 Task: Look for Airbnb options in Al Qusiyah, Egypt from 22th December, 2023 to 26th December, 2023 for 8 adults. Place can be private room with 8 bedrooms having 8 beds and 8 bathrooms. Property type can be hotel. Amenities needed are: wifi, TV, free parkinig on premises, gym, breakfast.
Action: Mouse moved to (422, 76)
Screenshot: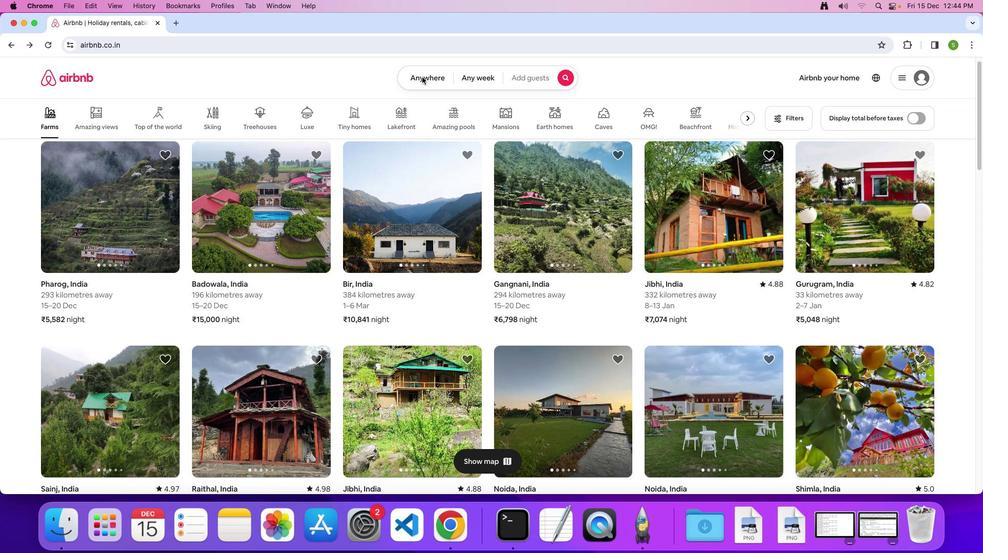 
Action: Mouse pressed left at (422, 76)
Screenshot: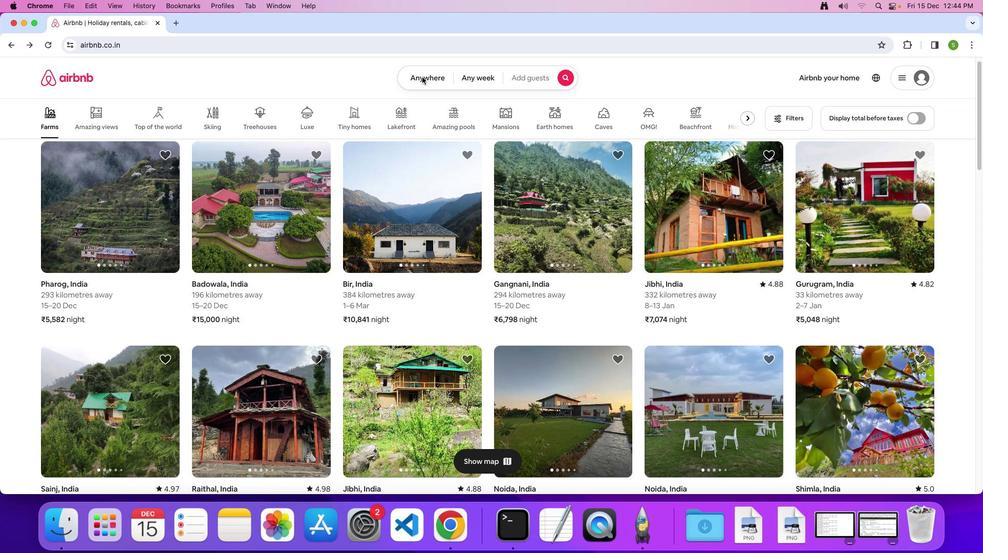
Action: Mouse moved to (417, 78)
Screenshot: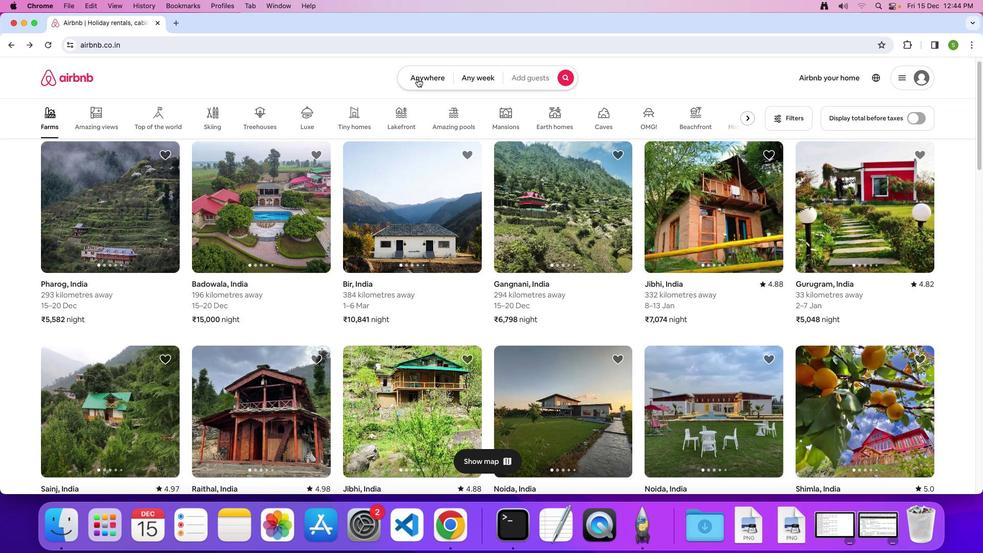 
Action: Mouse pressed left at (417, 78)
Screenshot: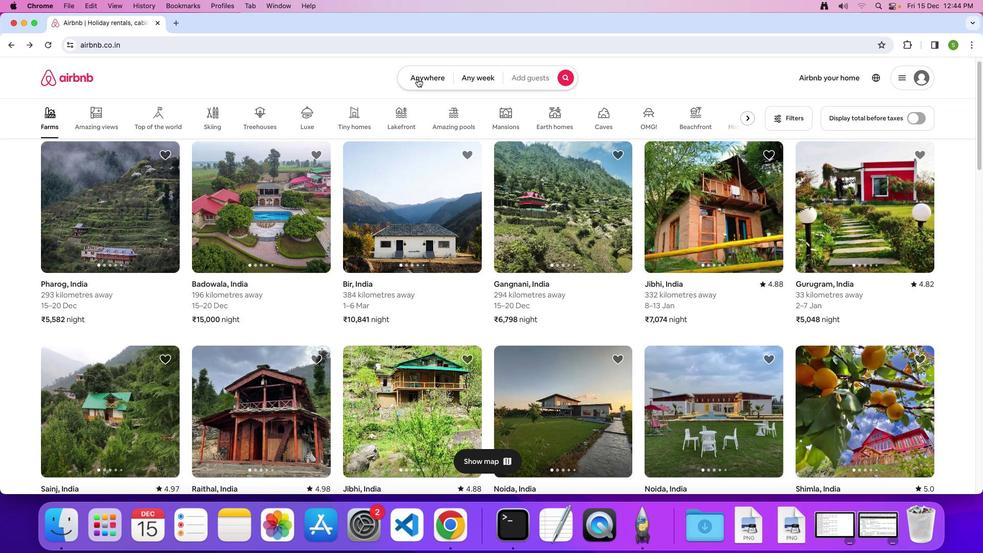 
Action: Mouse moved to (352, 115)
Screenshot: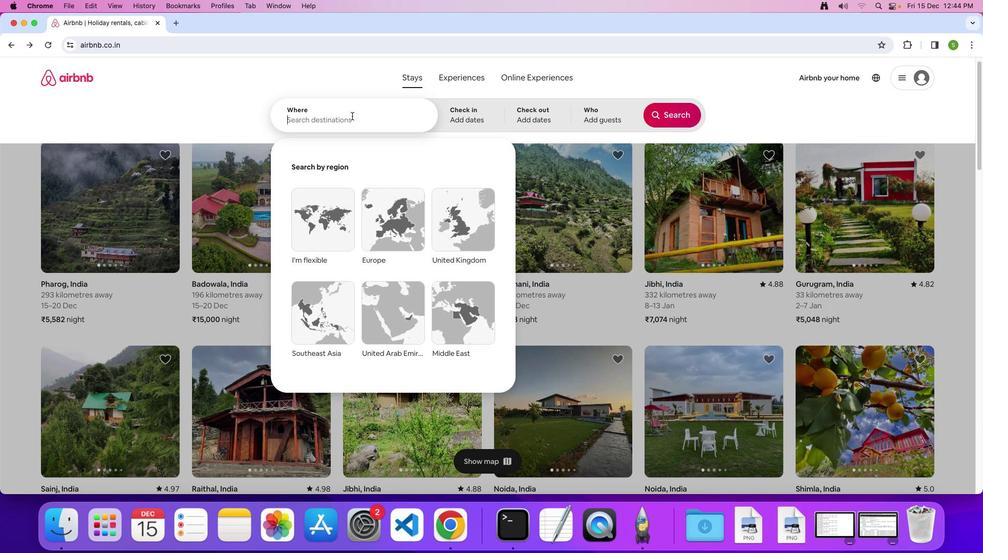 
Action: Mouse pressed left at (352, 115)
Screenshot: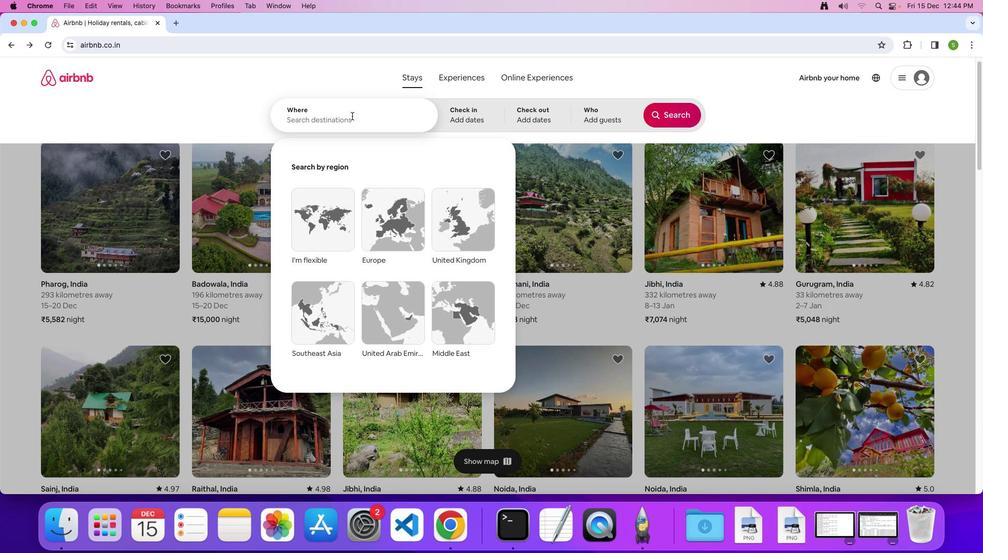 
Action: Key pressed 'A''I'Key.space'Q'Key.caps_lock'u''s''i''y''a''h'','Key.spaceKey.shift'E''g''y''p''t'Key.enter
Screenshot: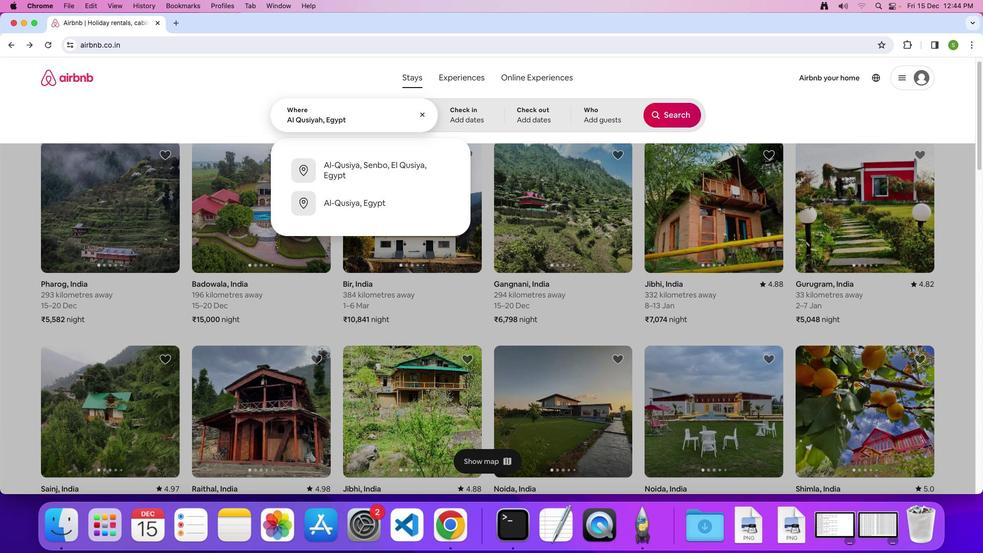 
Action: Mouse moved to (434, 319)
Screenshot: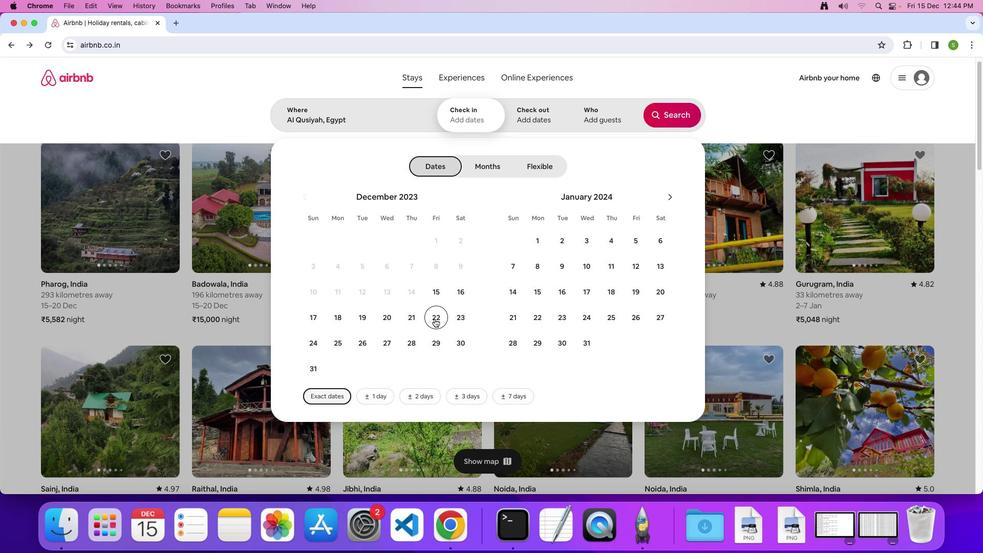 
Action: Mouse pressed left at (434, 319)
Screenshot: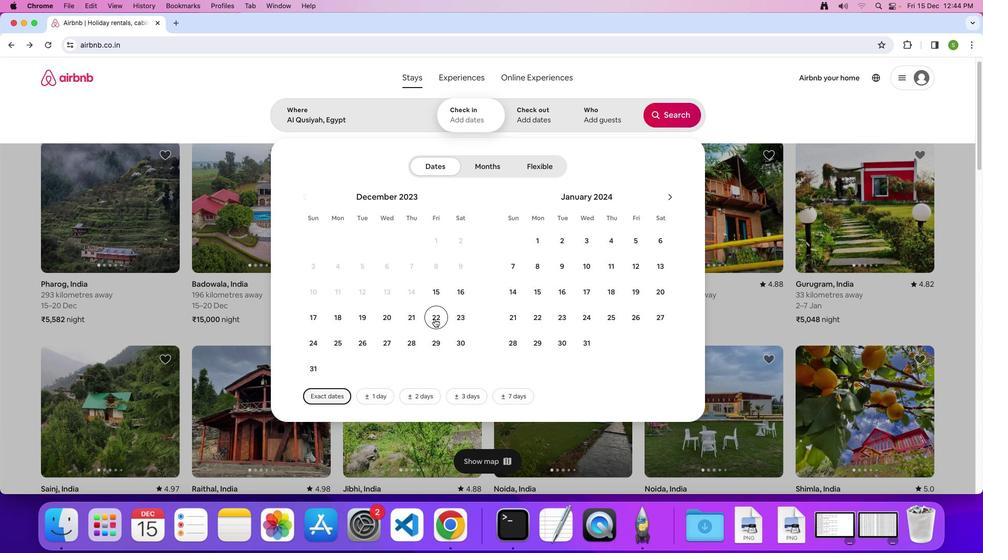 
Action: Mouse moved to (368, 341)
Screenshot: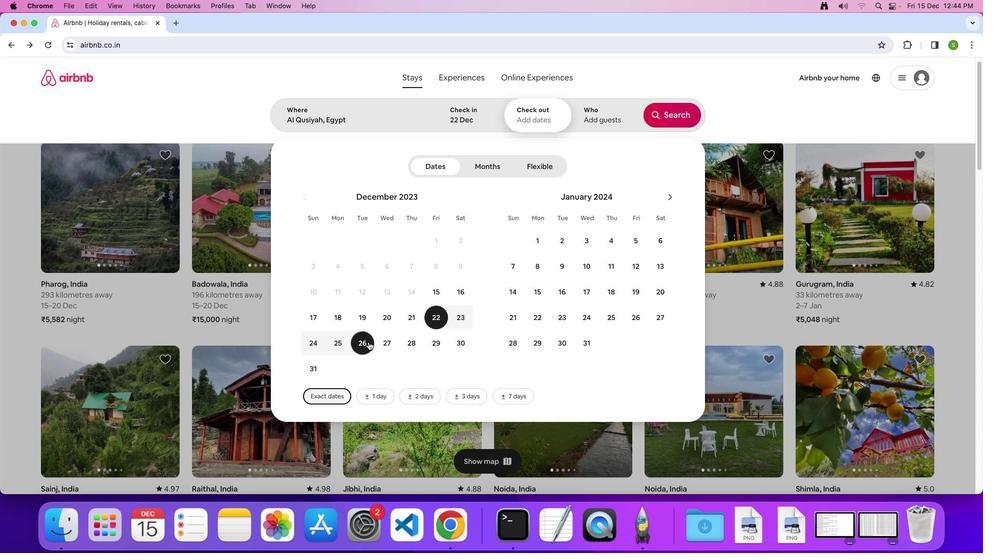 
Action: Mouse pressed left at (368, 341)
Screenshot: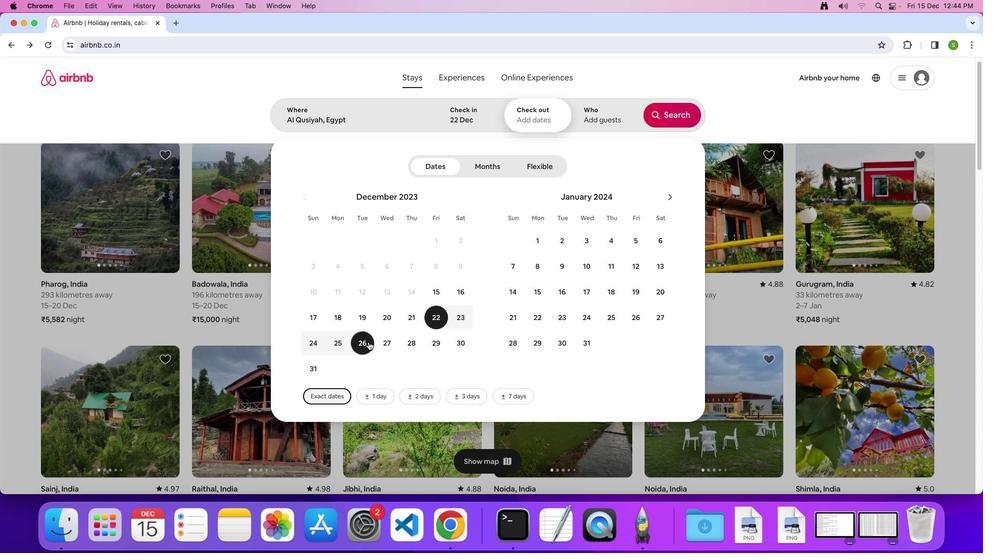 
Action: Mouse moved to (610, 118)
Screenshot: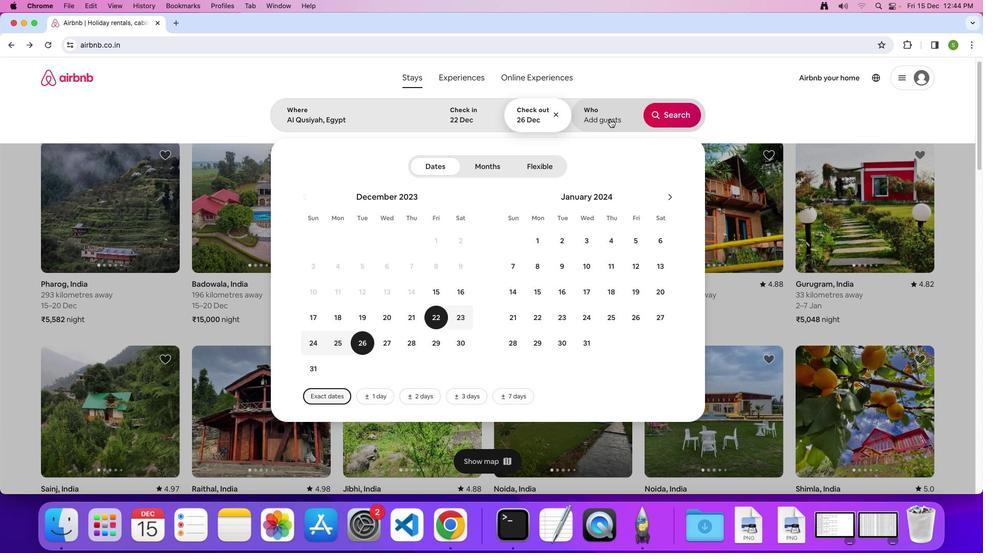 
Action: Mouse pressed left at (610, 118)
Screenshot: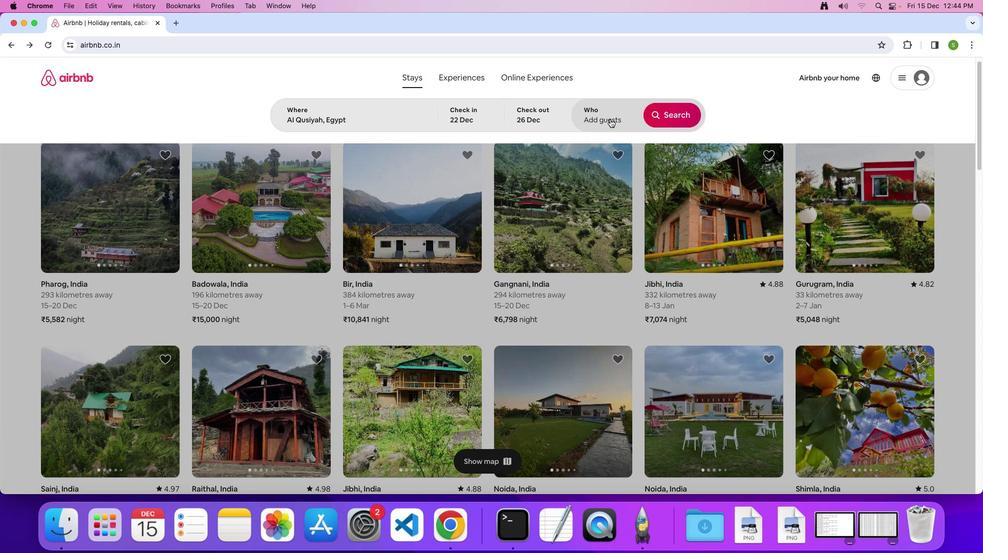 
Action: Mouse moved to (674, 170)
Screenshot: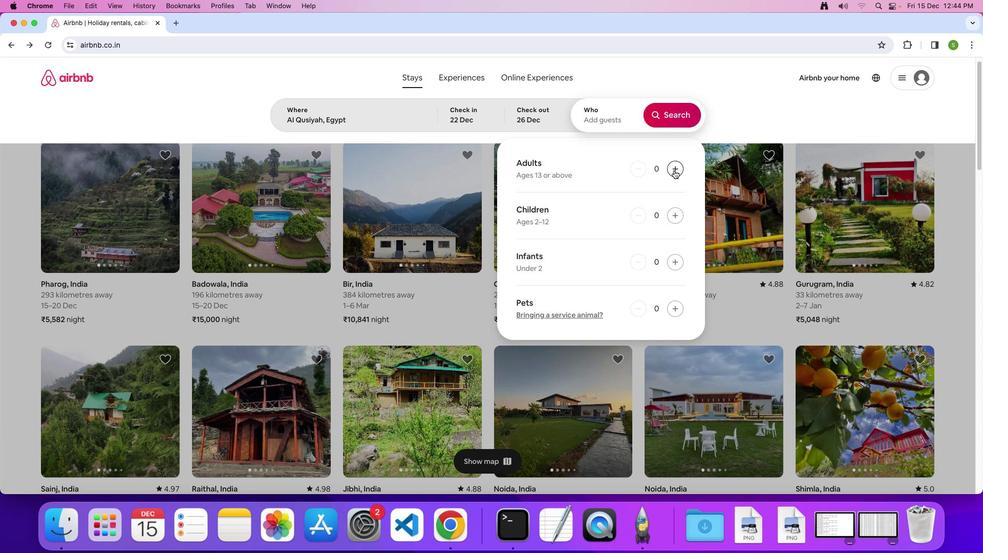 
Action: Mouse pressed left at (674, 170)
Screenshot: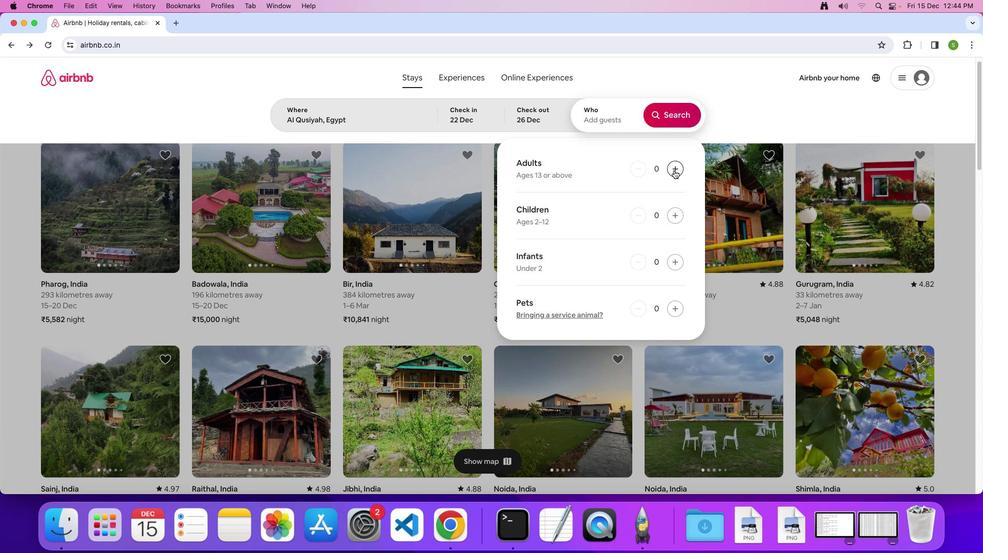 
Action: Mouse pressed left at (674, 170)
Screenshot: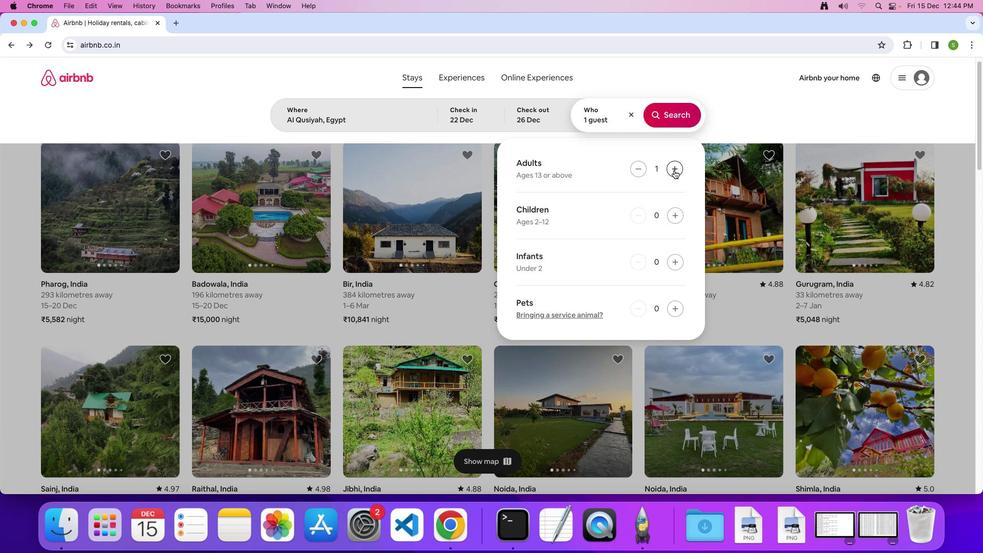 
Action: Mouse pressed left at (674, 170)
Screenshot: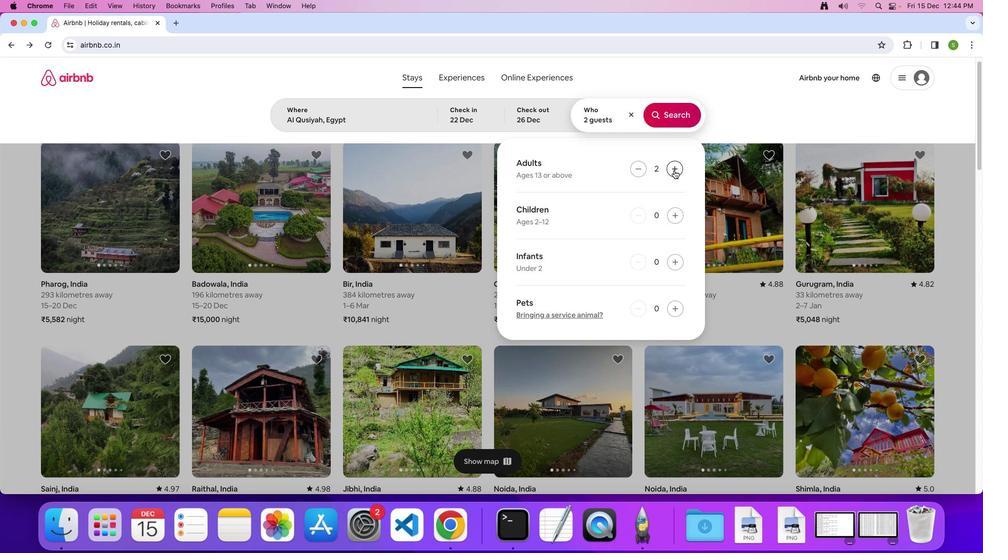 
Action: Mouse pressed left at (674, 170)
Screenshot: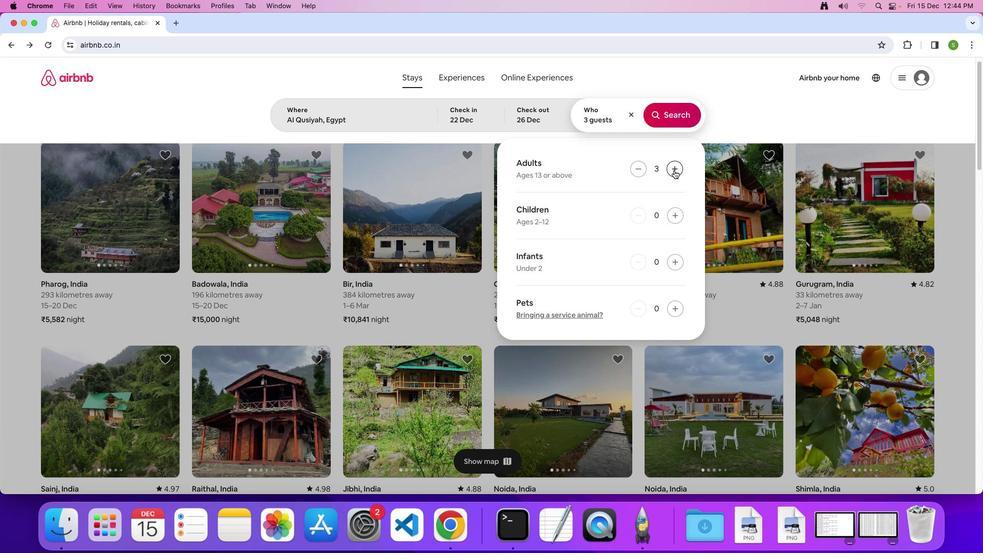 
Action: Mouse pressed left at (674, 170)
Screenshot: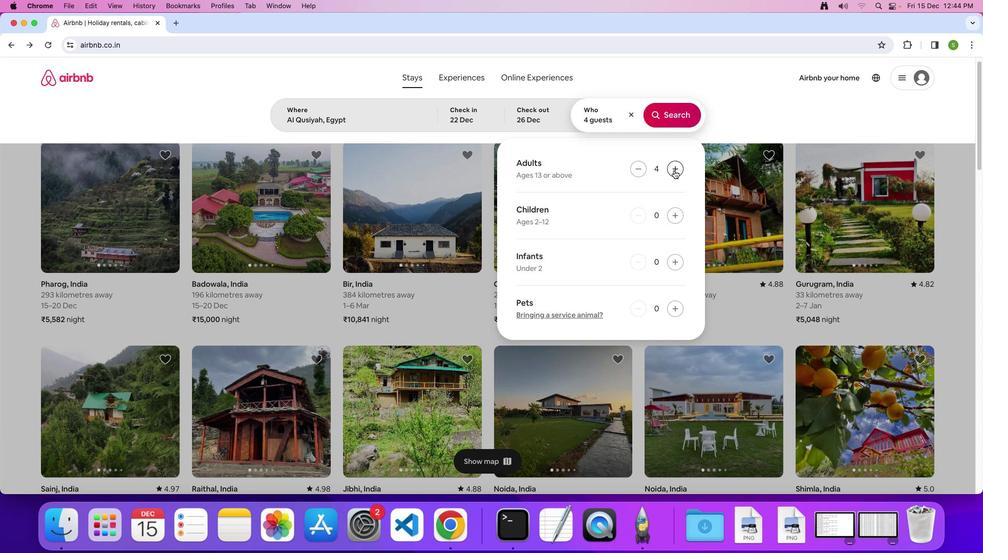 
Action: Mouse pressed left at (674, 170)
Screenshot: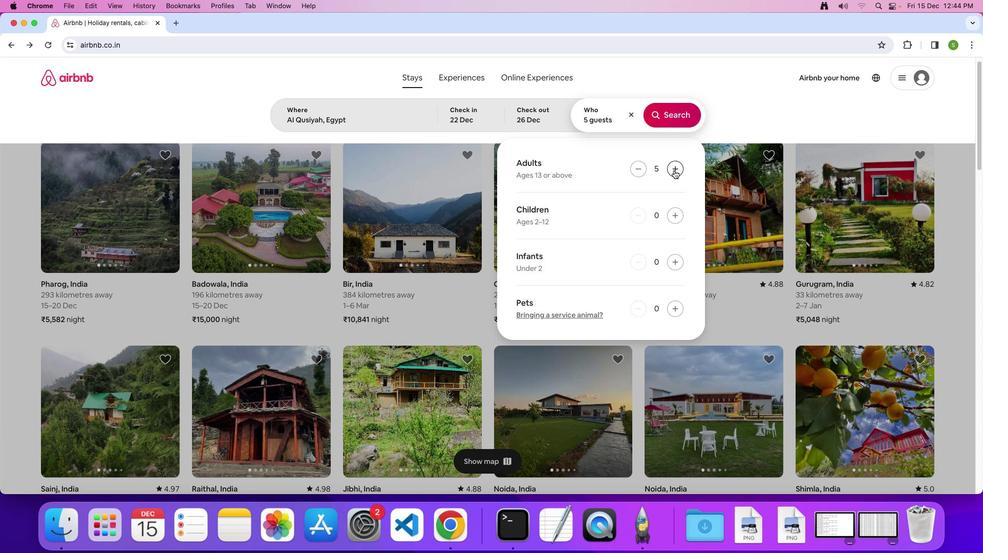 
Action: Mouse pressed left at (674, 170)
Screenshot: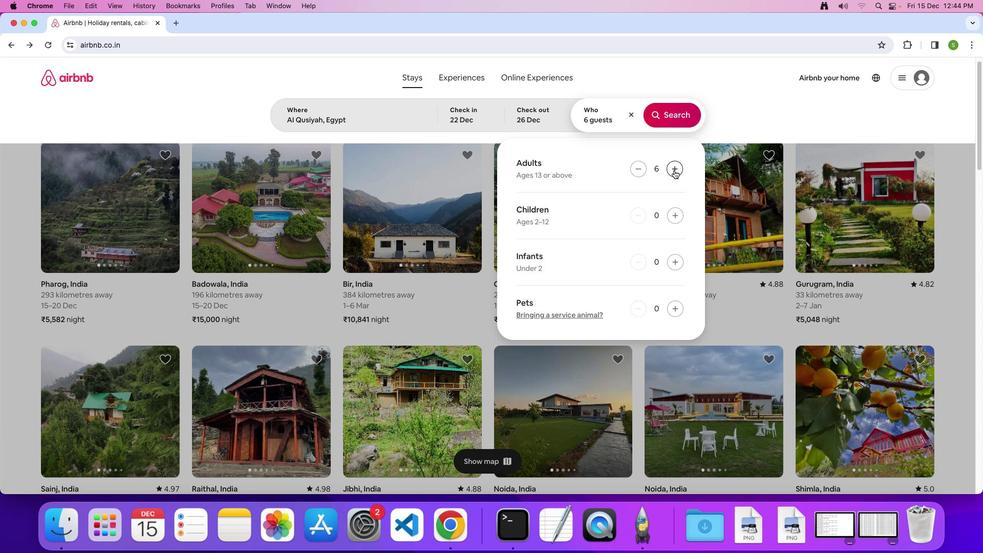 
Action: Mouse pressed left at (674, 170)
Screenshot: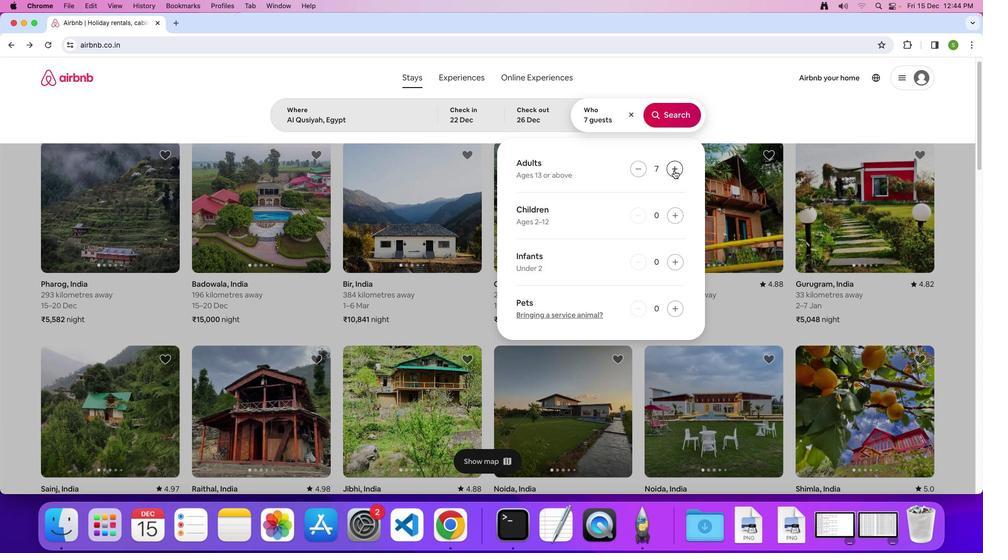 
Action: Mouse moved to (676, 122)
Screenshot: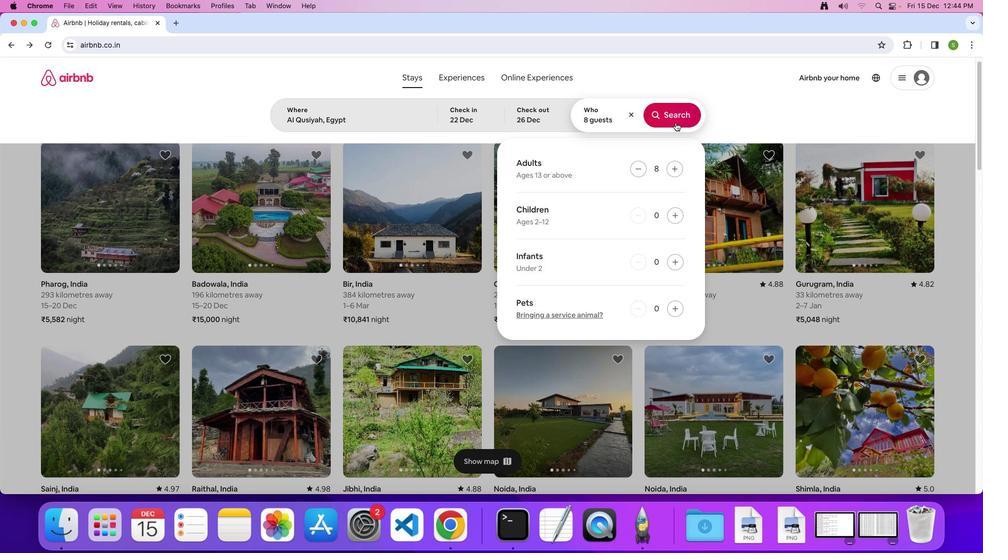 
Action: Mouse pressed left at (676, 122)
Screenshot: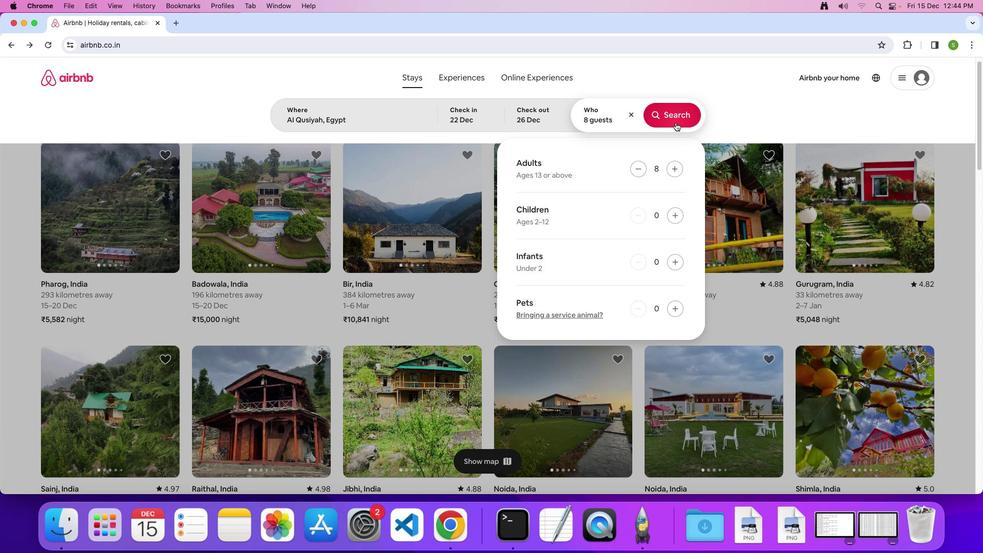 
Action: Mouse moved to (832, 123)
Screenshot: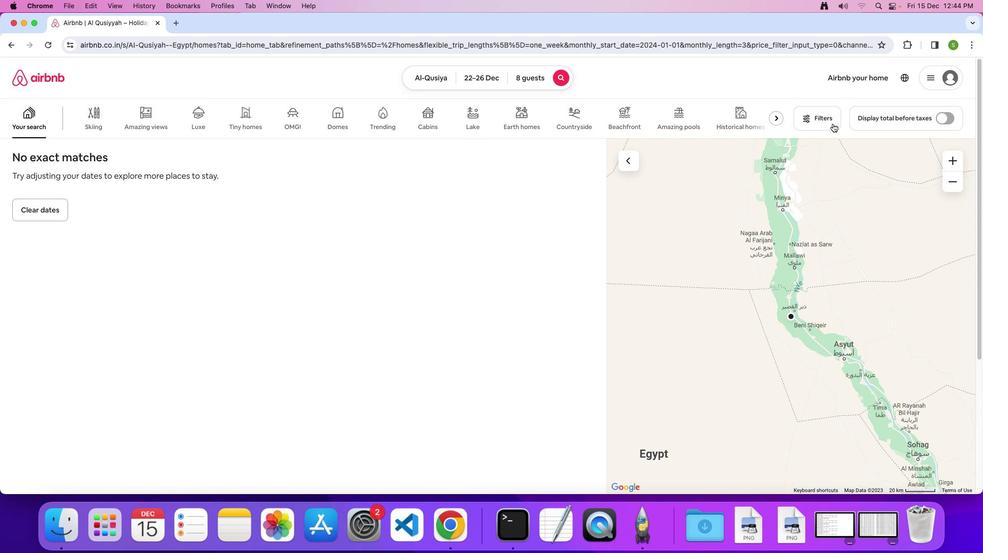 
Action: Mouse pressed left at (832, 123)
Screenshot: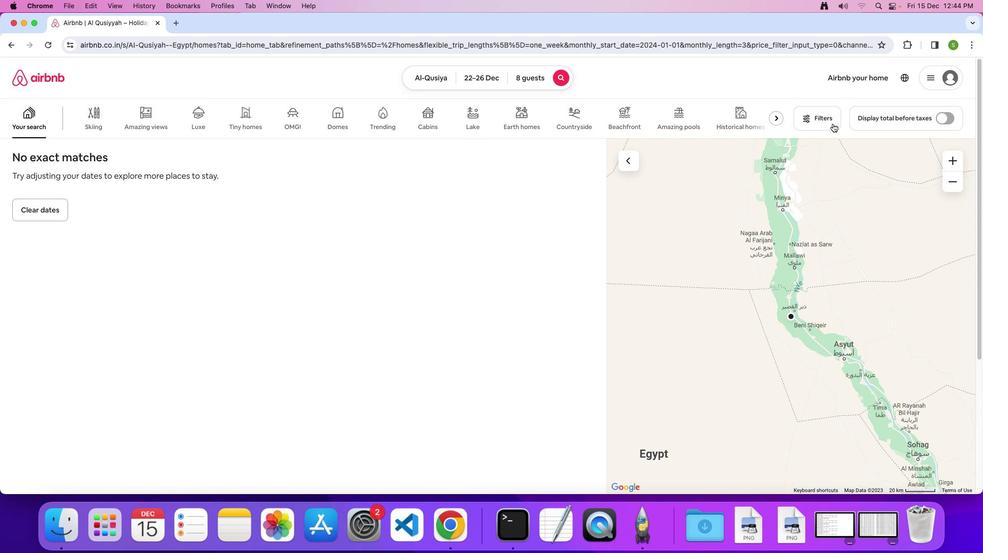 
Action: Mouse moved to (544, 258)
Screenshot: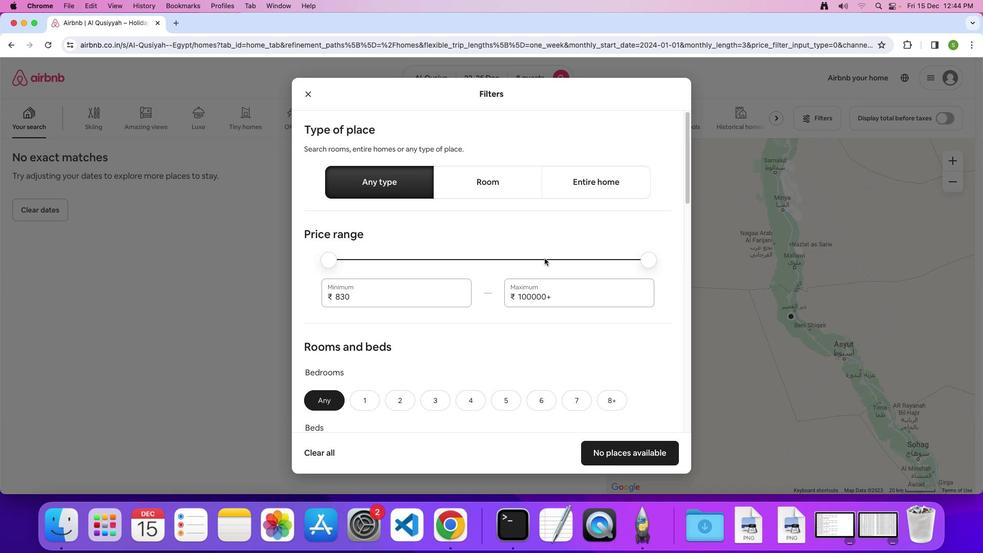 
Action: Mouse scrolled (544, 258) with delta (0, 0)
Screenshot: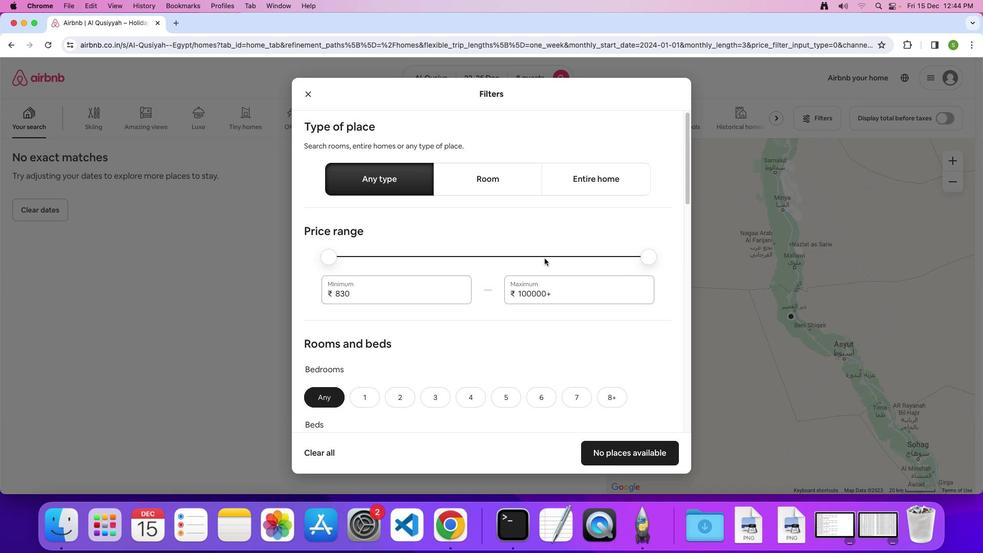 
Action: Mouse scrolled (544, 258) with delta (0, 0)
Screenshot: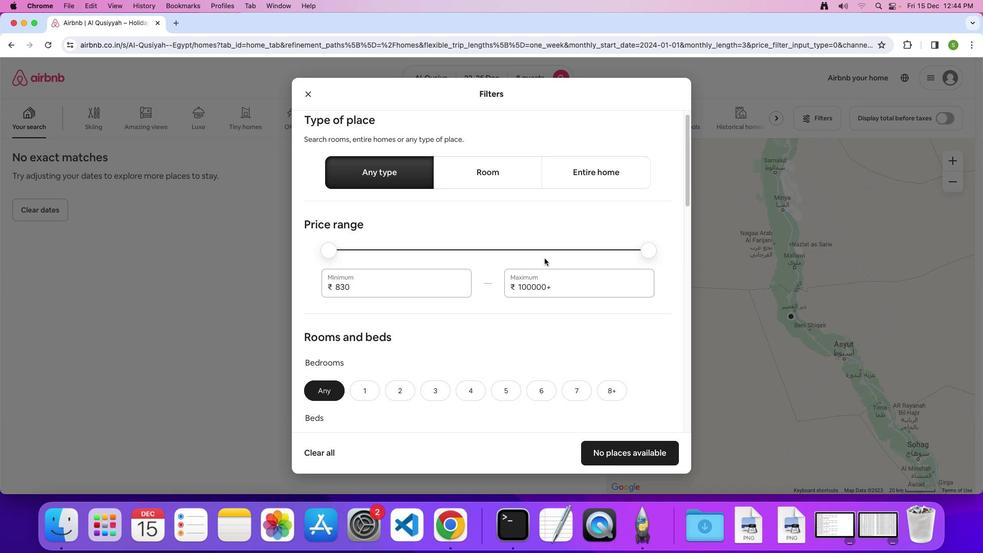 
Action: Mouse scrolled (544, 258) with delta (0, -1)
Screenshot: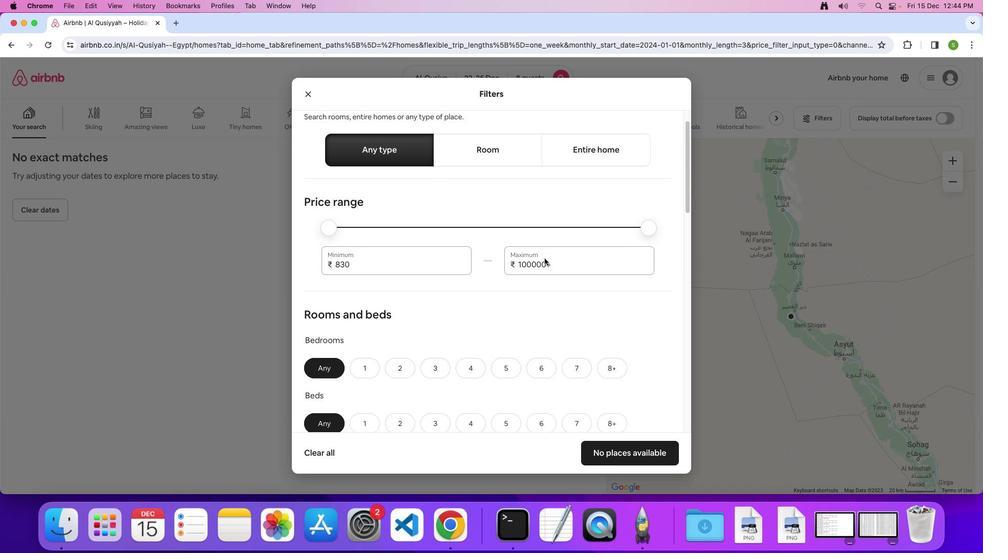 
Action: Mouse scrolled (544, 258) with delta (0, 0)
Screenshot: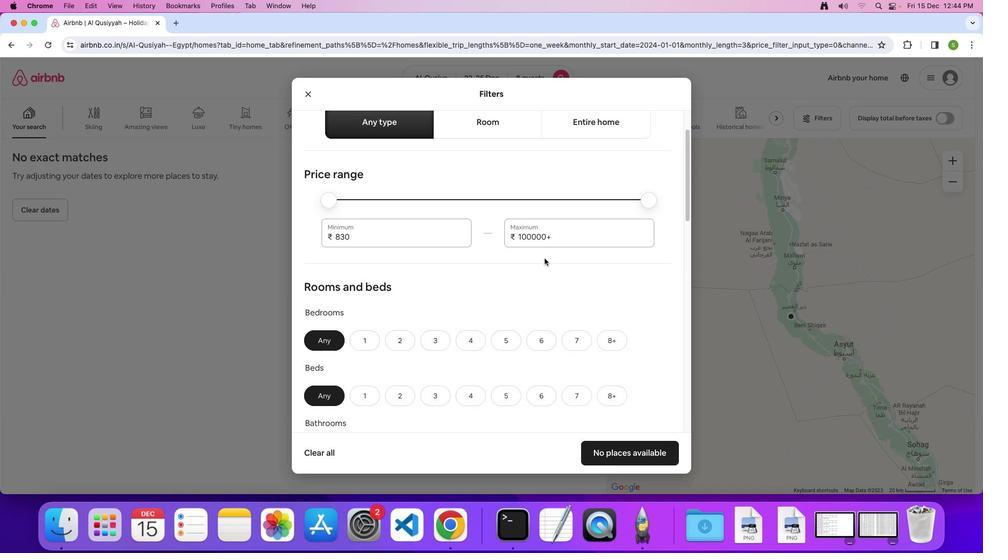 
Action: Mouse scrolled (544, 258) with delta (0, 0)
Screenshot: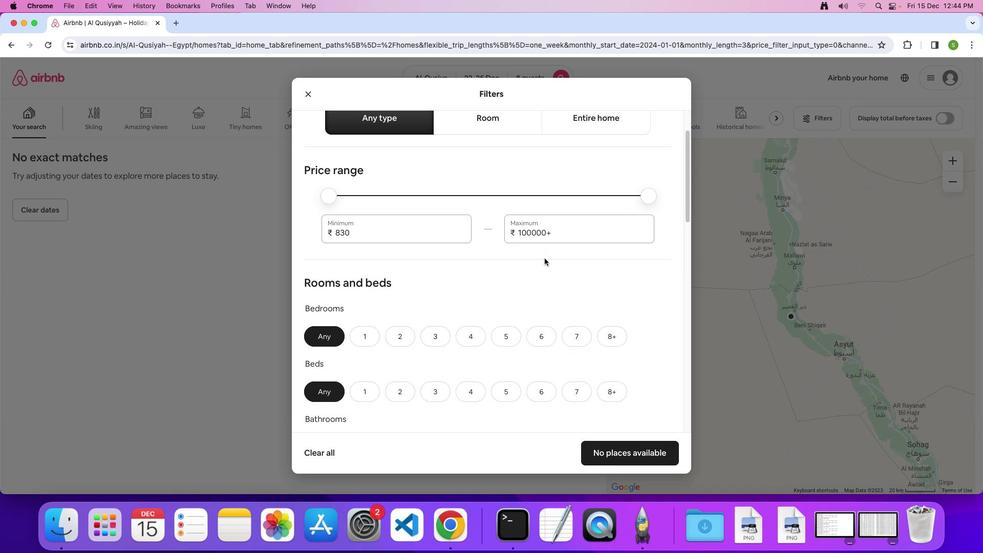 
Action: Mouse scrolled (544, 258) with delta (0, 0)
Screenshot: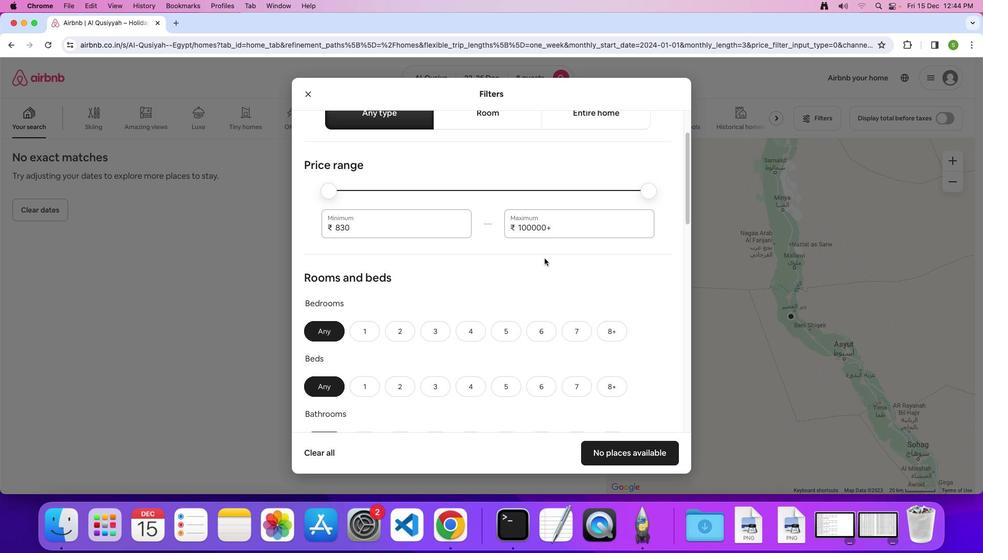 
Action: Mouse scrolled (544, 258) with delta (0, 0)
Screenshot: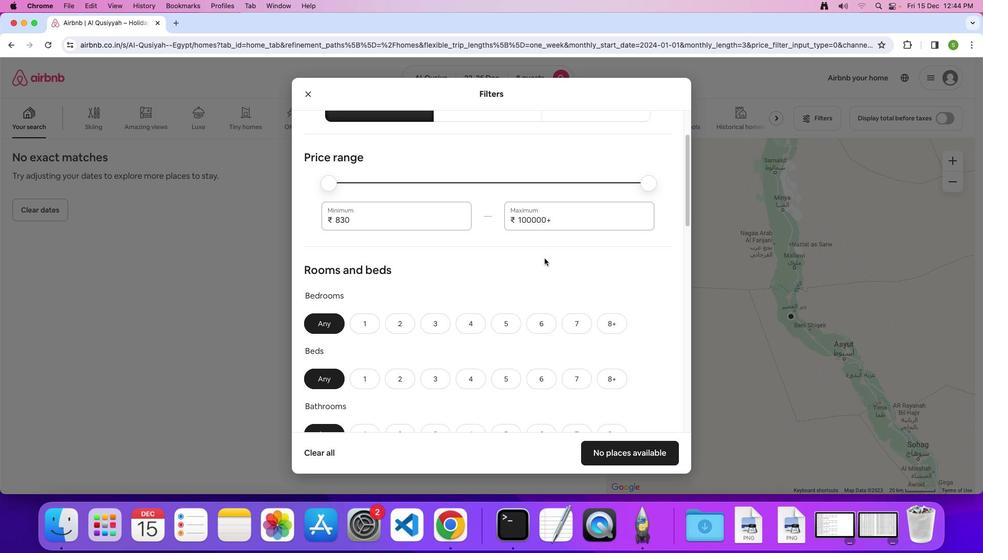 
Action: Mouse scrolled (544, 258) with delta (0, 0)
Screenshot: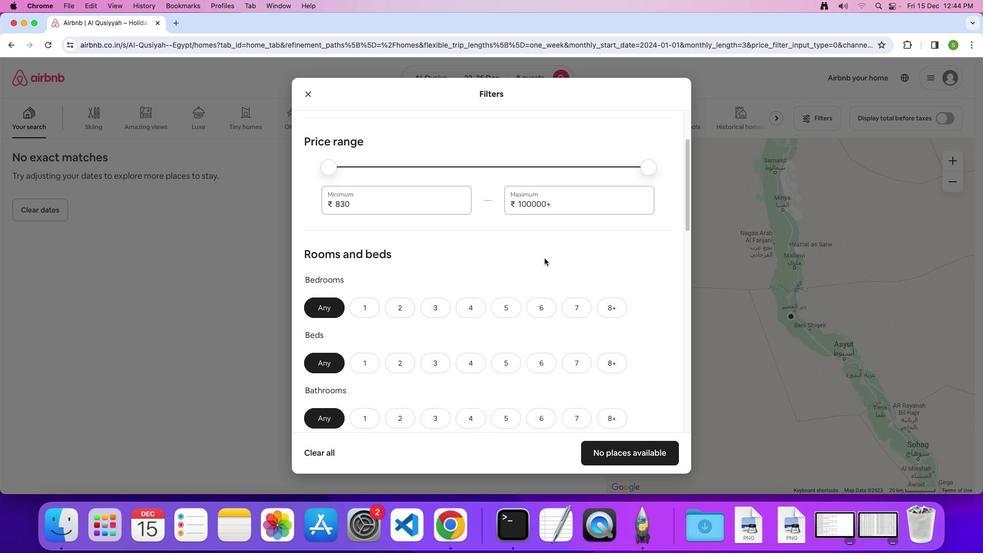 
Action: Mouse scrolled (544, 258) with delta (0, 0)
Screenshot: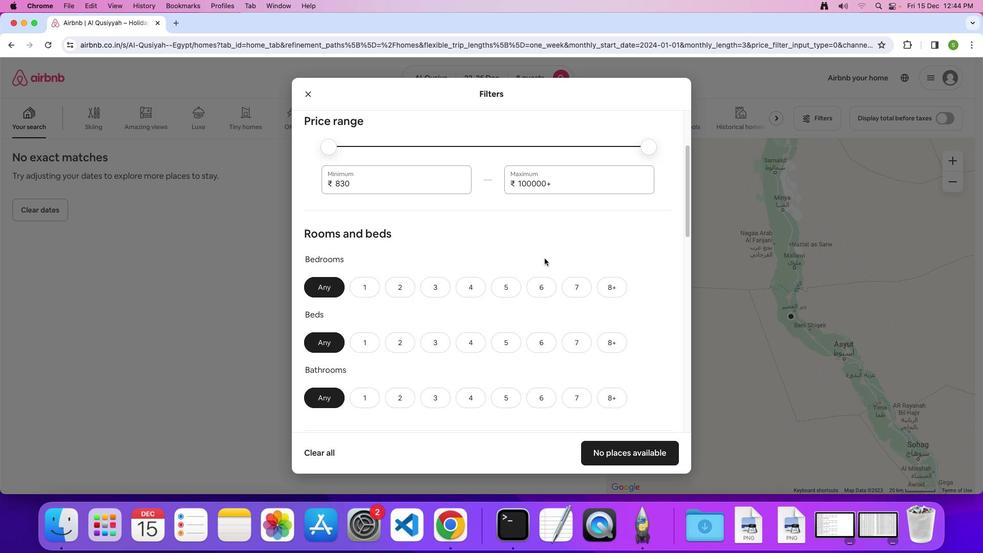 
Action: Mouse scrolled (544, 258) with delta (0, 0)
Screenshot: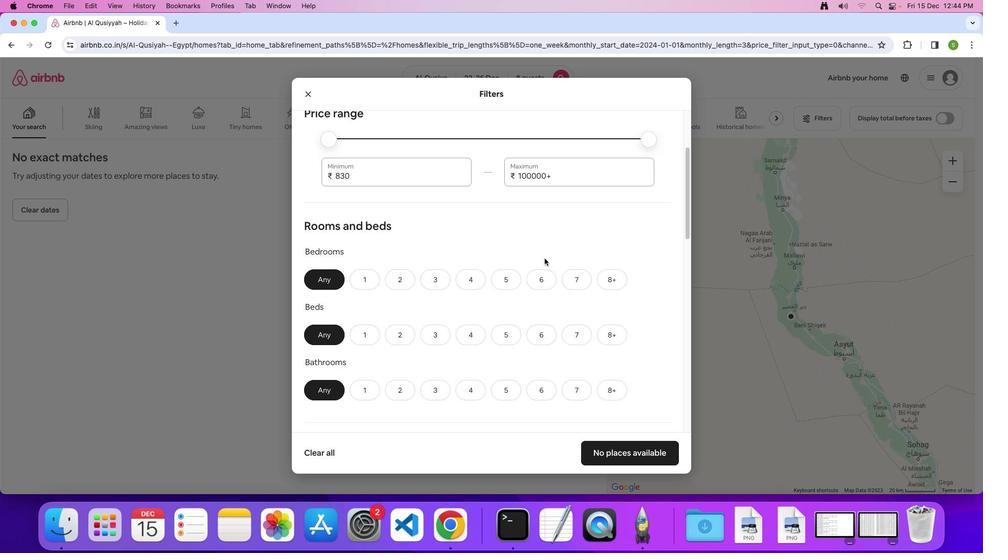 
Action: Mouse scrolled (544, 258) with delta (0, 0)
Screenshot: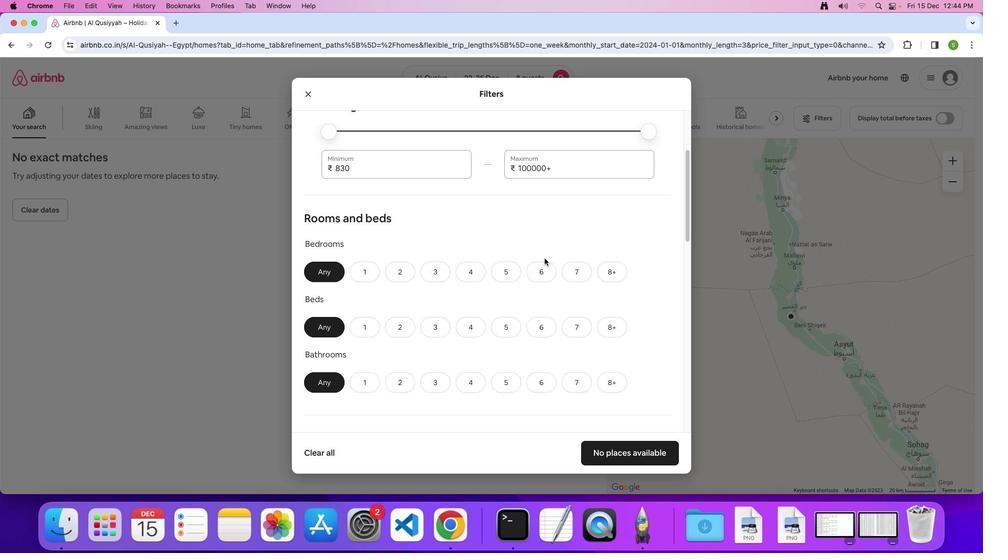 
Action: Mouse scrolled (544, 258) with delta (0, 0)
Screenshot: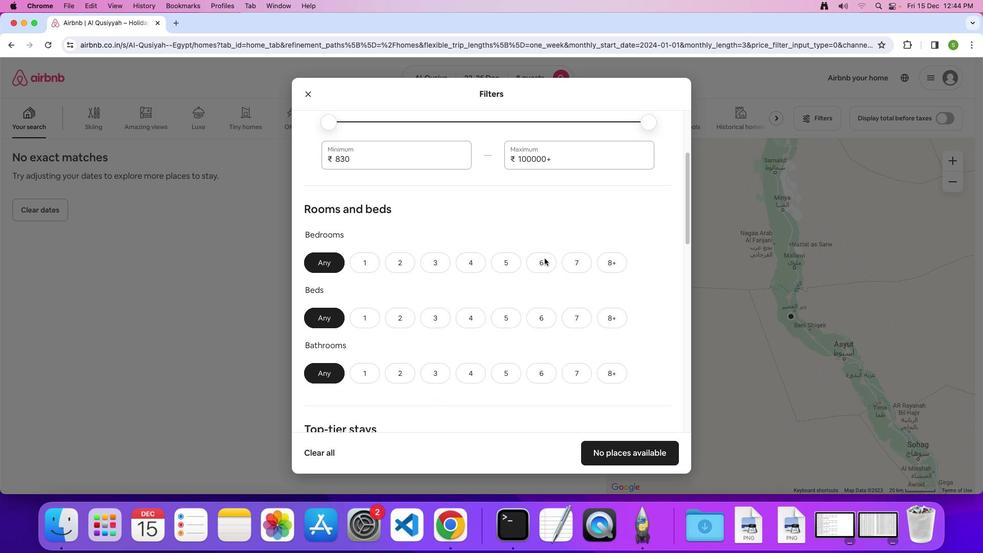 
Action: Mouse scrolled (544, 258) with delta (0, -1)
Screenshot: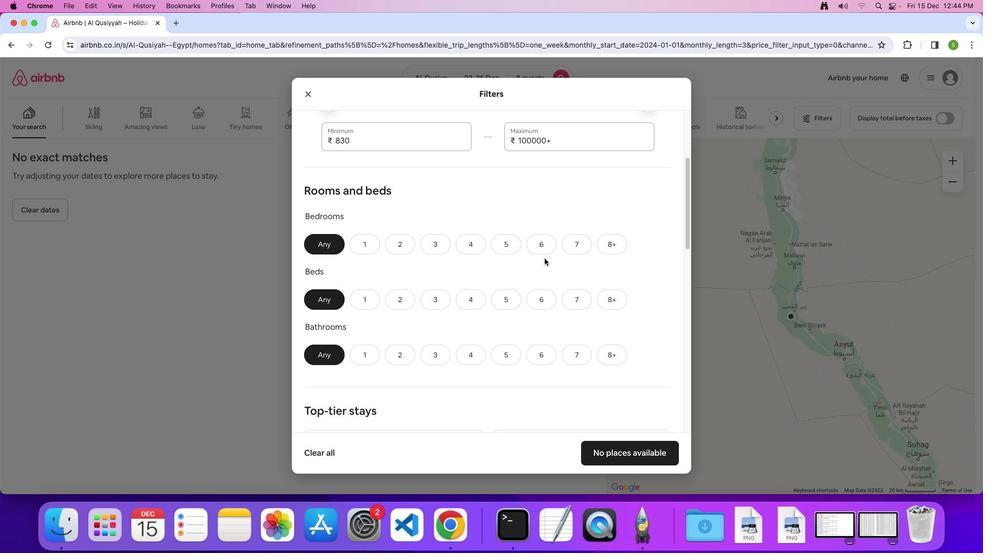 
Action: Mouse scrolled (544, 258) with delta (0, 0)
Screenshot: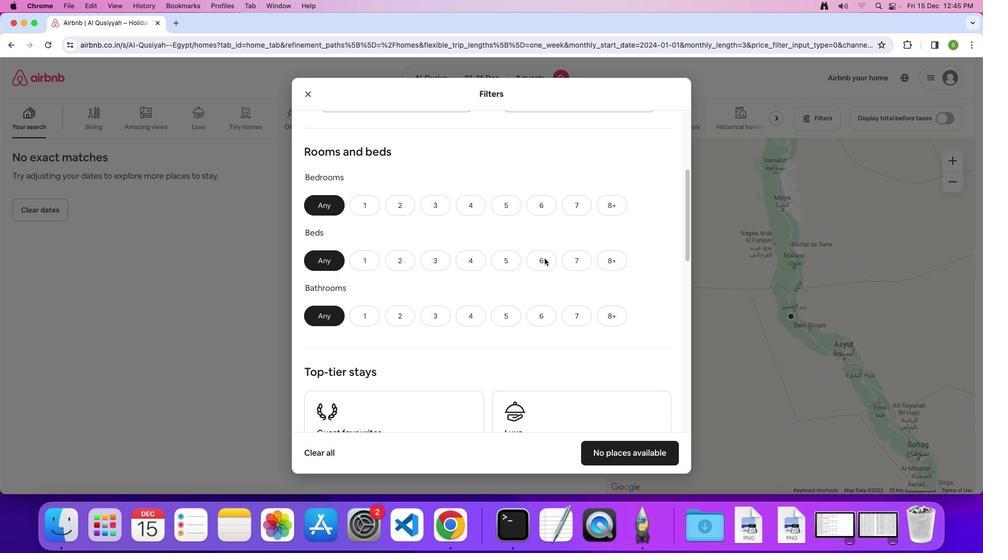 
Action: Mouse scrolled (544, 258) with delta (0, 0)
Screenshot: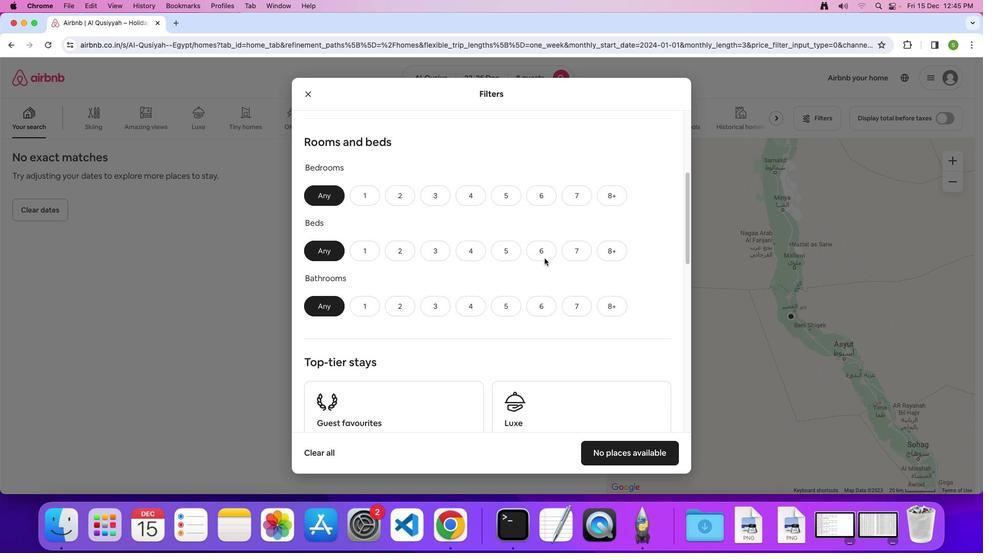 
Action: Mouse scrolled (544, 258) with delta (0, 0)
Screenshot: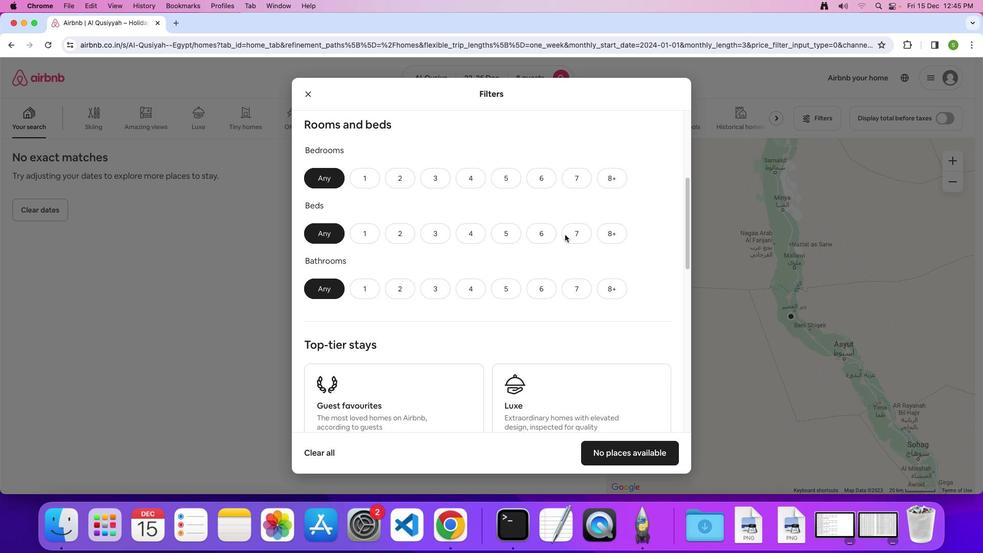 
Action: Mouse moved to (615, 168)
Screenshot: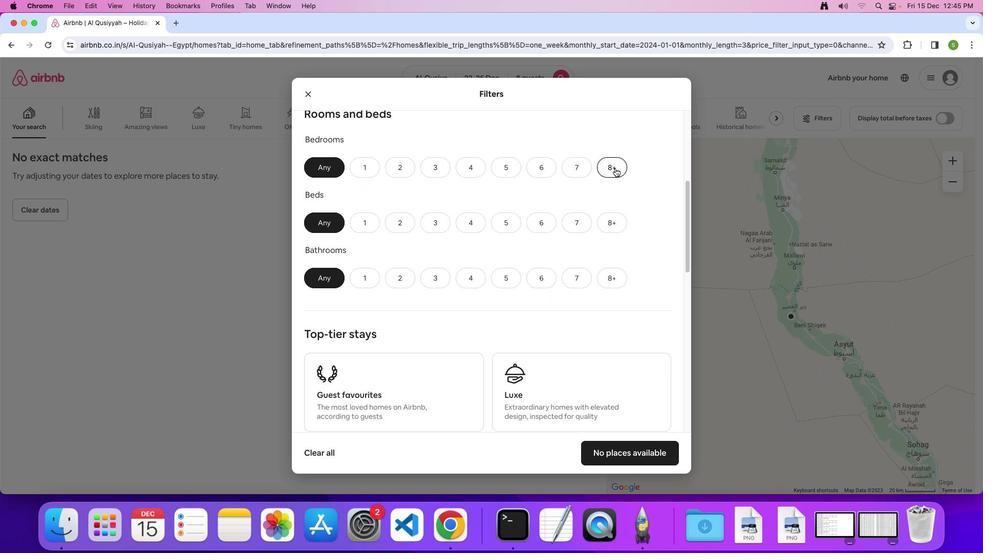 
Action: Mouse pressed left at (615, 168)
Screenshot: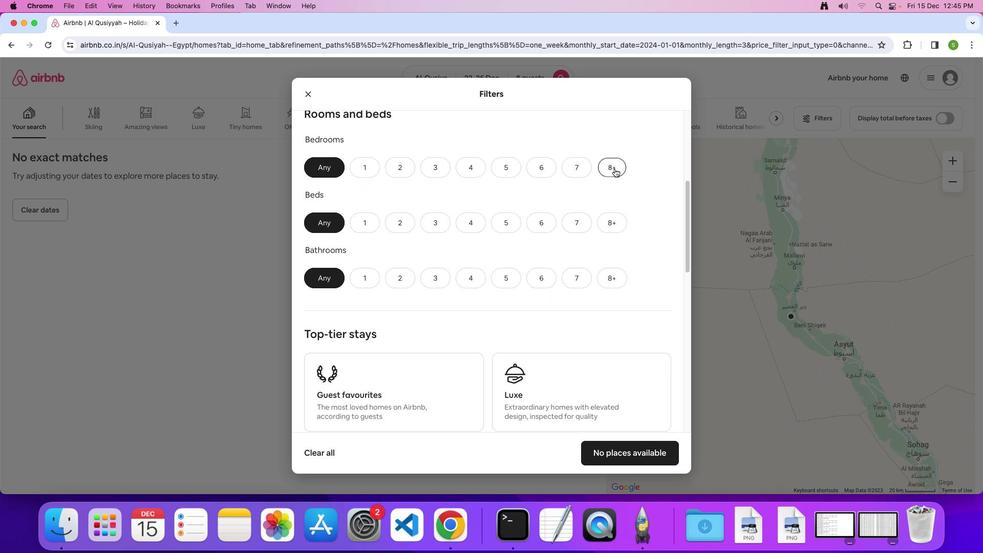 
Action: Mouse moved to (610, 225)
Screenshot: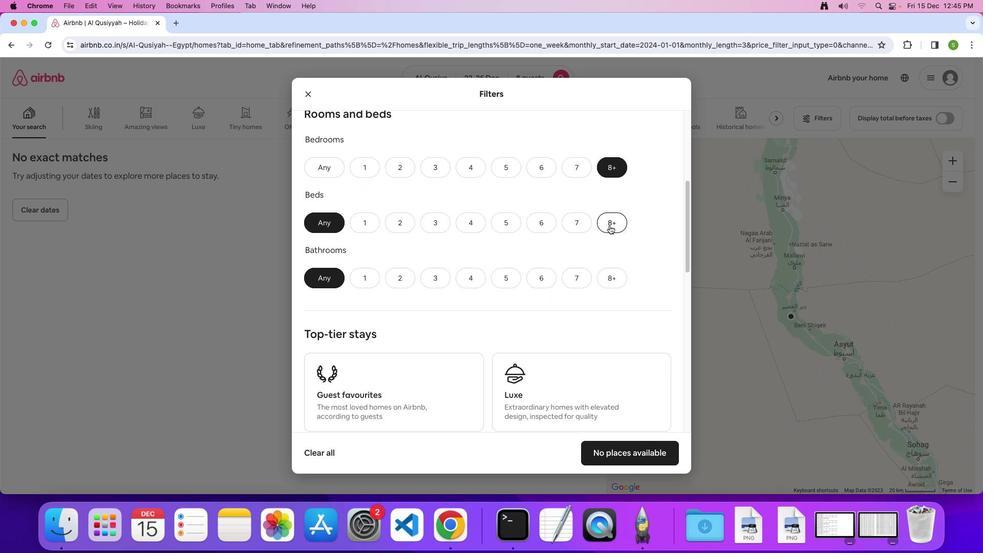 
Action: Mouse pressed left at (610, 225)
Screenshot: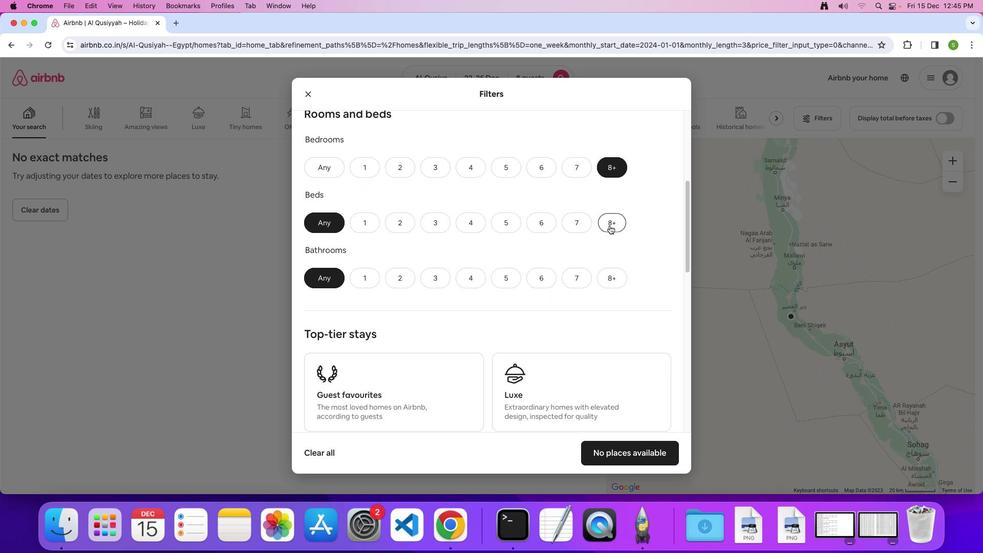 
Action: Mouse moved to (610, 282)
Screenshot: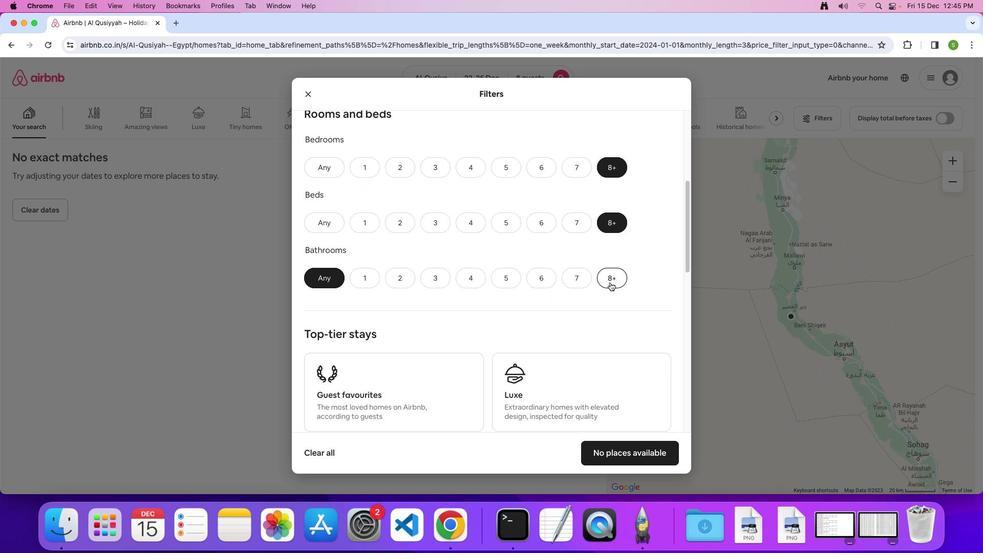 
Action: Mouse pressed left at (610, 282)
Screenshot: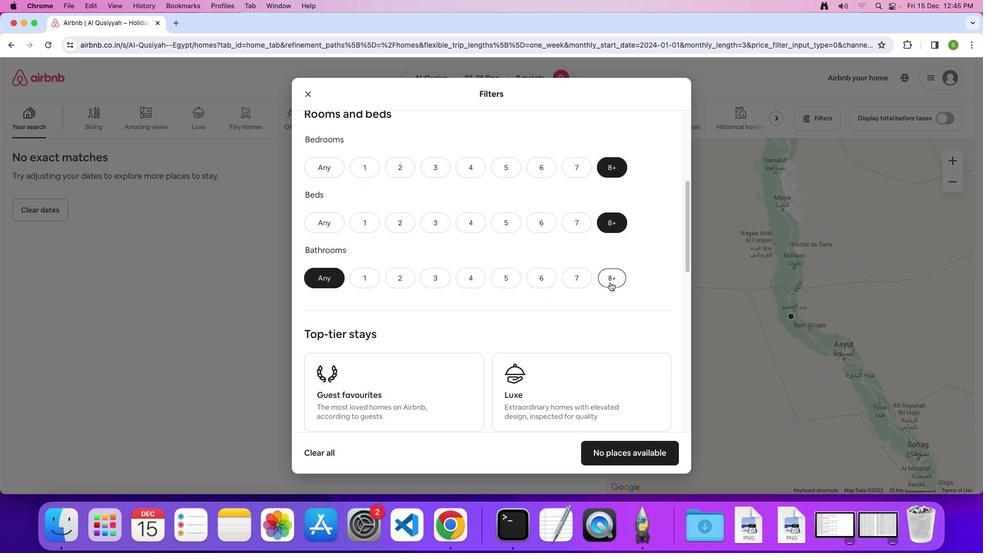 
Action: Mouse moved to (550, 269)
Screenshot: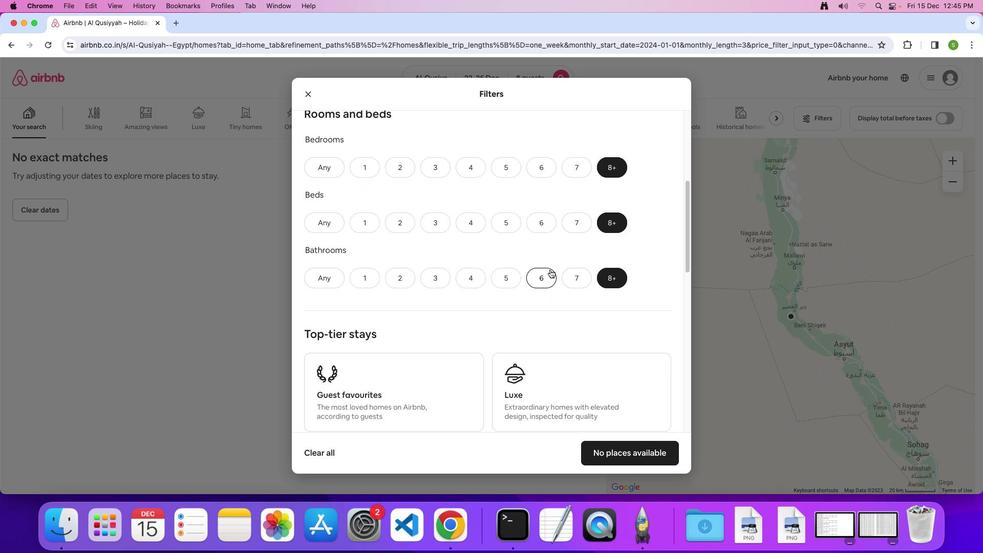 
Action: Mouse scrolled (550, 269) with delta (0, 0)
Screenshot: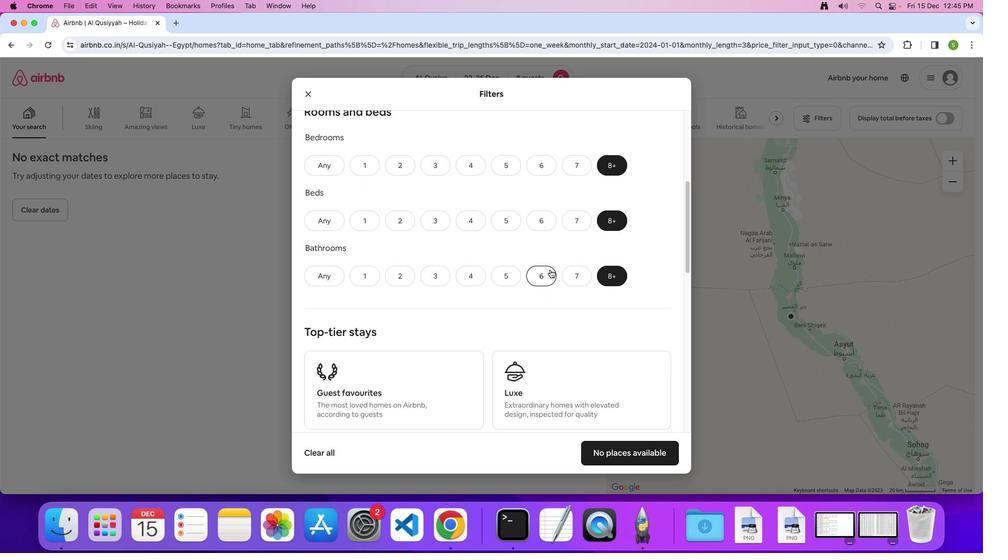 
Action: Mouse scrolled (550, 269) with delta (0, 0)
Screenshot: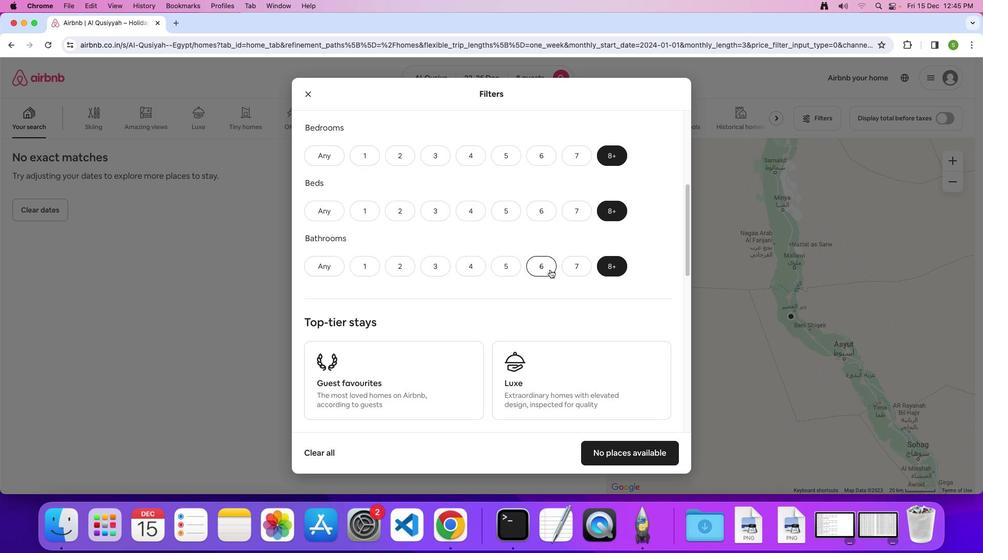 
Action: Mouse scrolled (550, 269) with delta (0, -1)
Screenshot: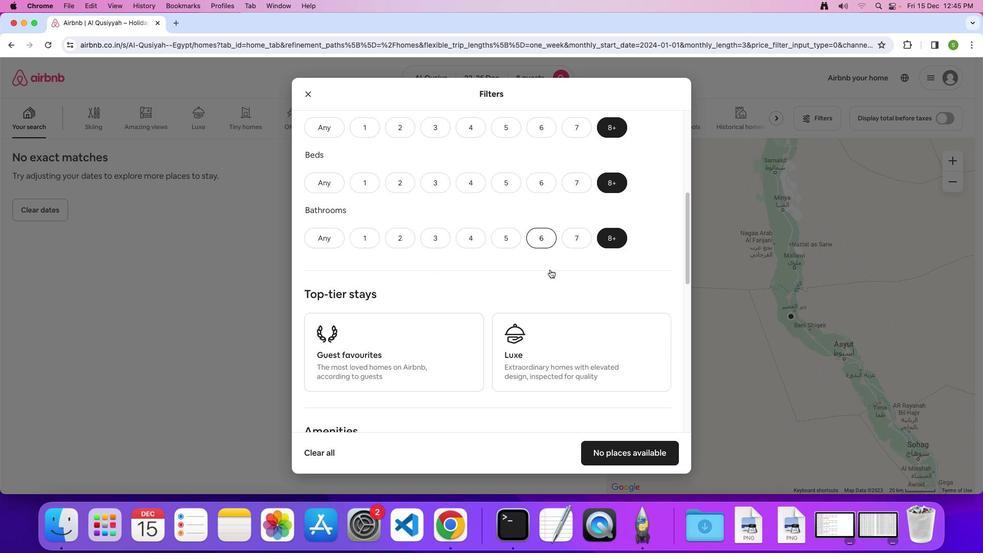 
Action: Mouse scrolled (550, 269) with delta (0, 0)
Screenshot: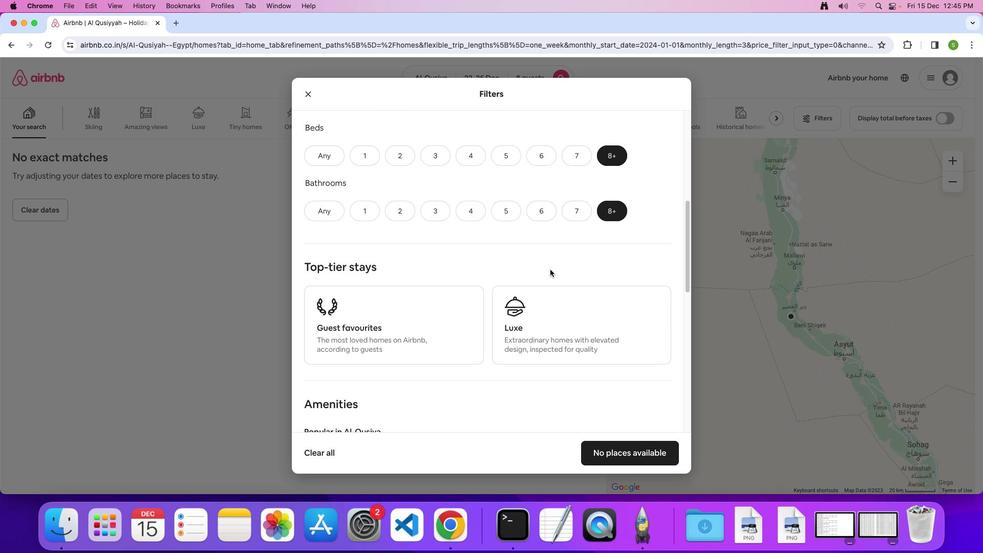 
Action: Mouse scrolled (550, 269) with delta (0, 0)
Screenshot: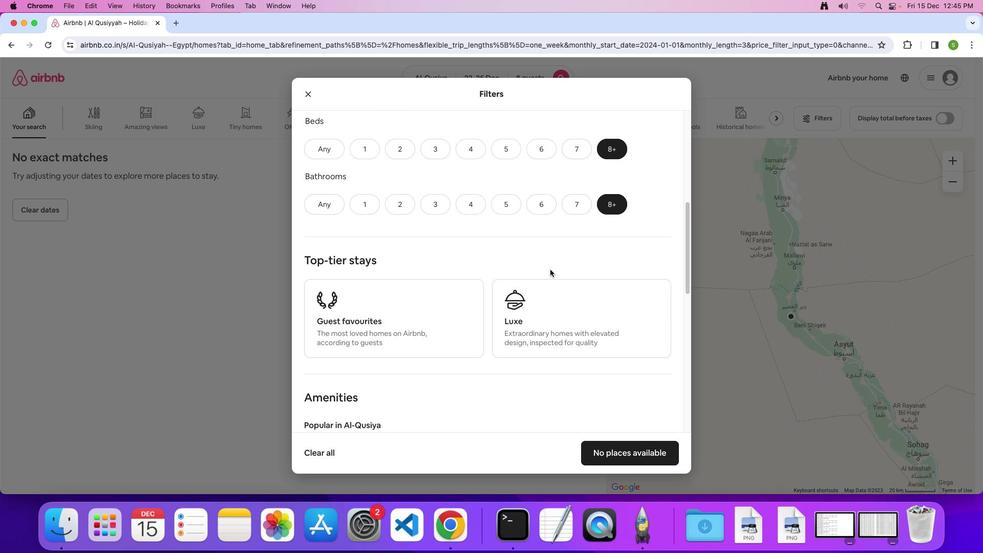 
Action: Mouse scrolled (550, 269) with delta (0, -1)
Screenshot: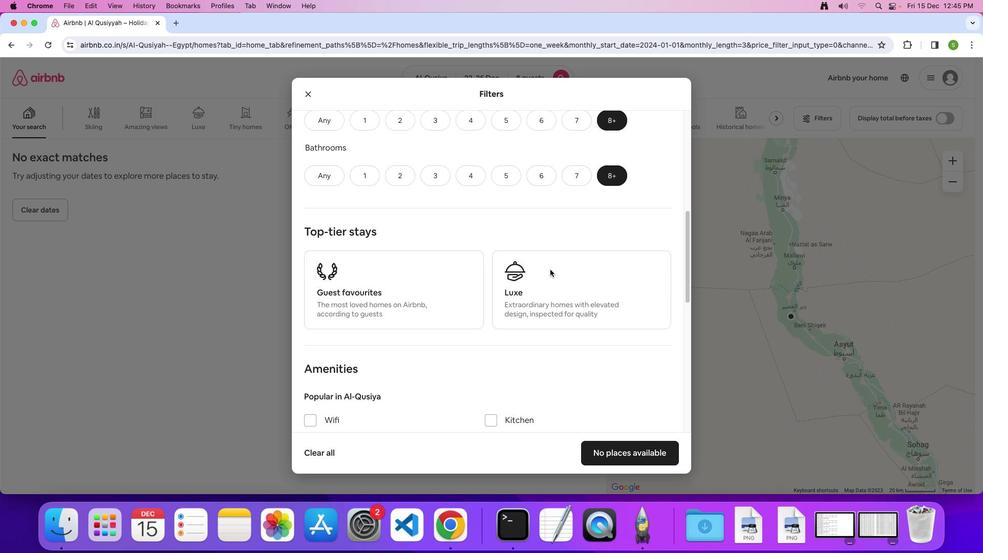 
Action: Mouse scrolled (550, 269) with delta (0, 0)
Screenshot: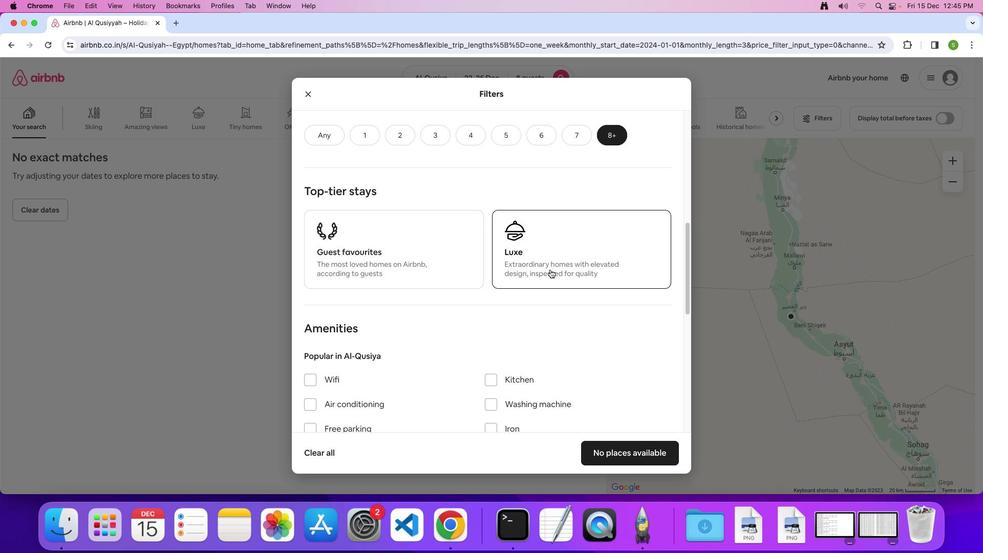 
Action: Mouse scrolled (550, 269) with delta (0, 0)
Screenshot: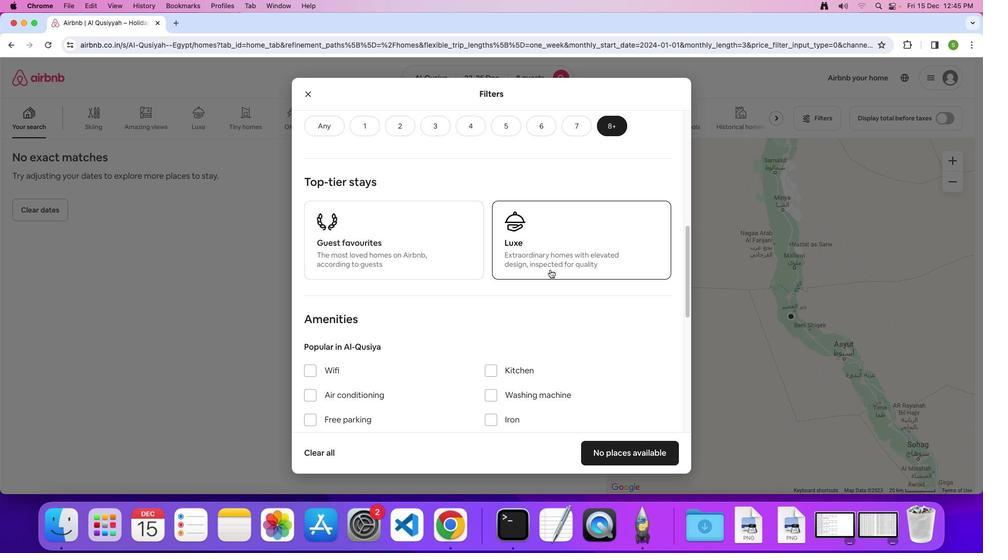 
Action: Mouse scrolled (550, 269) with delta (0, -1)
Screenshot: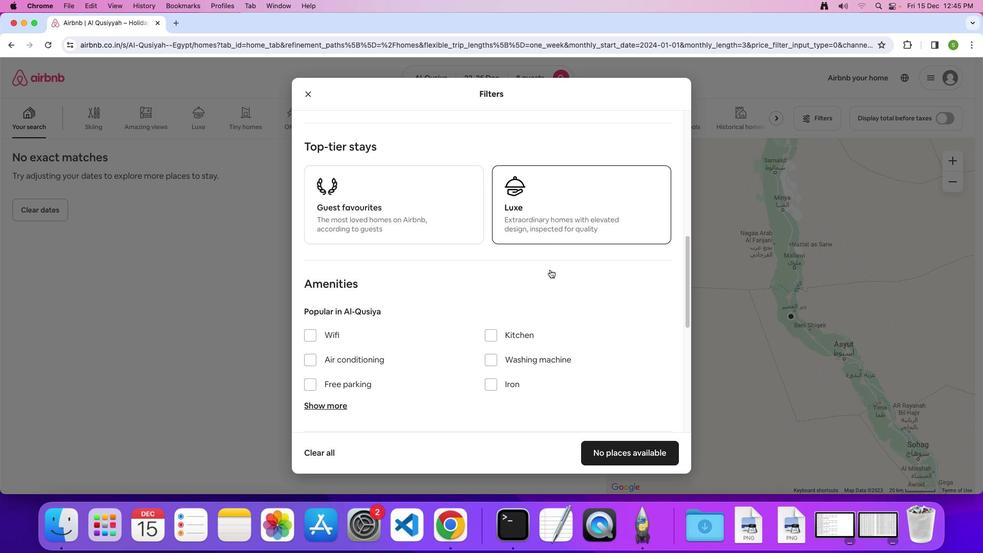 
Action: Mouse scrolled (550, 269) with delta (0, 0)
Screenshot: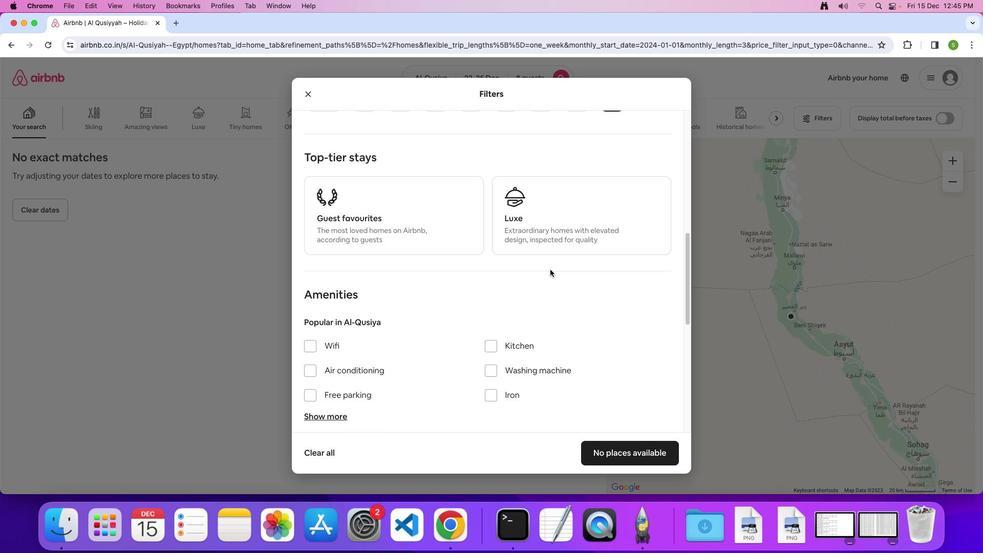 
Action: Mouse scrolled (550, 269) with delta (0, 0)
Screenshot: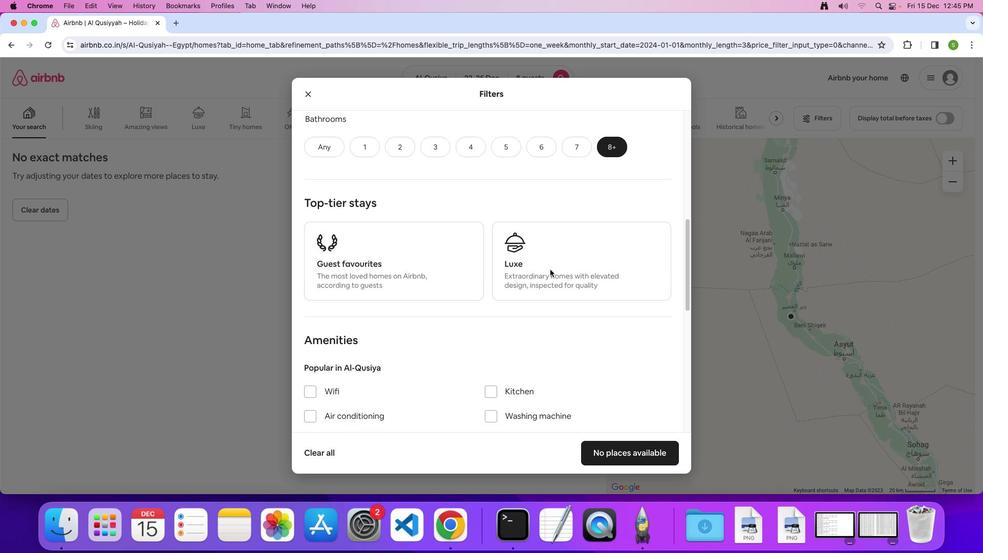 
Action: Mouse scrolled (550, 269) with delta (0, 2)
Screenshot: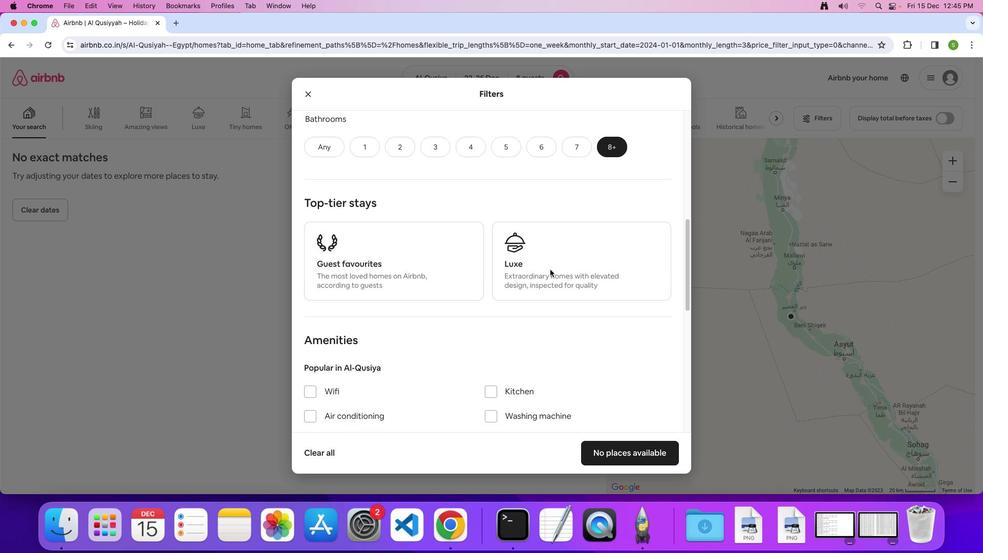 
Action: Mouse scrolled (550, 269) with delta (0, 0)
Screenshot: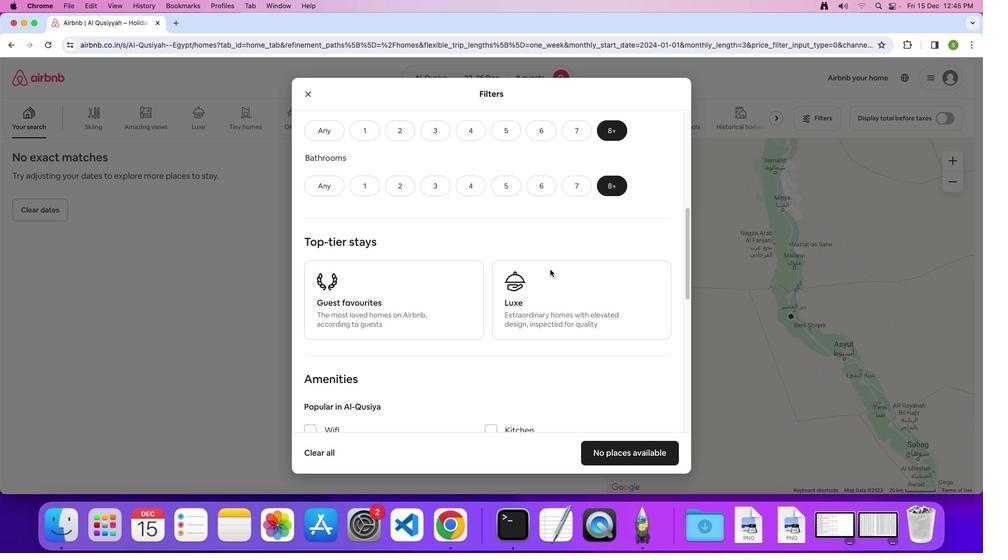 
Action: Mouse scrolled (550, 269) with delta (0, 0)
Screenshot: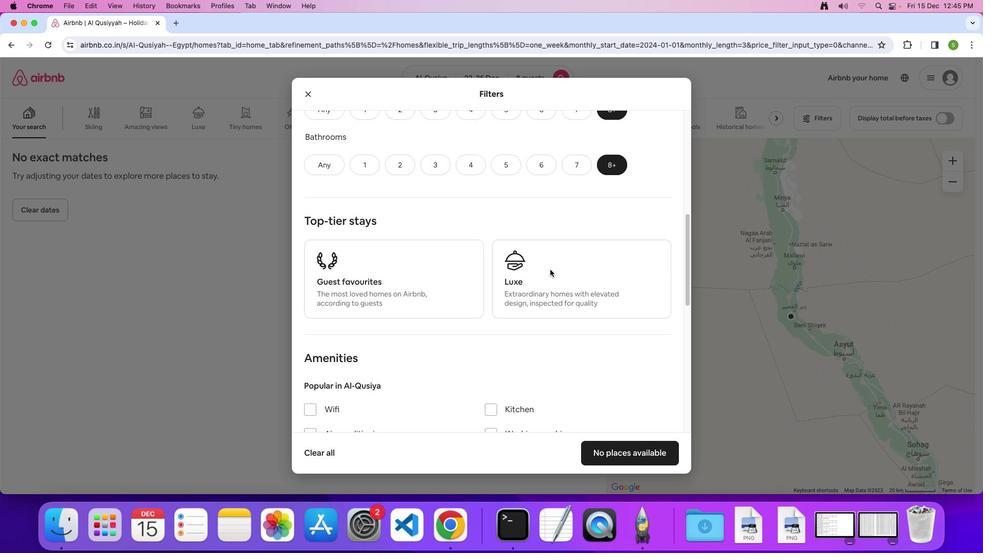 
Action: Mouse scrolled (550, 269) with delta (0, -2)
Screenshot: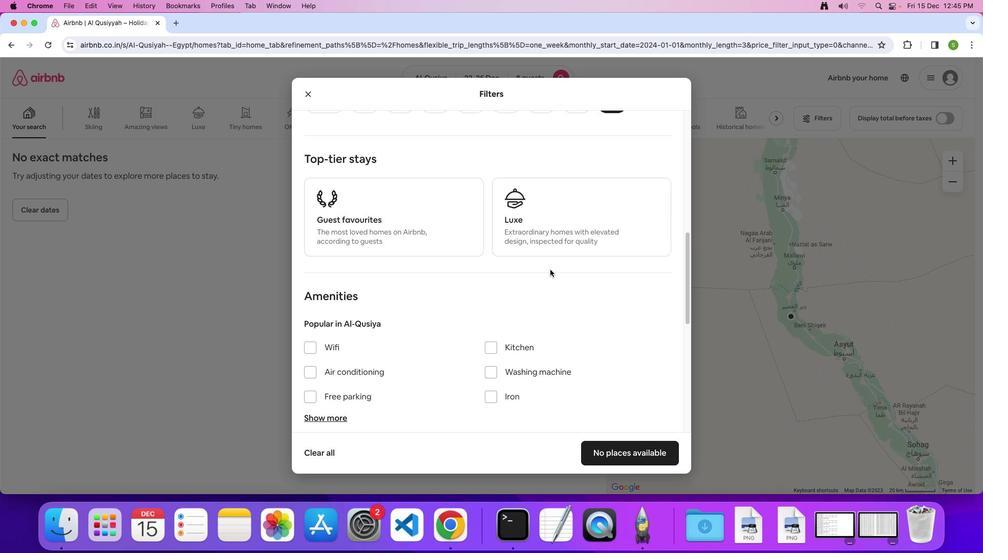 
Action: Mouse scrolled (550, 269) with delta (0, 0)
Screenshot: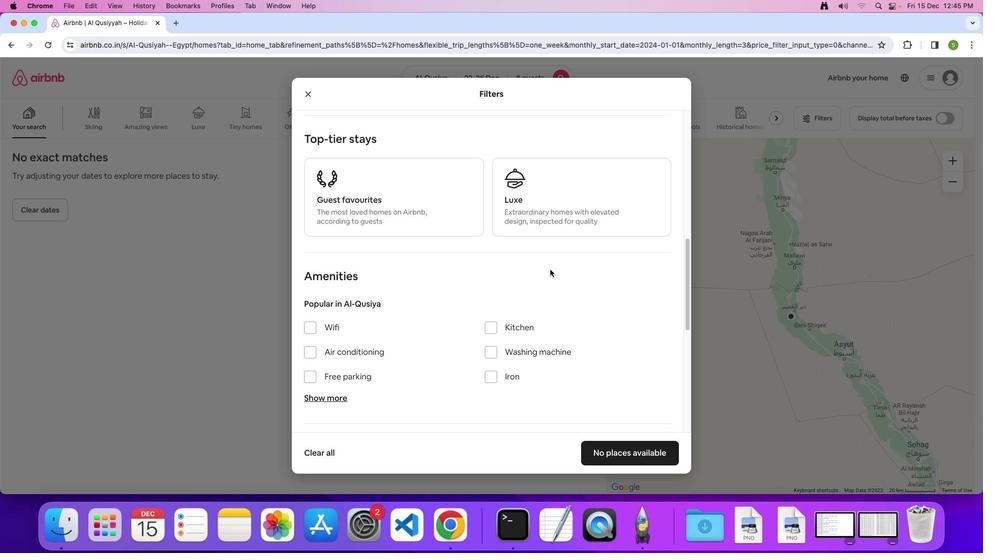 
Action: Mouse scrolled (550, 269) with delta (0, 0)
Screenshot: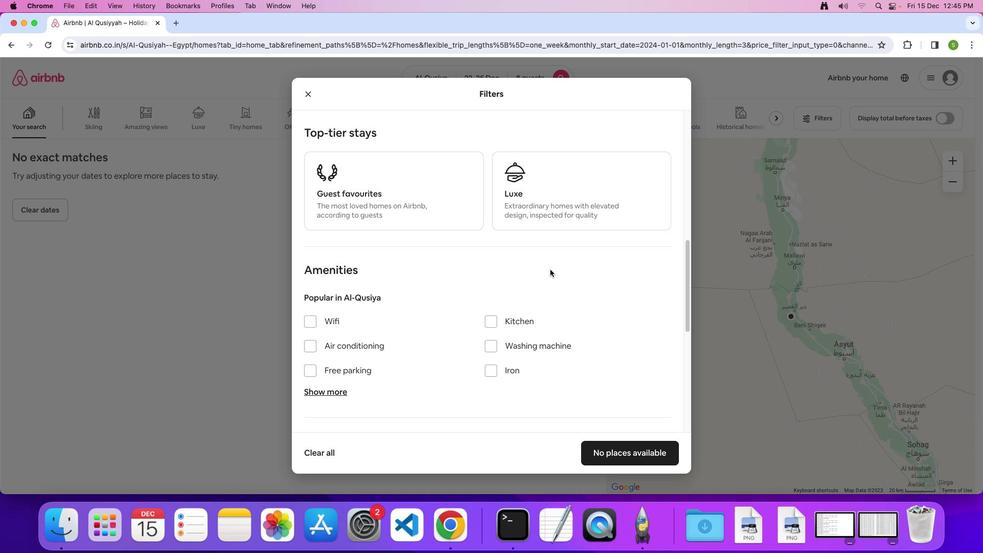 
Action: Mouse scrolled (550, 269) with delta (0, 0)
Screenshot: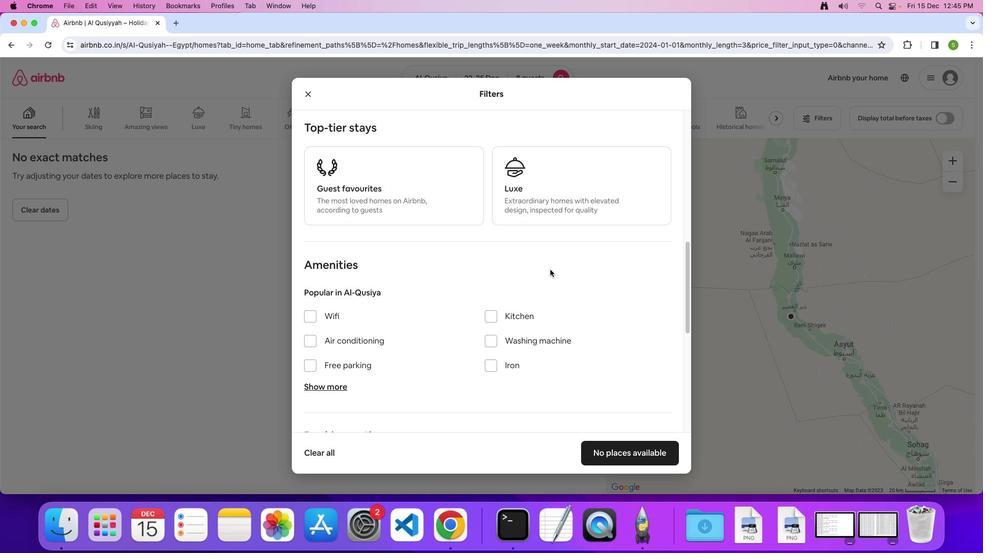 
Action: Mouse scrolled (550, 269) with delta (0, 0)
Screenshot: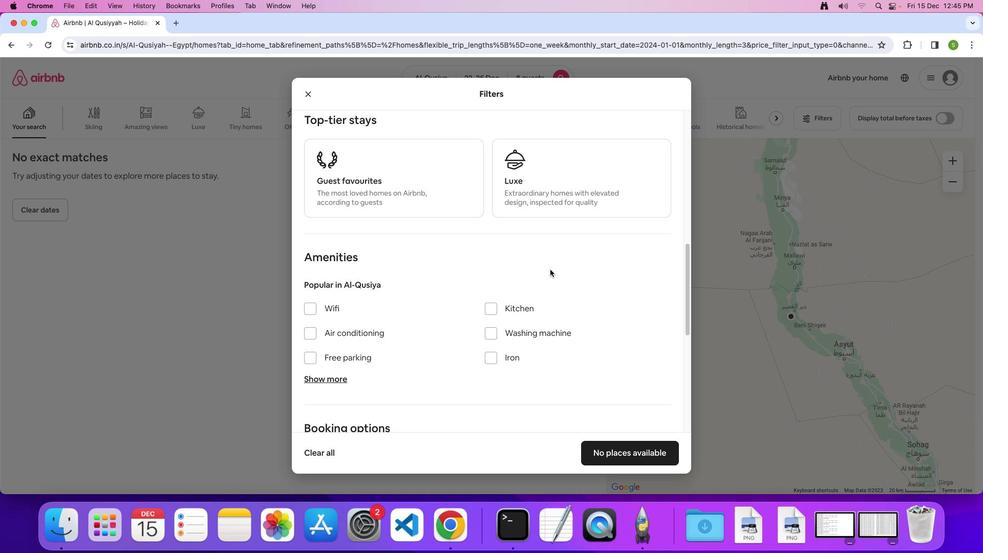 
Action: Mouse scrolled (550, 269) with delta (0, 0)
Screenshot: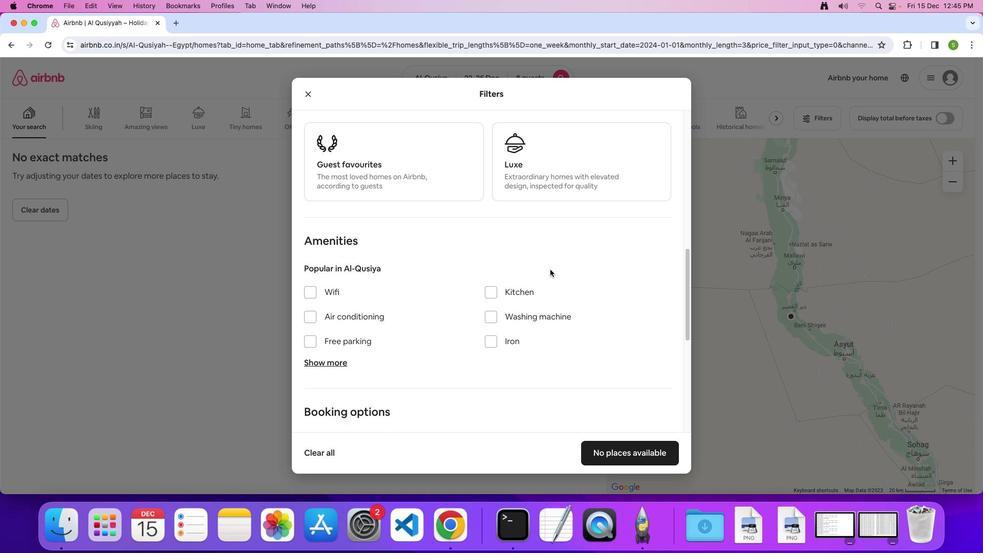
Action: Mouse moved to (312, 275)
Screenshot: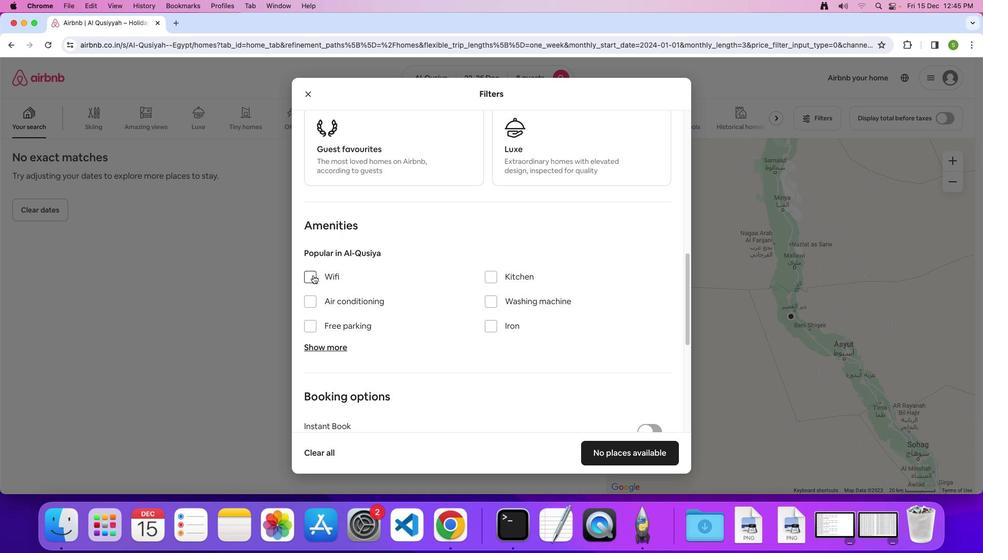 
Action: Mouse pressed left at (312, 275)
Screenshot: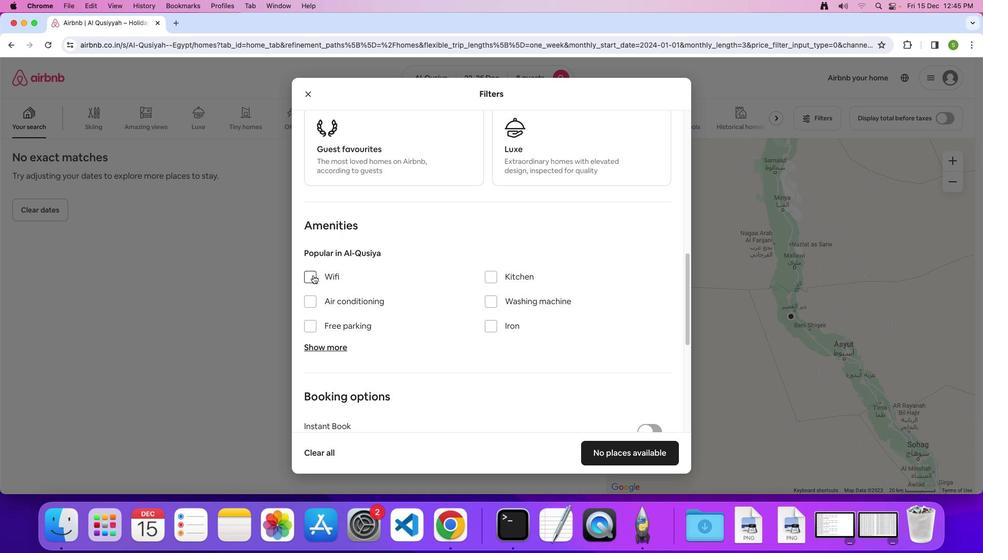
Action: Mouse moved to (316, 347)
Screenshot: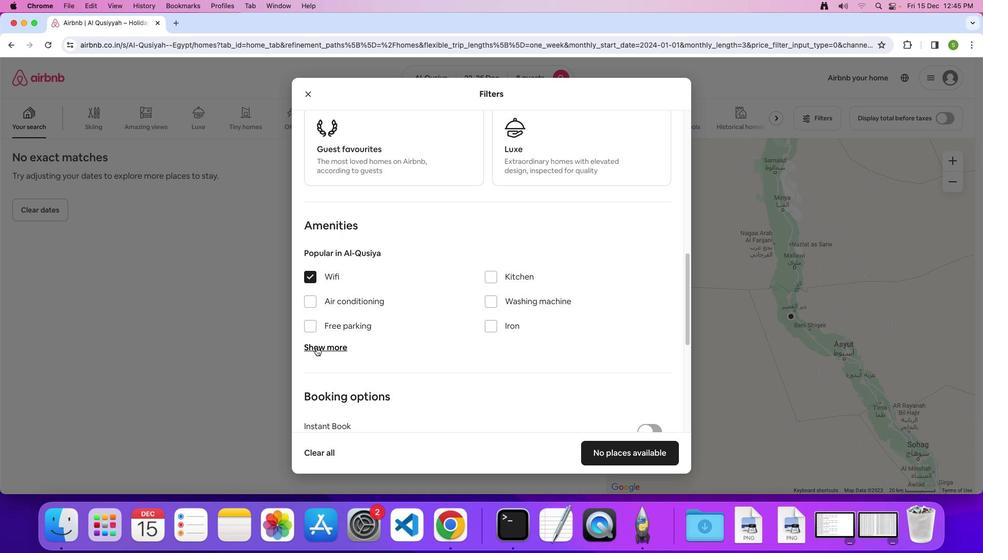 
Action: Mouse pressed left at (316, 347)
Screenshot: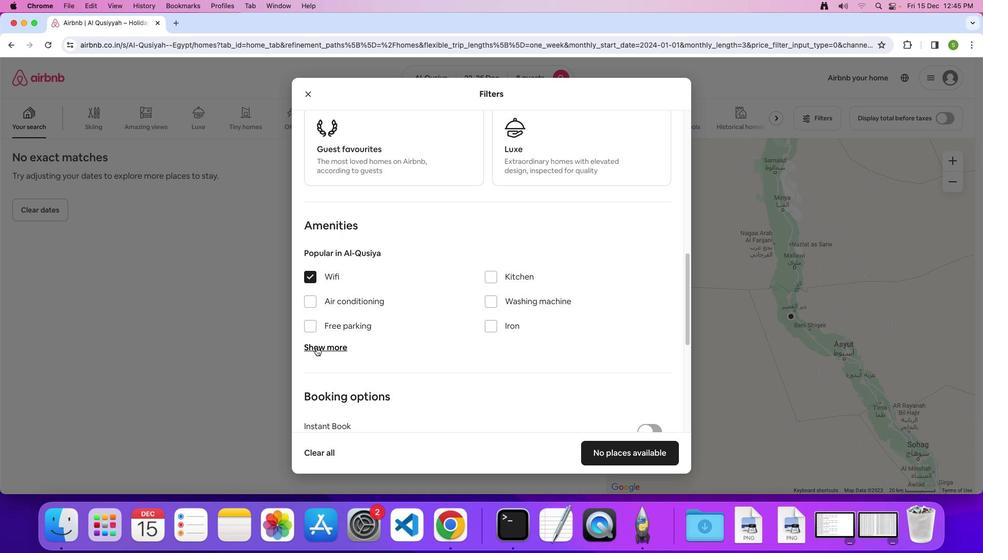 
Action: Mouse moved to (455, 277)
Screenshot: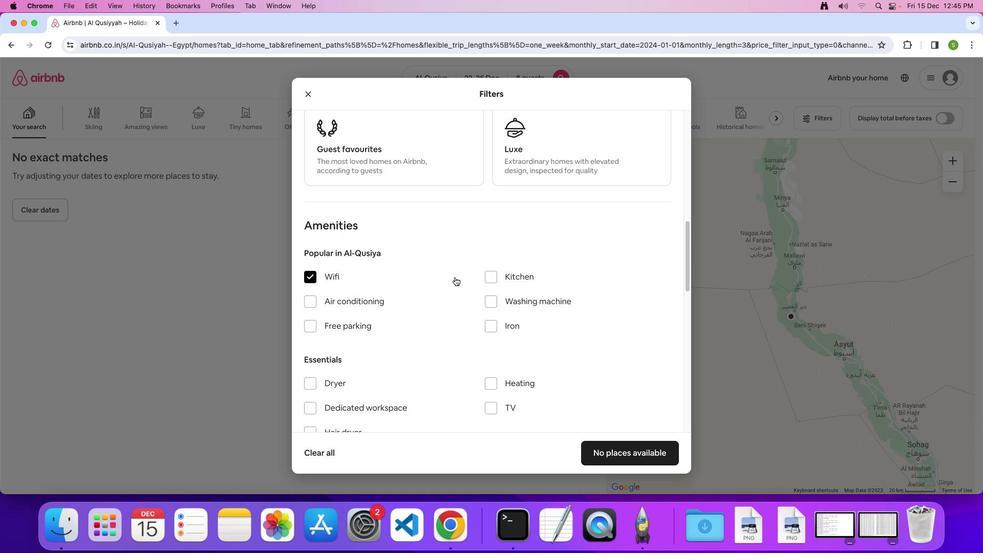
Action: Mouse scrolled (455, 277) with delta (0, 0)
Screenshot: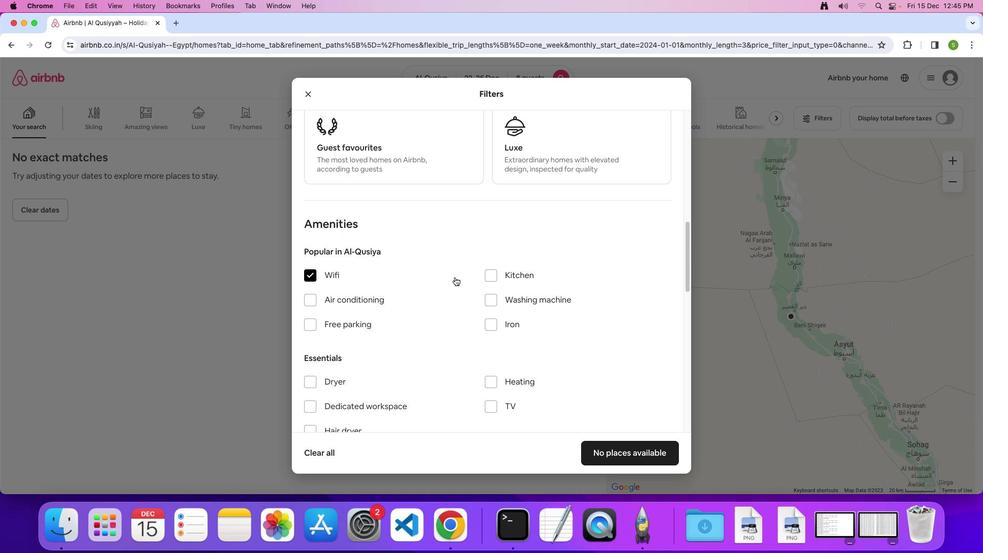 
Action: Mouse scrolled (455, 277) with delta (0, 0)
Screenshot: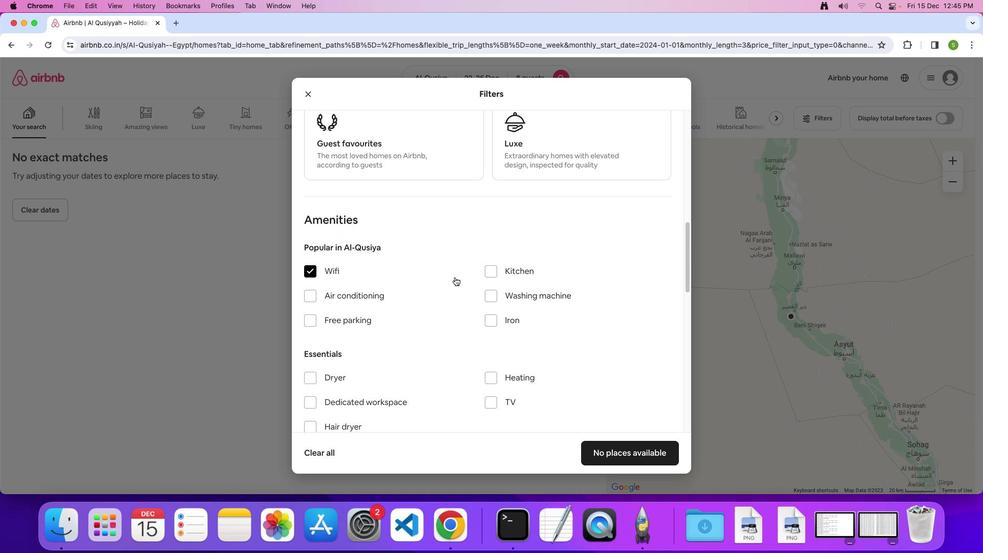 
Action: Mouse scrolled (455, 277) with delta (0, 0)
Screenshot: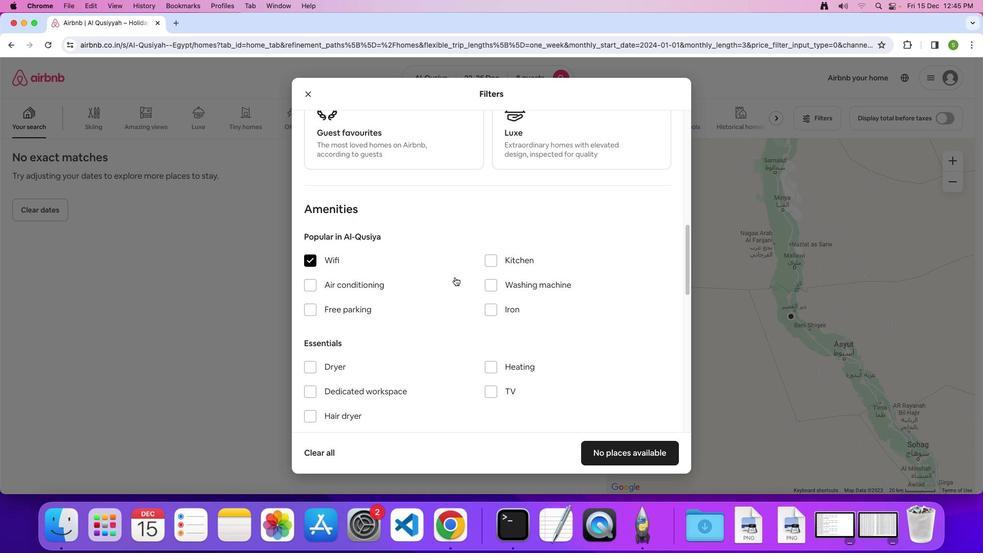 
Action: Mouse scrolled (455, 277) with delta (0, 0)
Screenshot: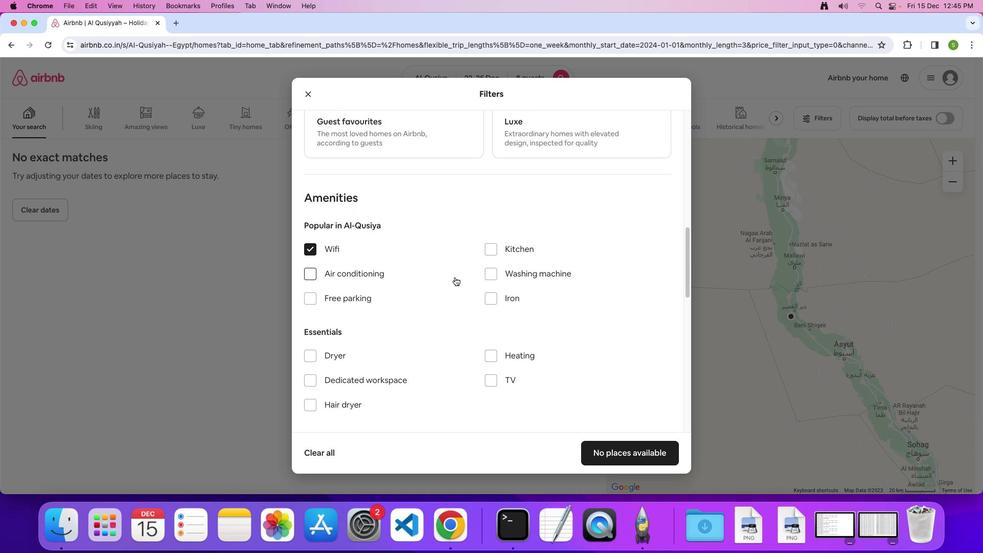
Action: Mouse scrolled (455, 277) with delta (0, 0)
Screenshot: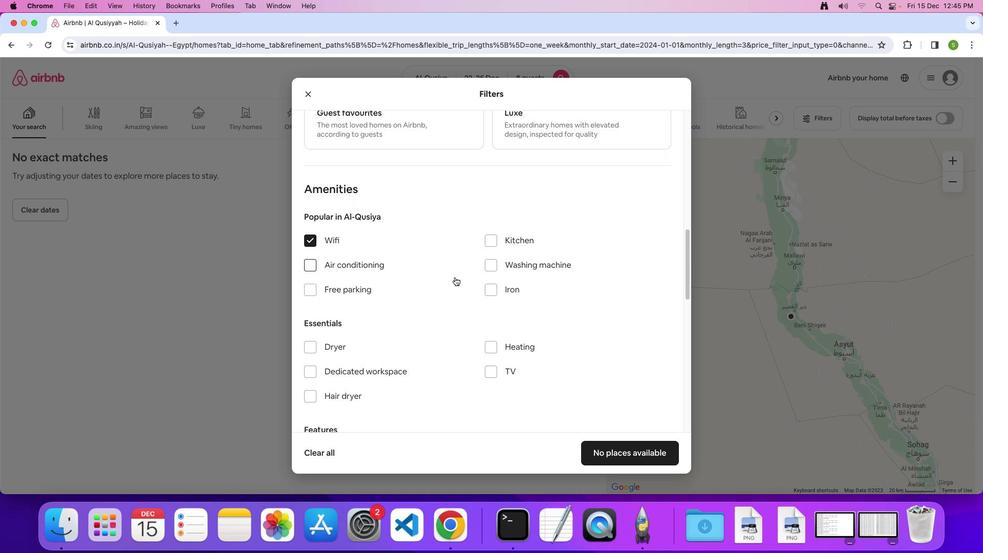 
Action: Mouse scrolled (455, 277) with delta (0, 0)
Screenshot: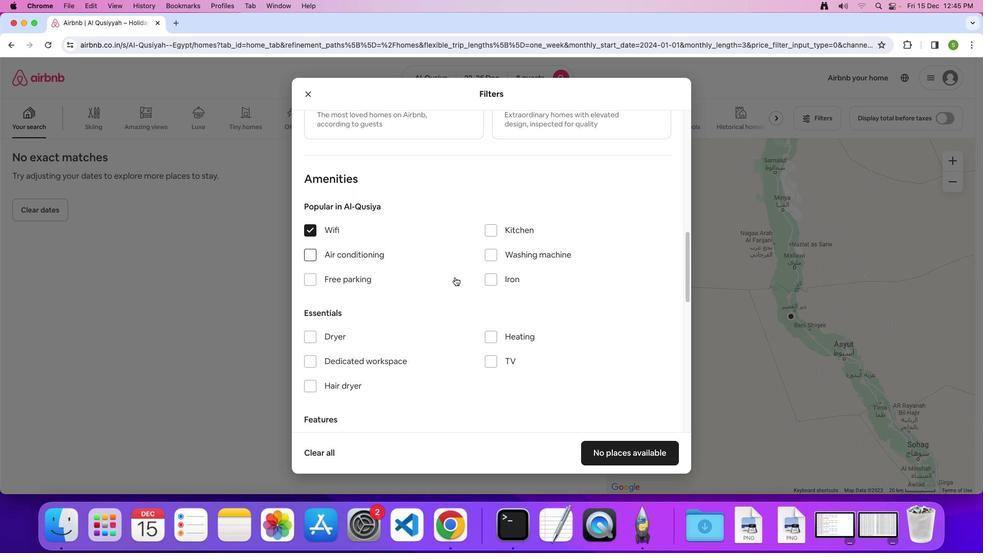 
Action: Mouse scrolled (455, 277) with delta (0, 0)
Screenshot: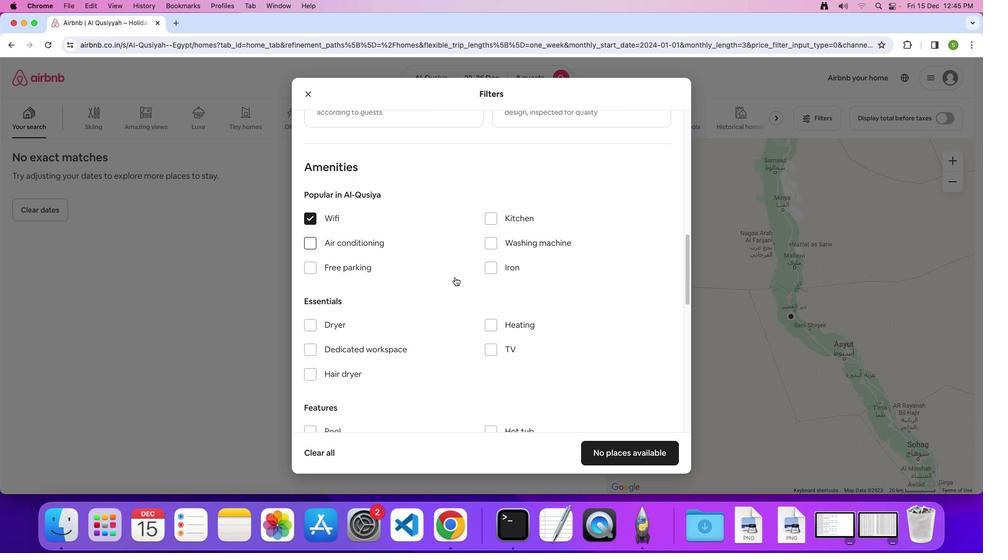 
Action: Mouse scrolled (455, 277) with delta (0, -1)
Screenshot: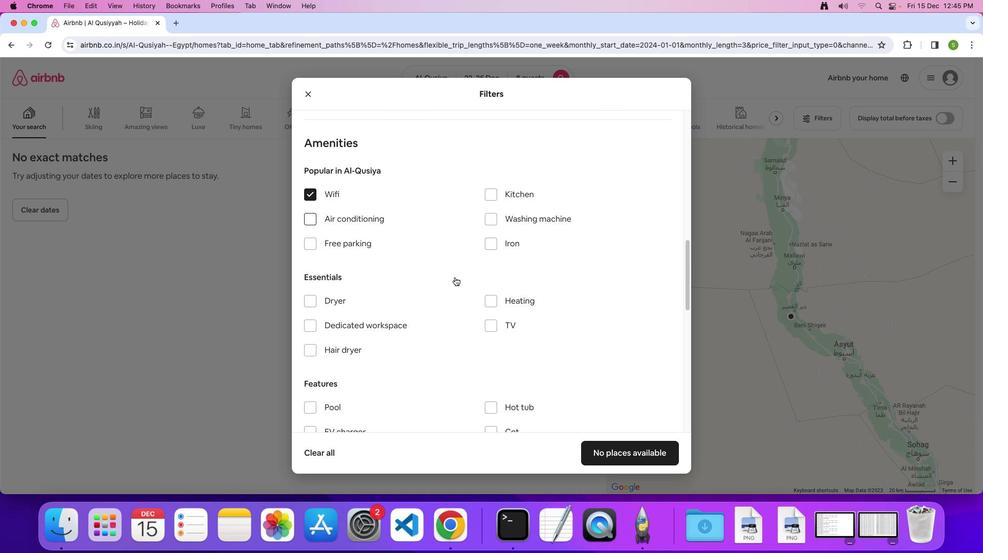 
Action: Mouse moved to (489, 297)
Screenshot: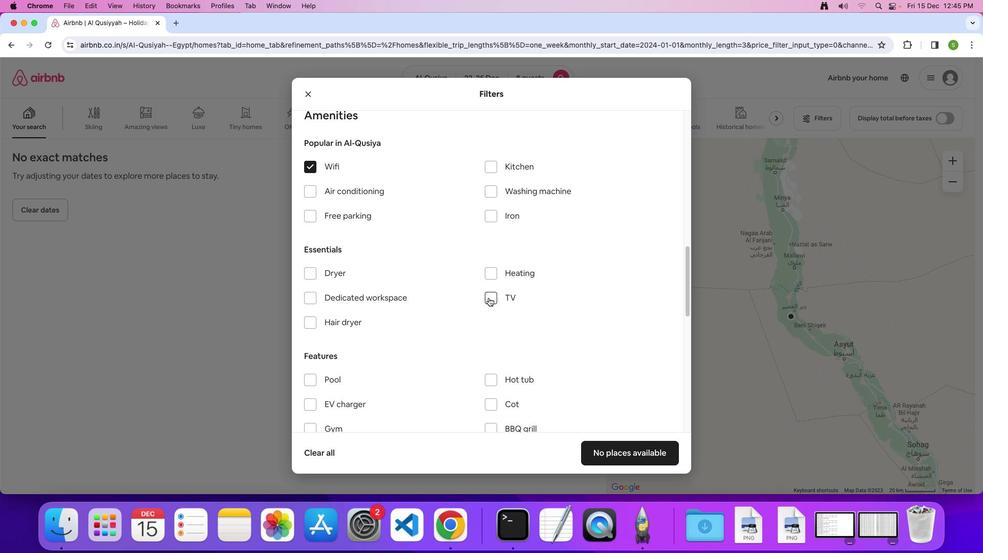 
Action: Mouse pressed left at (489, 297)
Screenshot: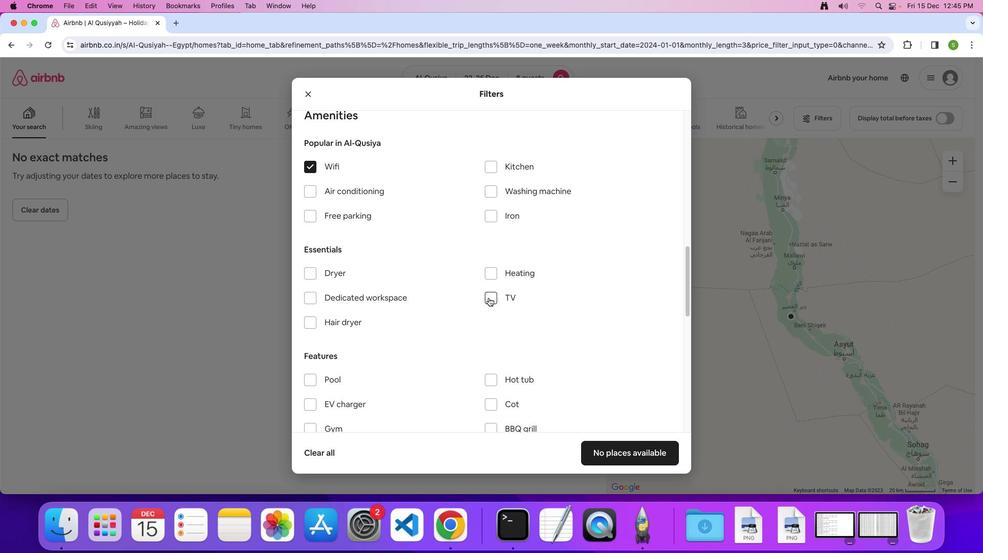 
Action: Mouse moved to (449, 288)
Screenshot: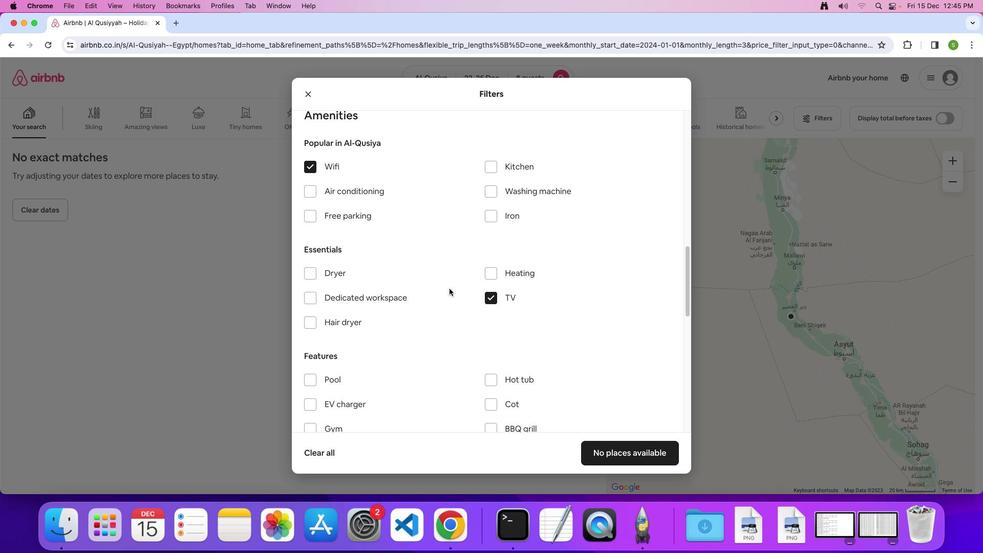 
Action: Mouse scrolled (449, 288) with delta (0, 0)
Screenshot: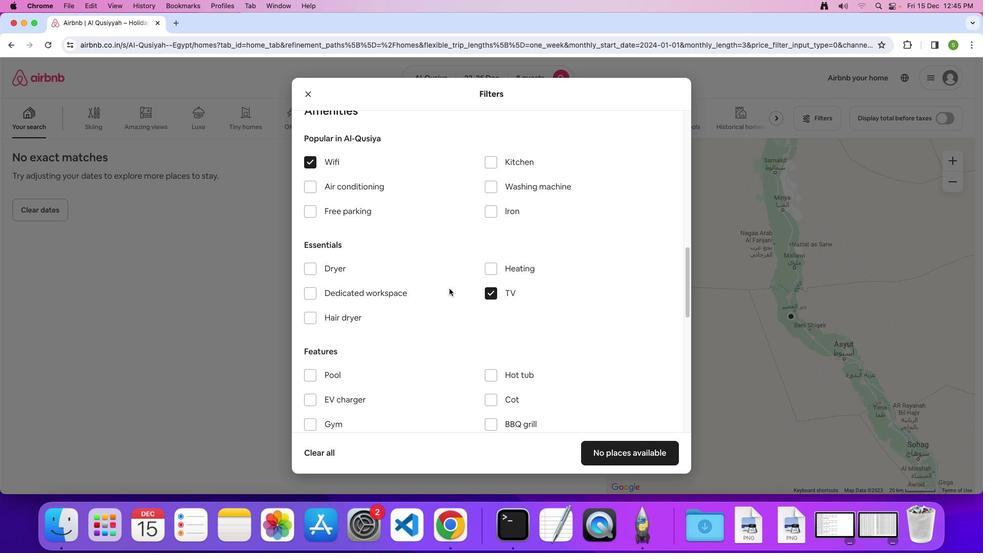 
Action: Mouse scrolled (449, 288) with delta (0, 0)
Screenshot: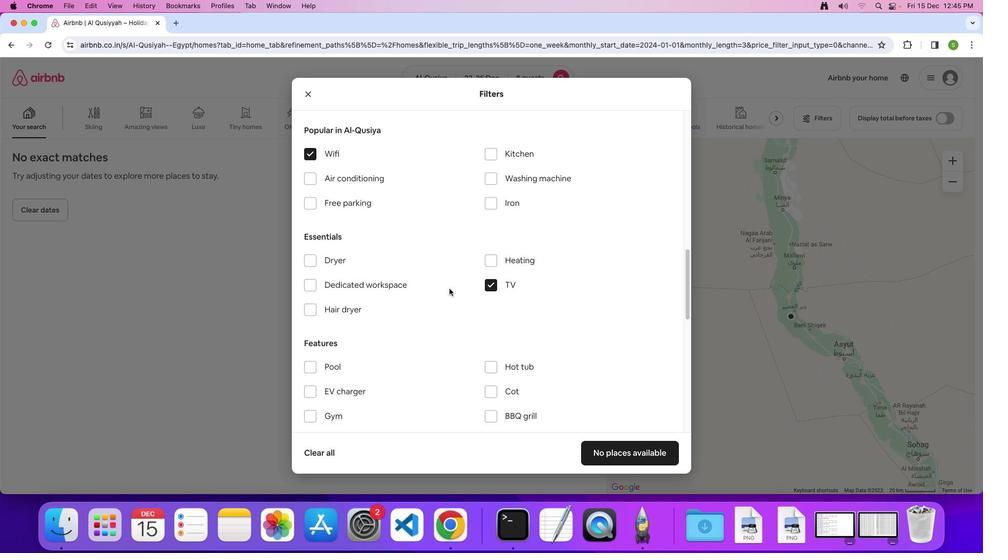 
Action: Mouse scrolled (449, 288) with delta (0, 0)
Screenshot: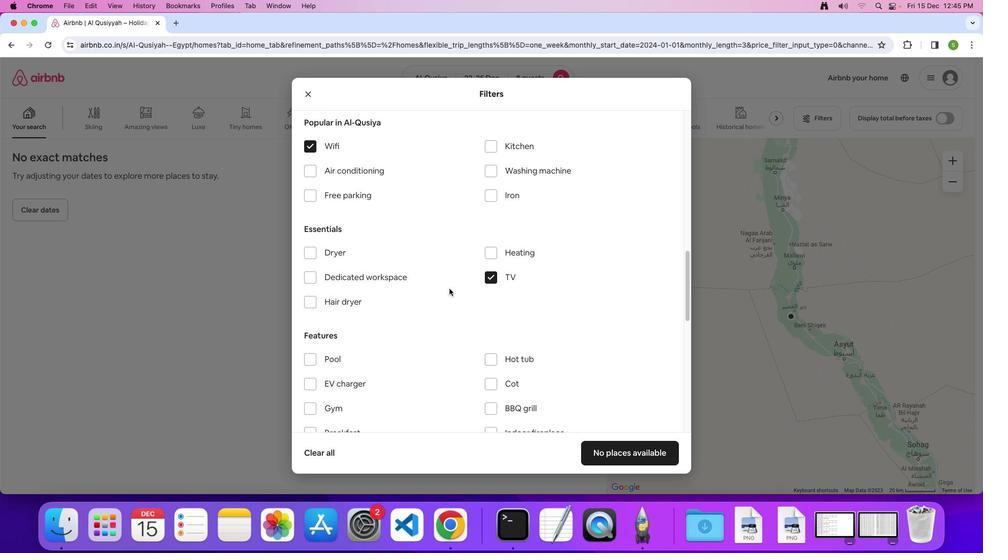 
Action: Mouse scrolled (449, 288) with delta (0, 0)
Screenshot: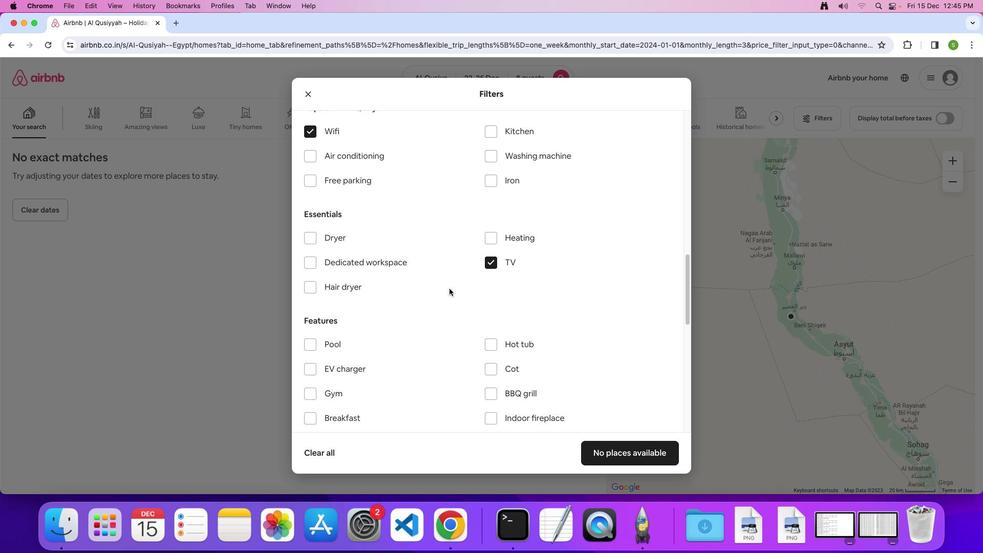 
Action: Mouse scrolled (449, 288) with delta (0, -1)
Screenshot: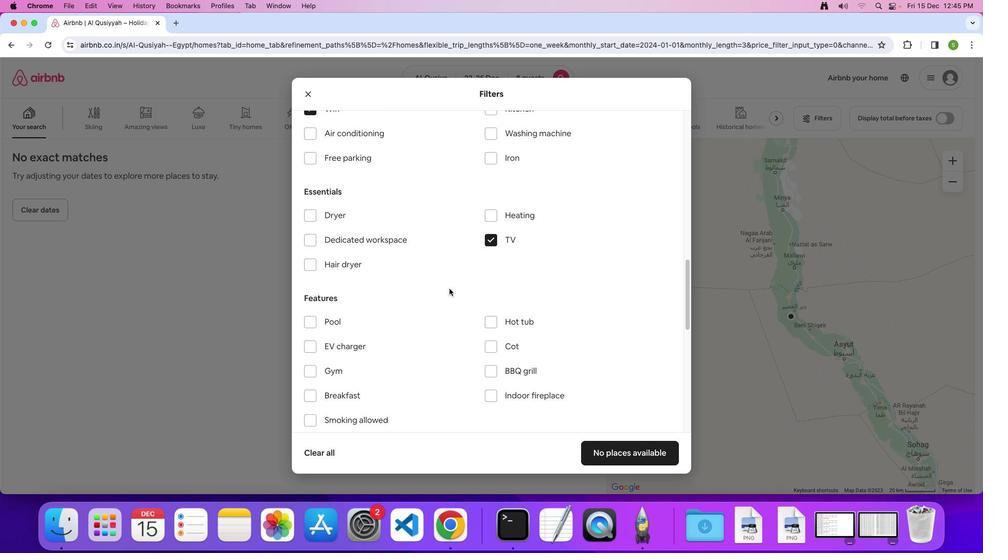 
Action: Mouse moved to (309, 138)
Screenshot: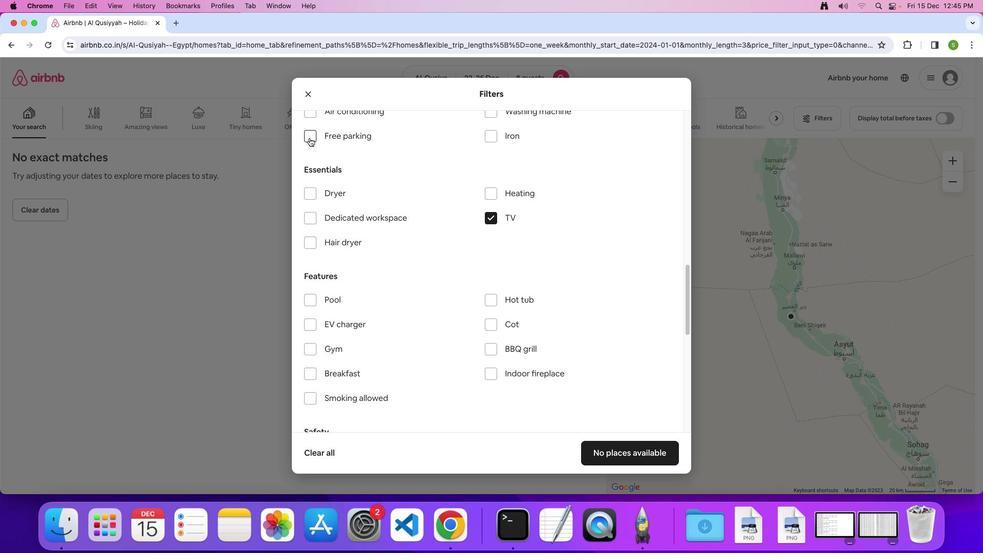 
Action: Mouse pressed left at (309, 138)
Screenshot: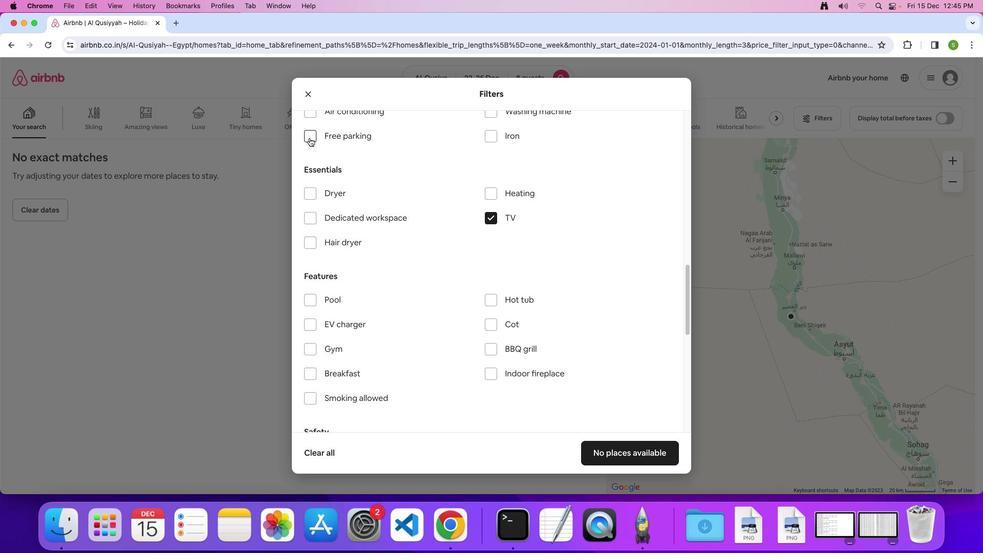 
Action: Mouse moved to (461, 260)
Screenshot: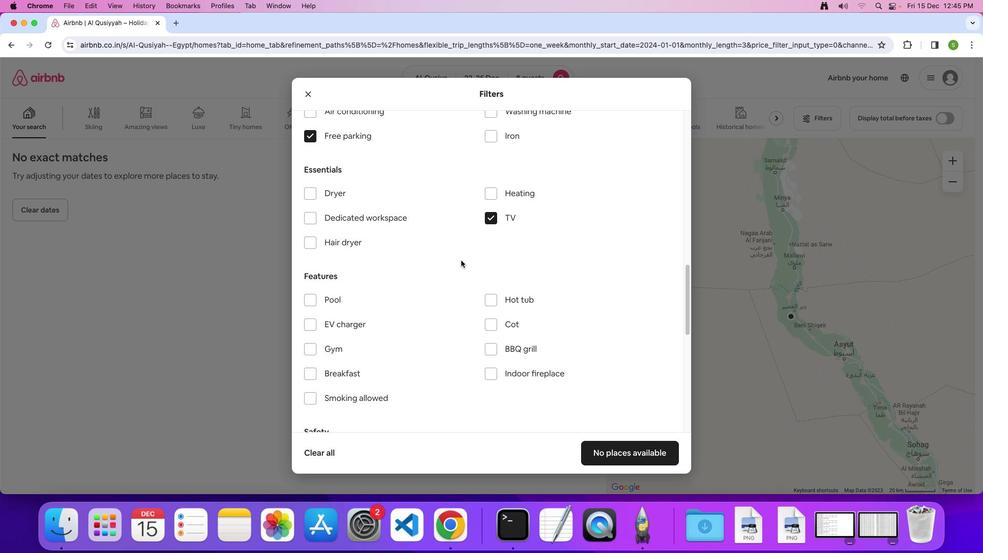 
Action: Mouse scrolled (461, 260) with delta (0, 0)
Screenshot: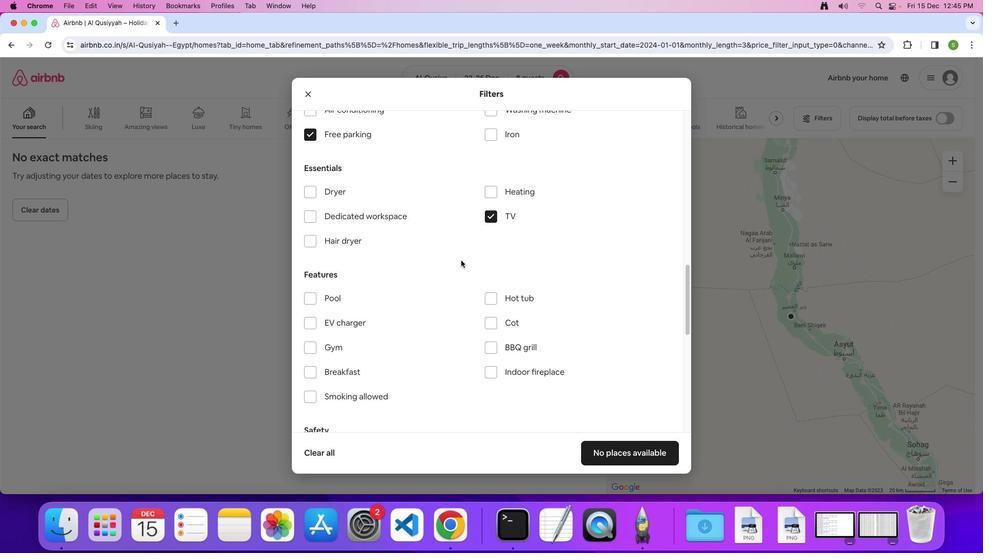 
Action: Mouse scrolled (461, 260) with delta (0, 0)
Screenshot: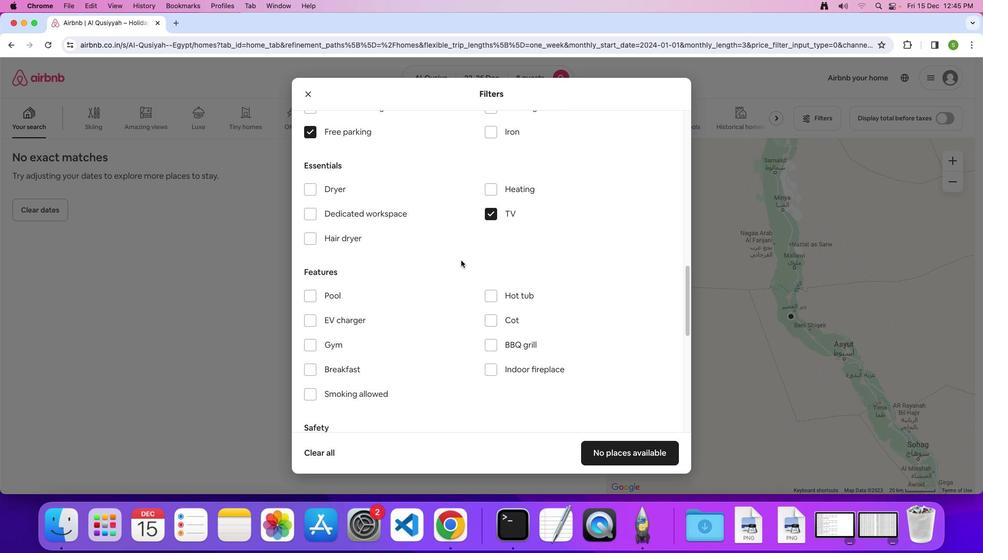 
Action: Mouse scrolled (461, 260) with delta (0, 0)
Screenshot: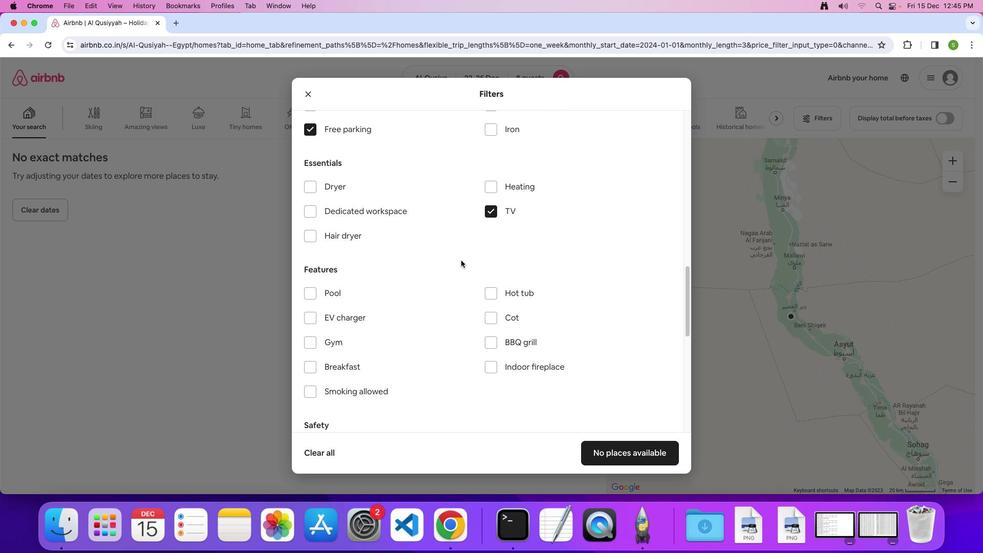 
Action: Mouse scrolled (461, 260) with delta (0, 0)
Screenshot: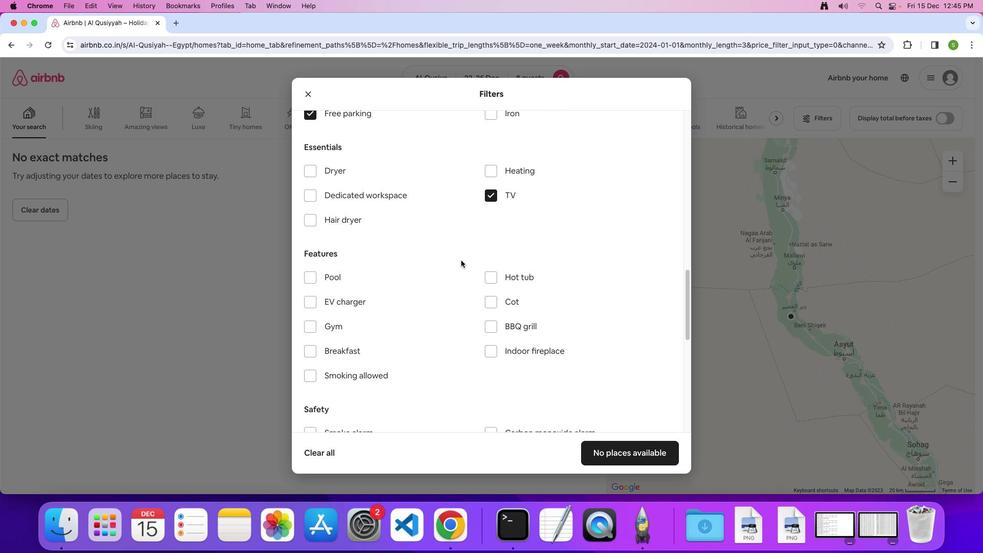 
Action: Mouse scrolled (461, 260) with delta (0, 0)
Screenshot: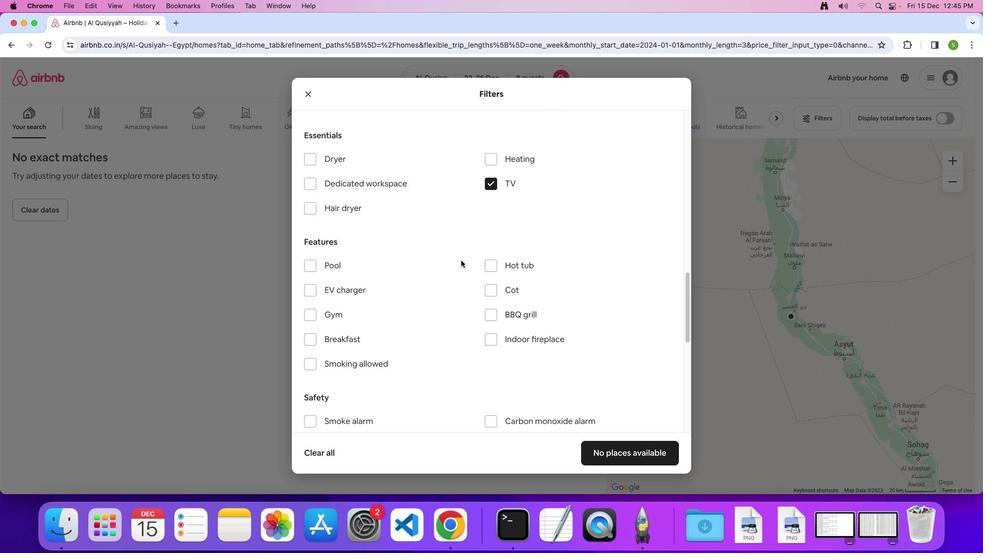 
Action: Mouse scrolled (461, 260) with delta (0, 0)
Screenshot: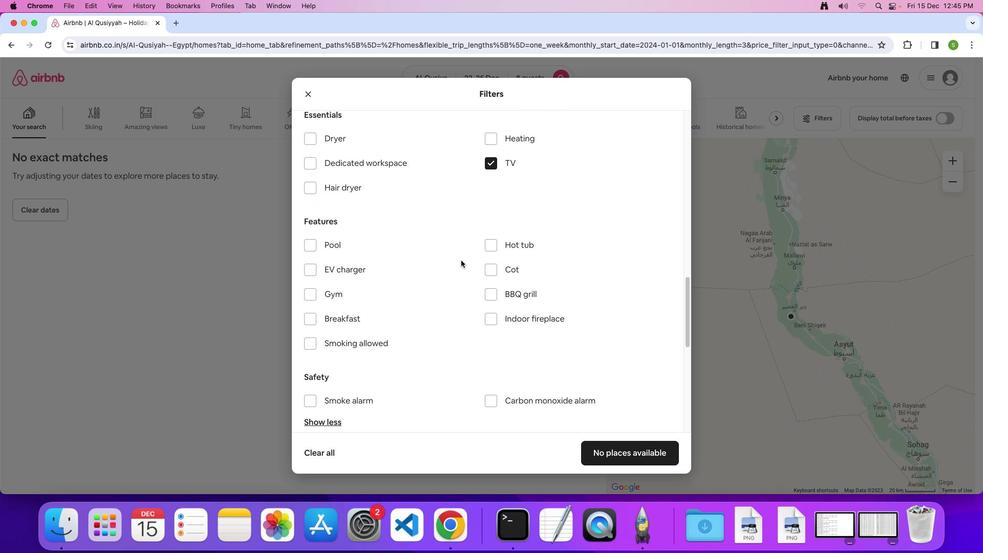 
Action: Mouse scrolled (461, 260) with delta (0, 0)
Screenshot: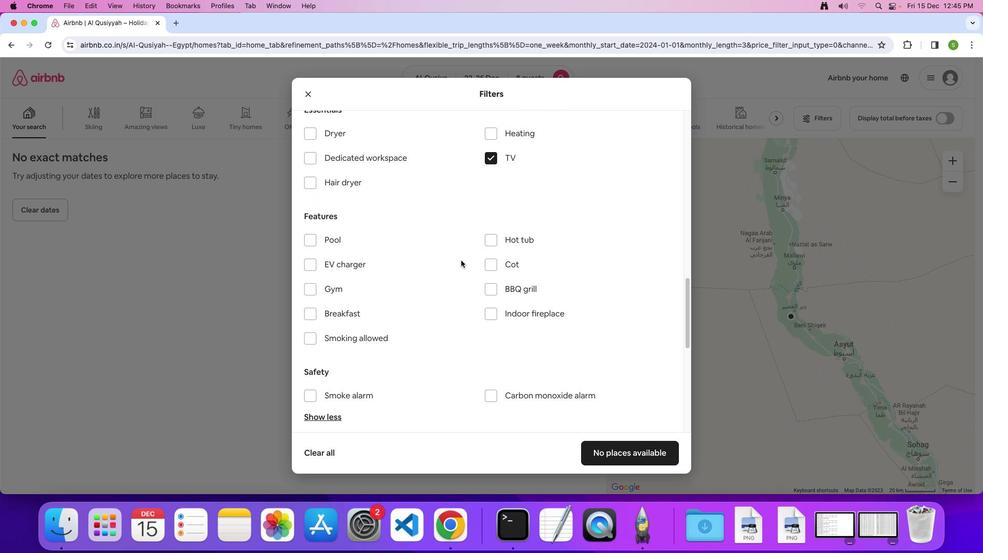 
Action: Mouse scrolled (461, 260) with delta (0, 0)
Screenshot: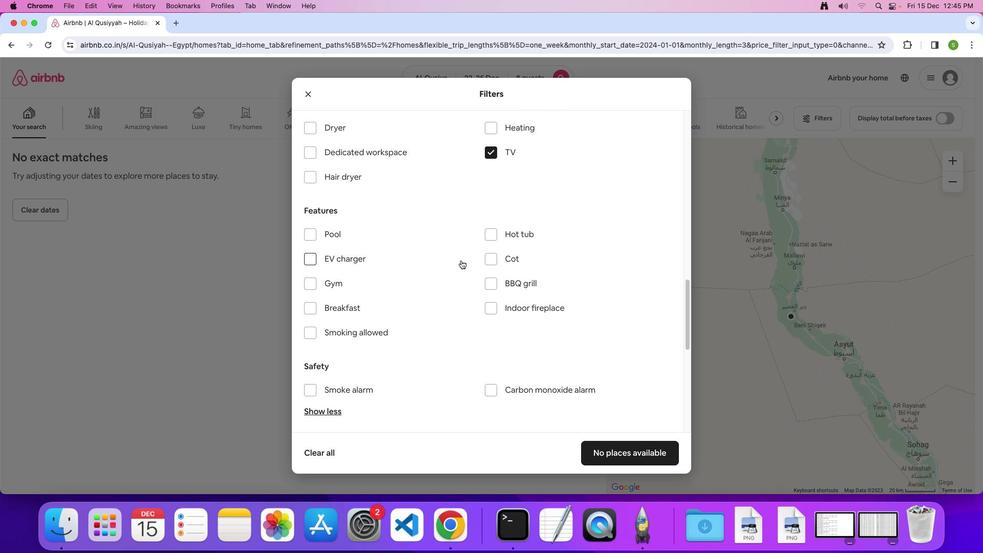 
Action: Mouse scrolled (461, 260) with delta (0, 0)
Screenshot: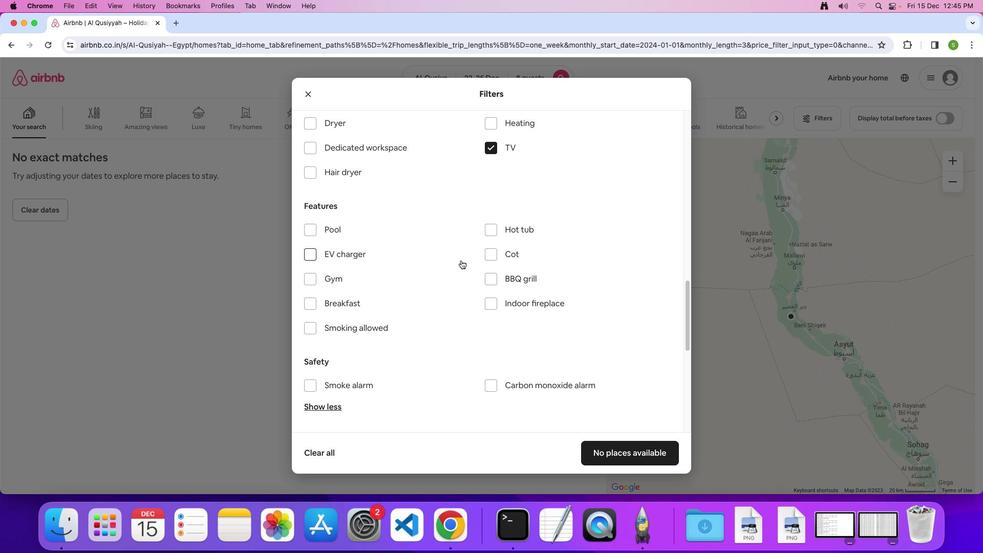 
Action: Mouse scrolled (461, 260) with delta (0, 0)
Screenshot: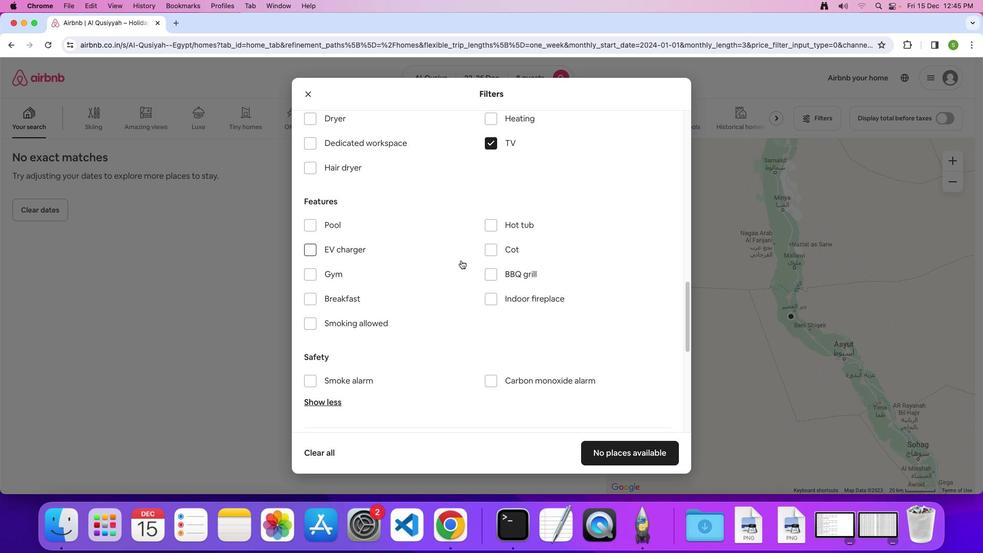 
Action: Mouse scrolled (461, 260) with delta (0, 0)
Screenshot: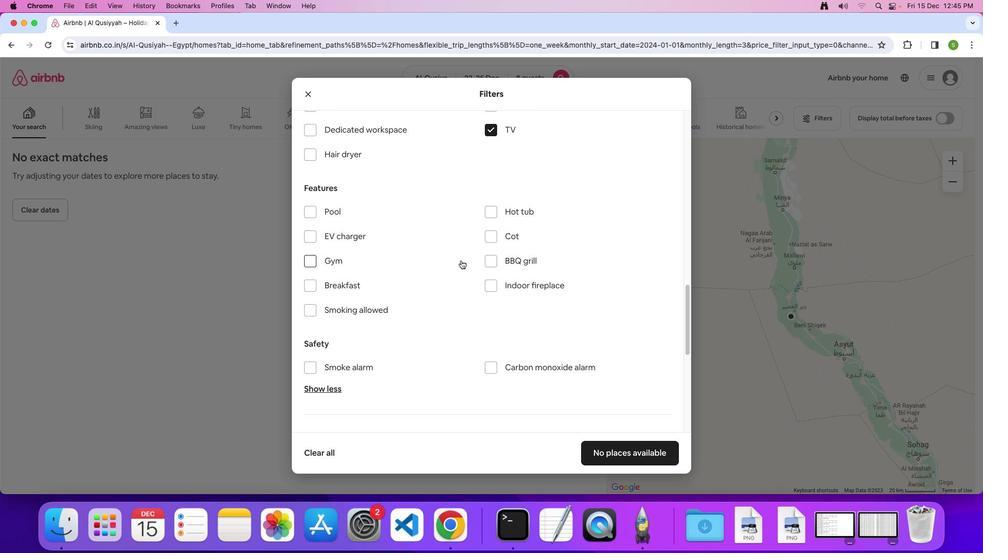 
Action: Mouse scrolled (461, 260) with delta (0, 0)
Screenshot: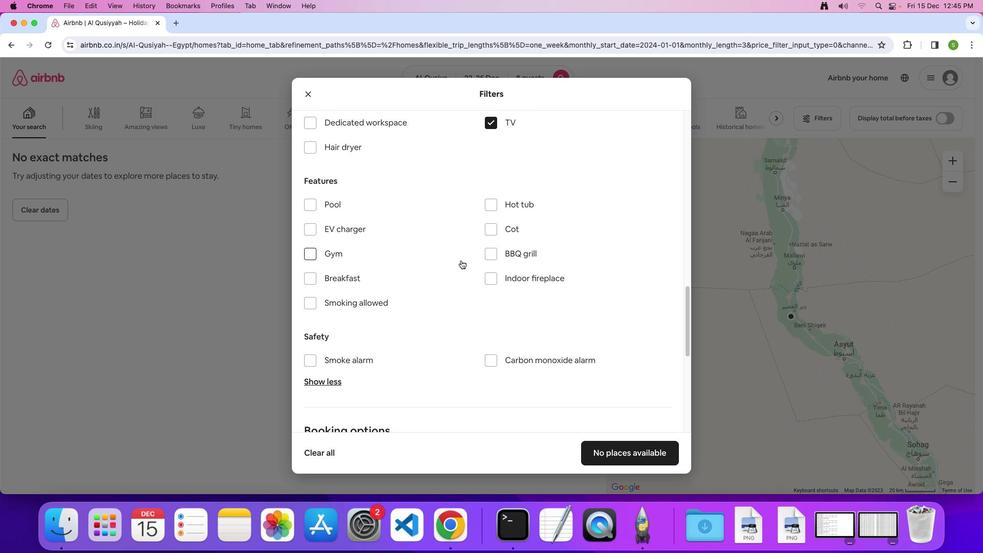 
Action: Mouse scrolled (461, 260) with delta (0, 0)
Screenshot: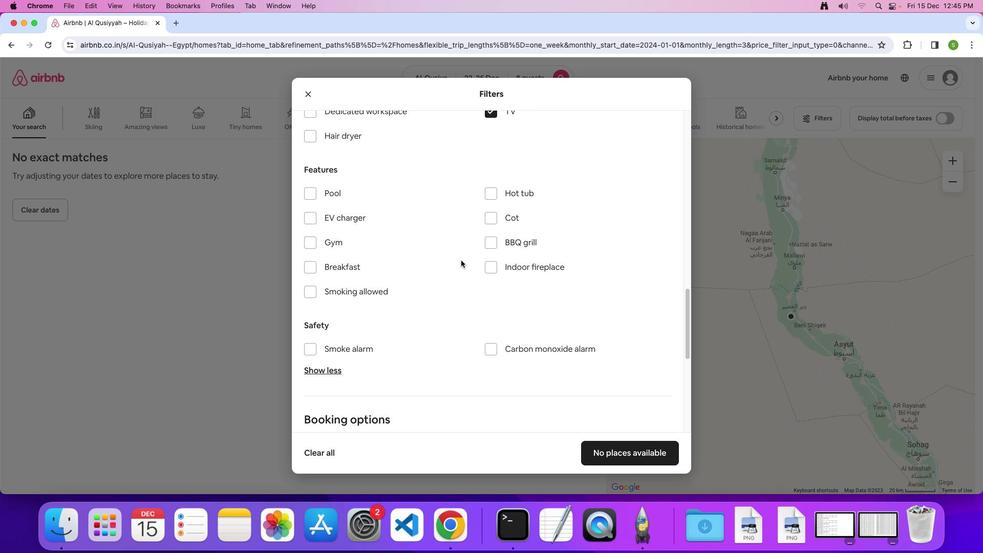 
Action: Mouse scrolled (461, 260) with delta (0, 0)
Screenshot: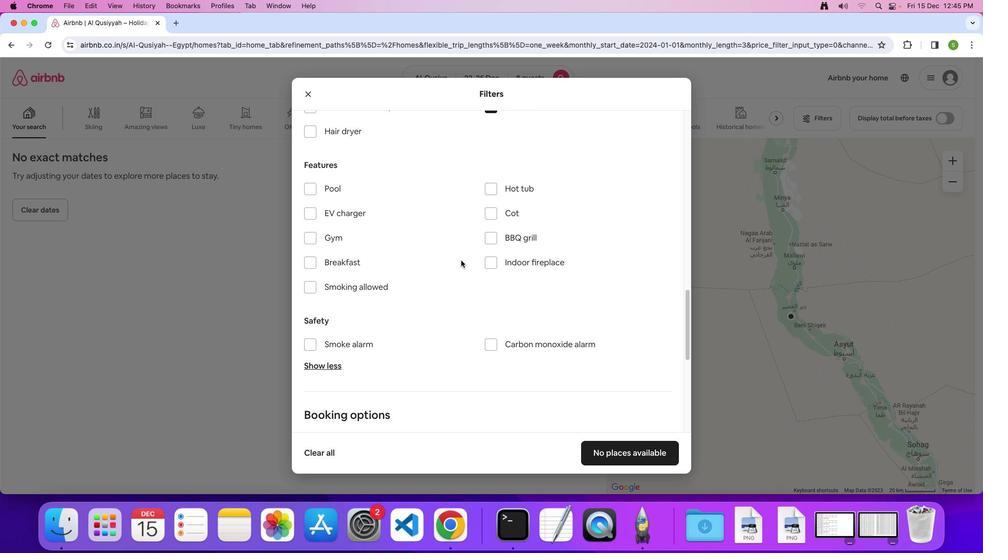 
Action: Mouse moved to (310, 235)
Screenshot: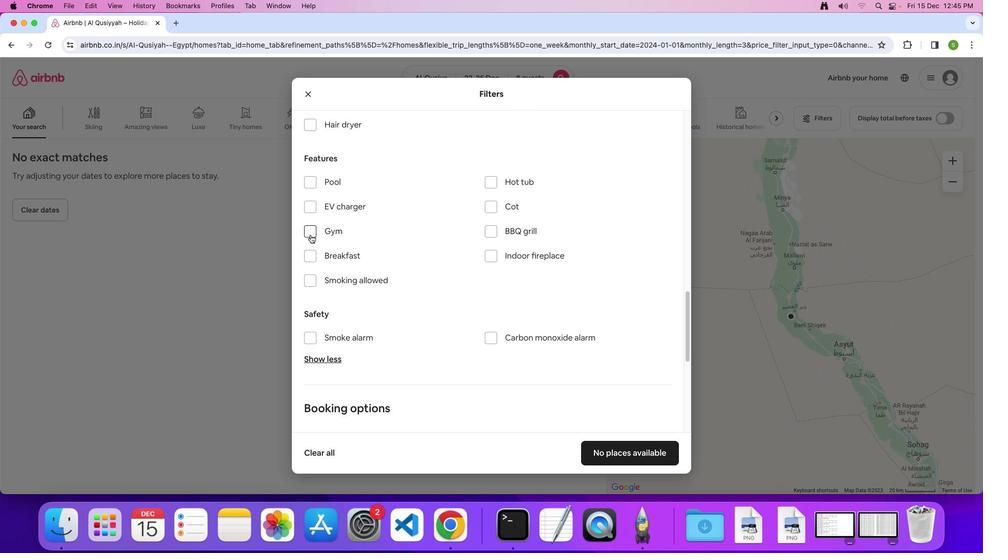 
Action: Mouse pressed left at (310, 235)
Screenshot: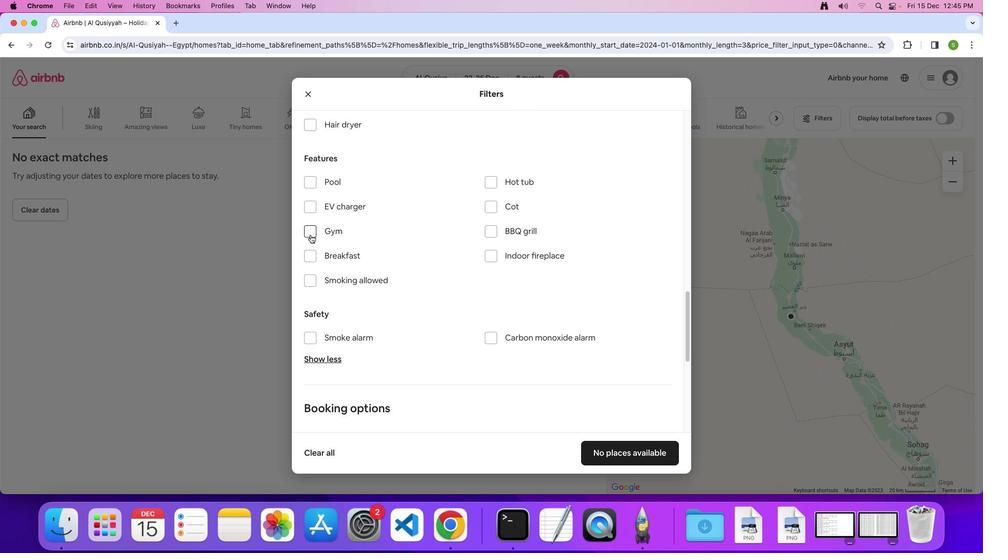 
Action: Mouse moved to (304, 258)
Screenshot: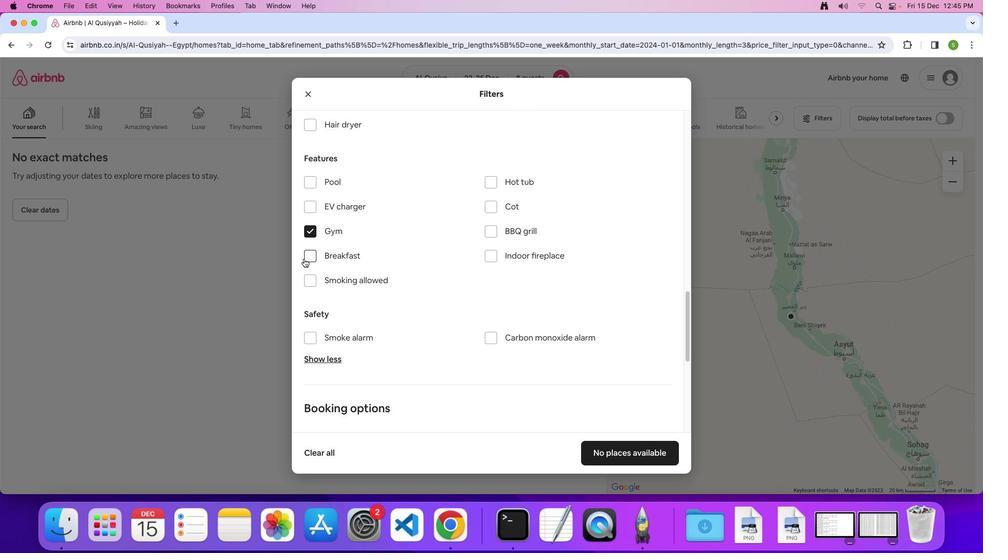 
Action: Mouse pressed left at (304, 258)
Screenshot: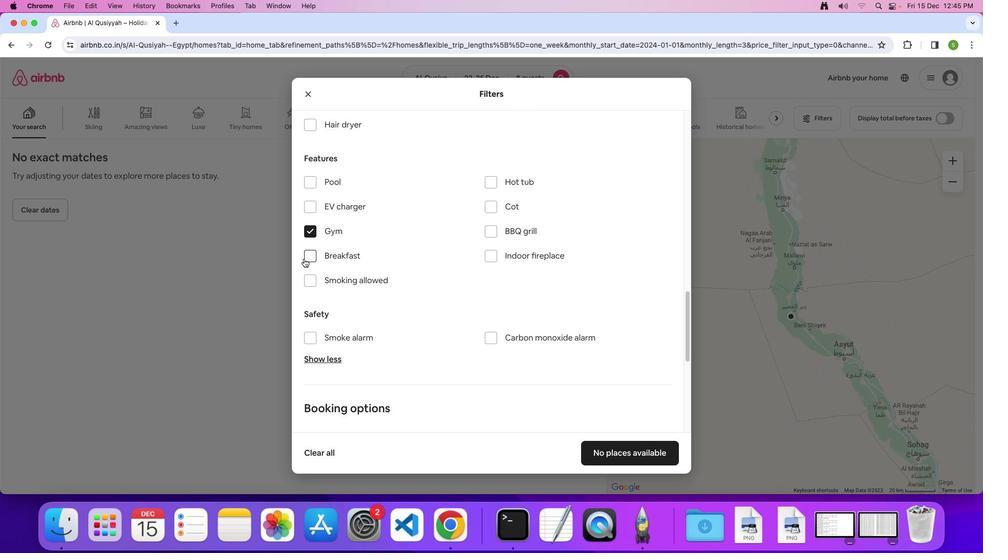 
Action: Mouse moved to (407, 244)
Screenshot: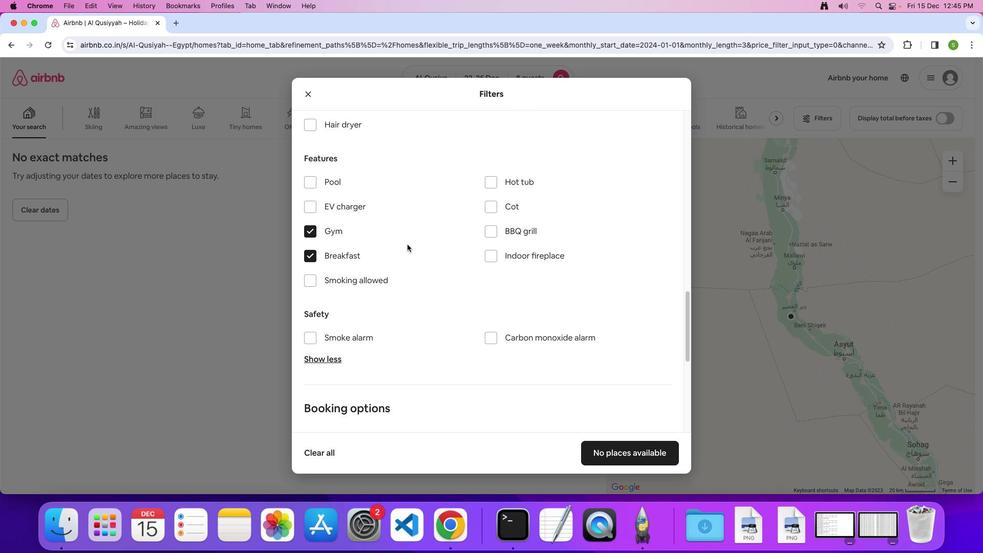 
Action: Mouse scrolled (407, 244) with delta (0, 0)
Screenshot: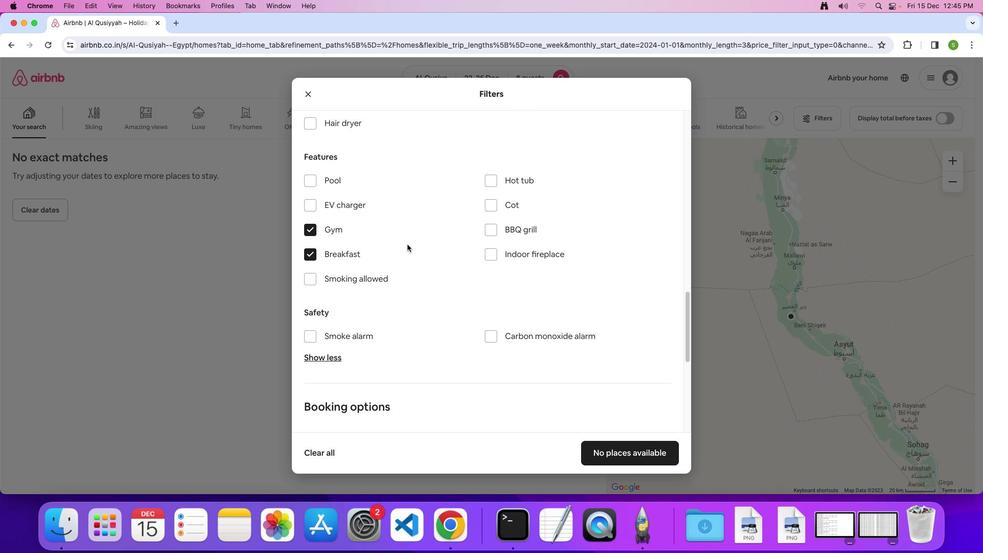 
Action: Mouse scrolled (407, 244) with delta (0, 0)
Screenshot: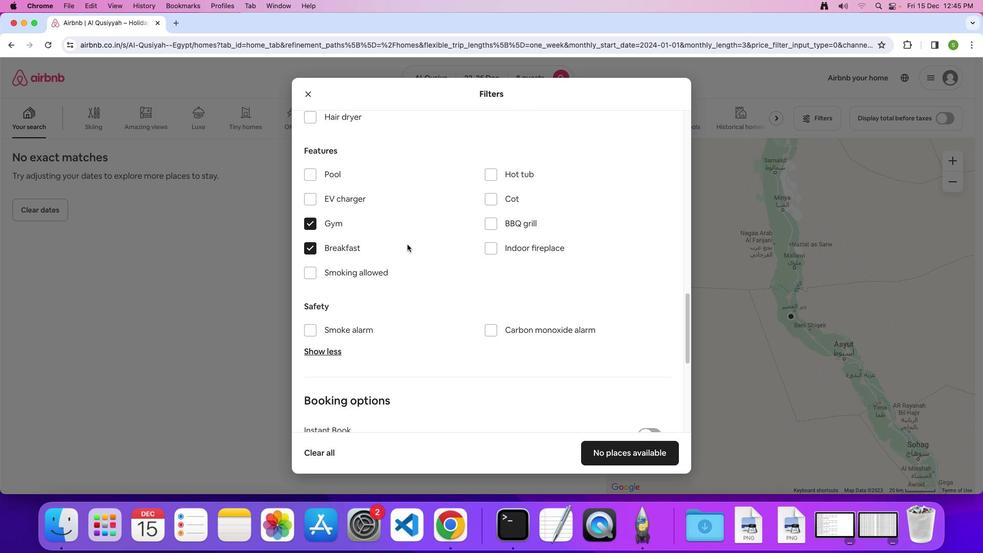 
Action: Mouse scrolled (407, 244) with delta (0, 0)
Screenshot: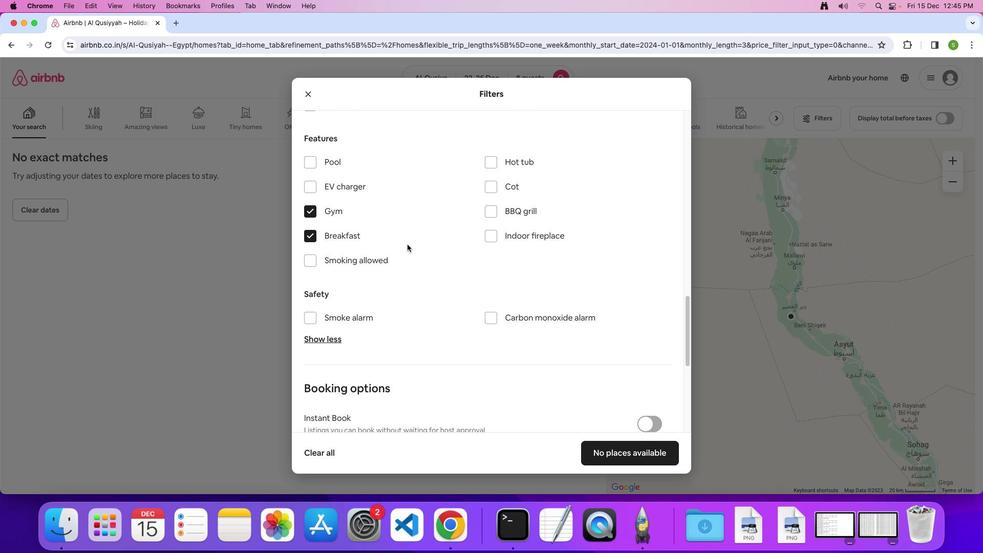 
Action: Mouse scrolled (407, 244) with delta (0, 0)
Screenshot: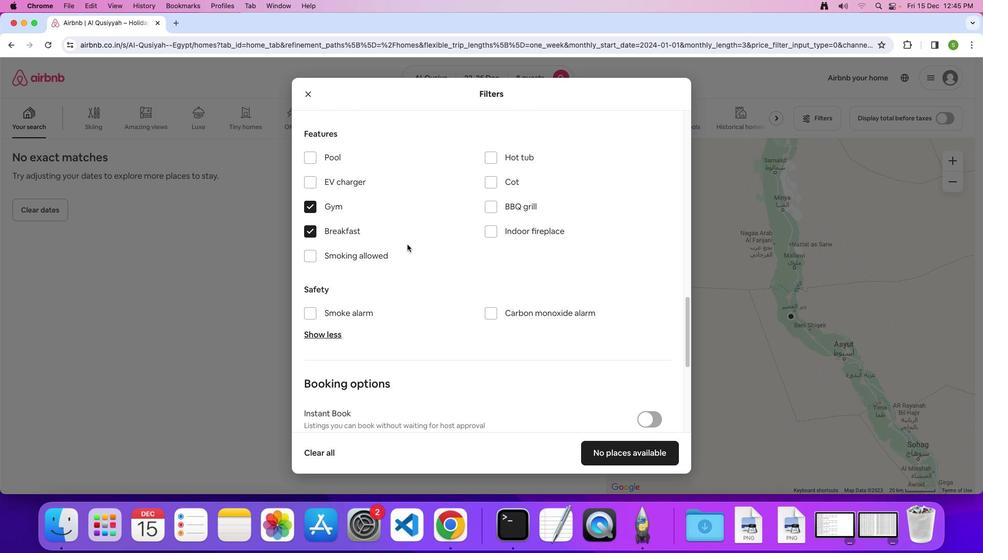 
Action: Mouse scrolled (407, 244) with delta (0, 0)
Screenshot: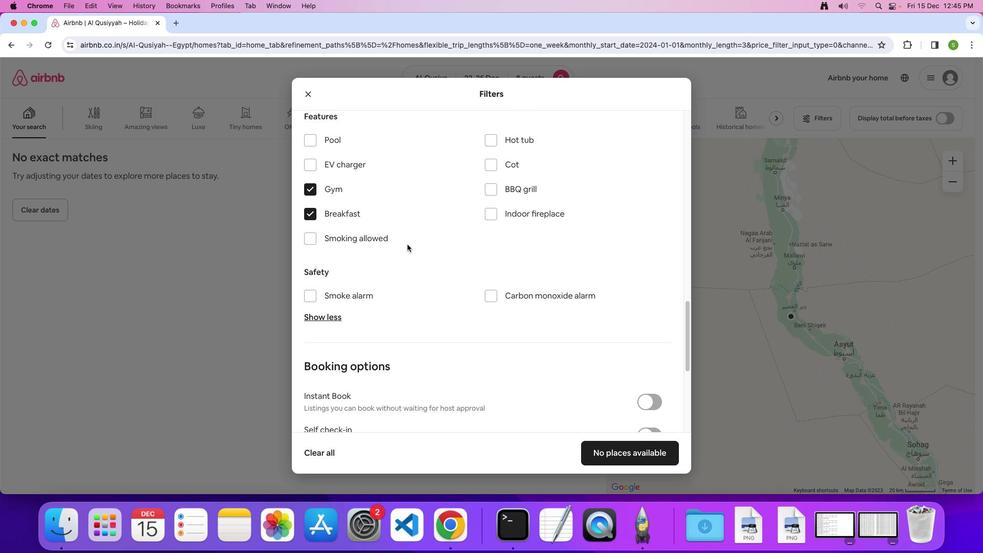
Action: Mouse scrolled (407, 244) with delta (0, 0)
Screenshot: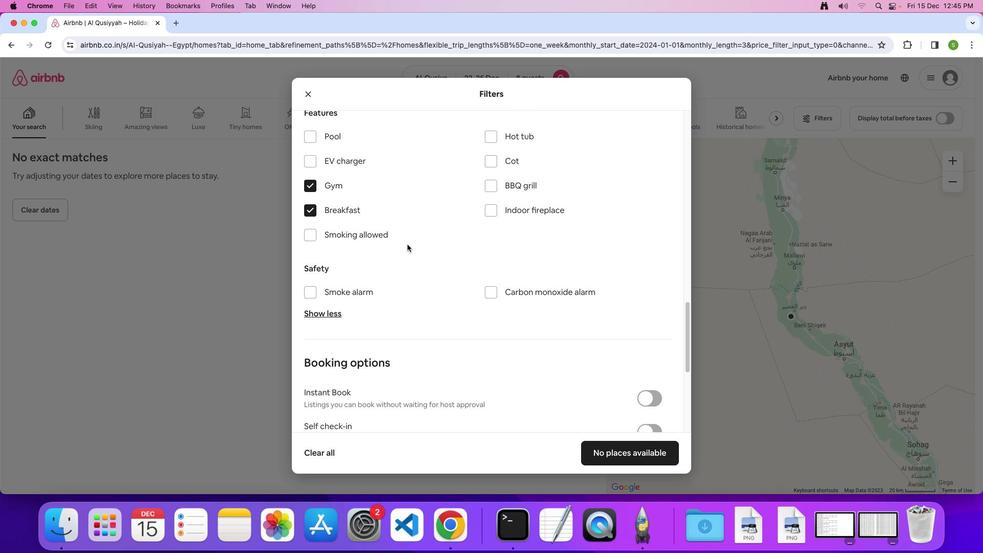 
Action: Mouse scrolled (407, 244) with delta (0, -1)
Screenshot: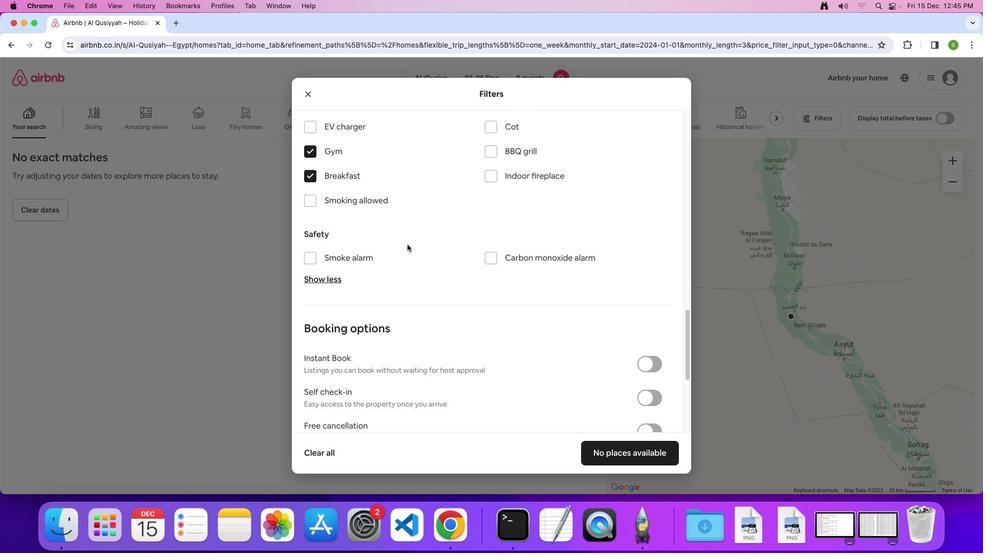 
Action: Mouse scrolled (407, 244) with delta (0, 0)
Screenshot: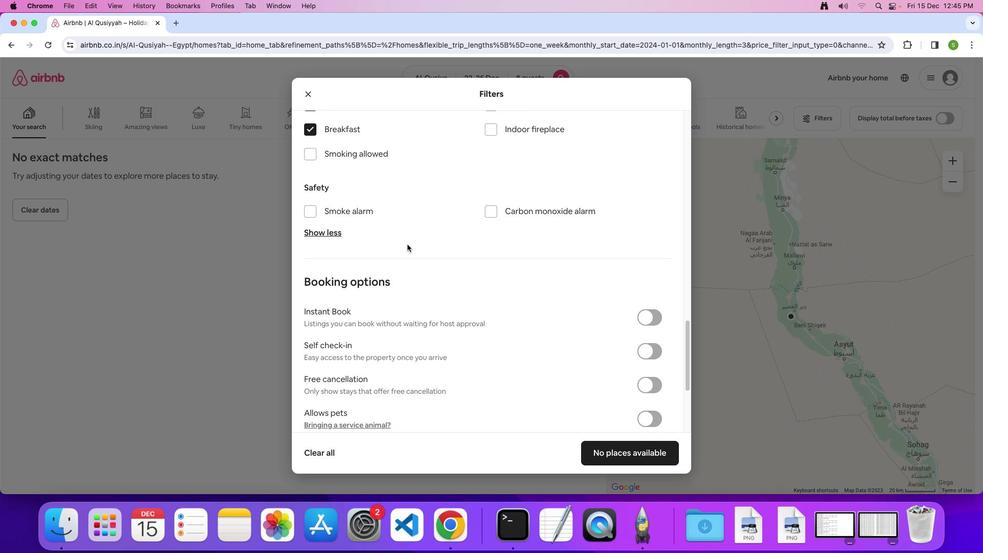 
Action: Mouse scrolled (407, 244) with delta (0, 0)
Screenshot: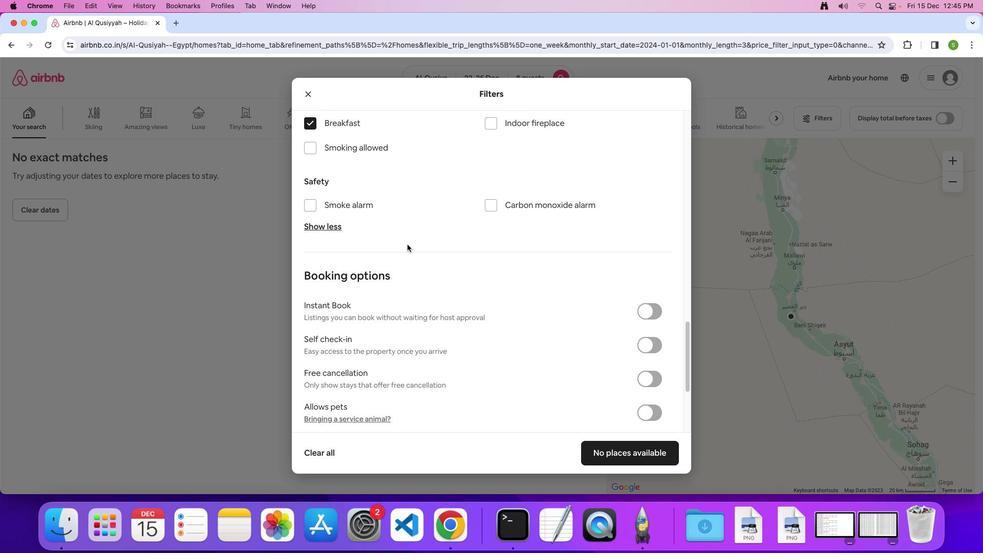 
Action: Mouse scrolled (407, 244) with delta (0, 0)
Screenshot: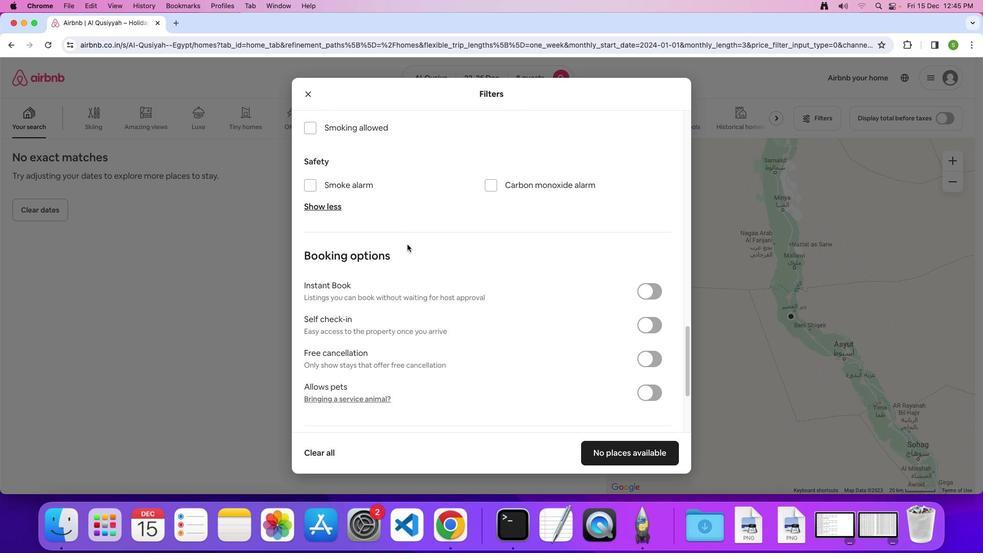 
Action: Mouse scrolled (407, 244) with delta (0, 0)
Screenshot: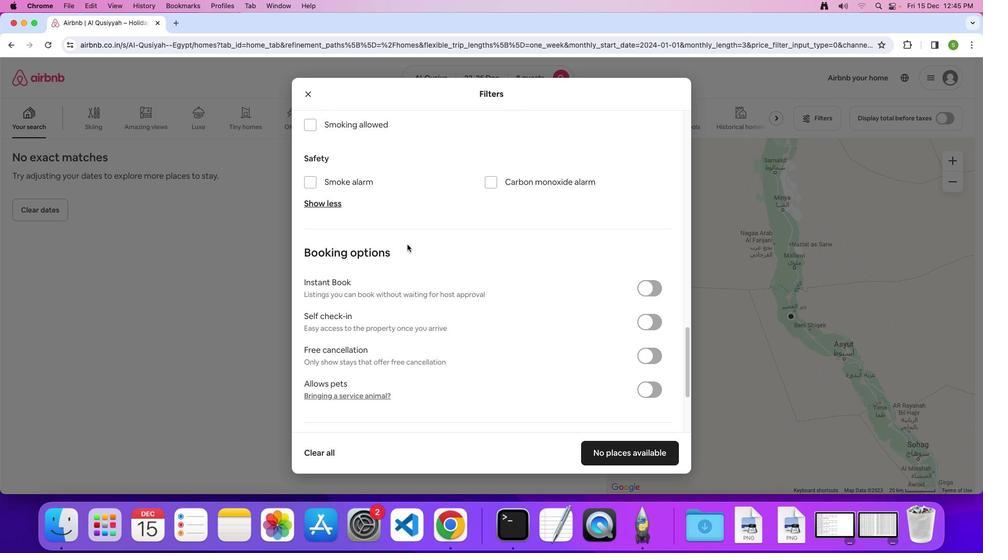 
Action: Mouse scrolled (407, 244) with delta (0, -1)
Screenshot: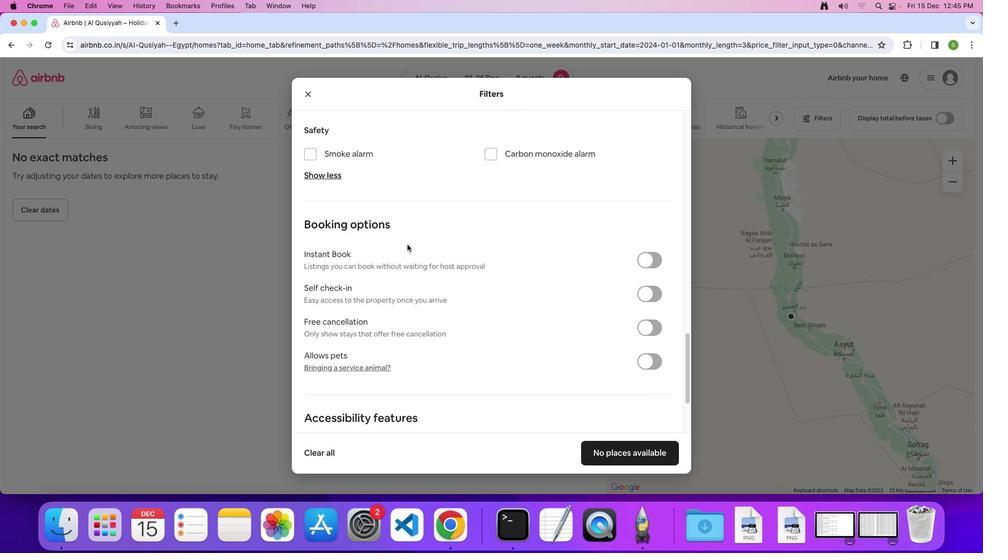 
Action: Mouse scrolled (407, 244) with delta (0, 0)
Screenshot: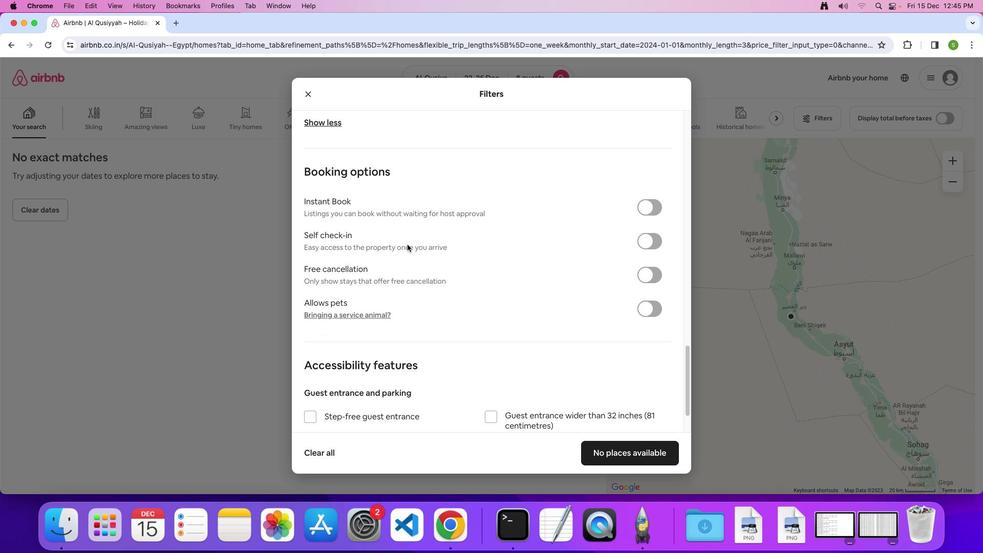 
Action: Mouse scrolled (407, 244) with delta (0, 0)
Screenshot: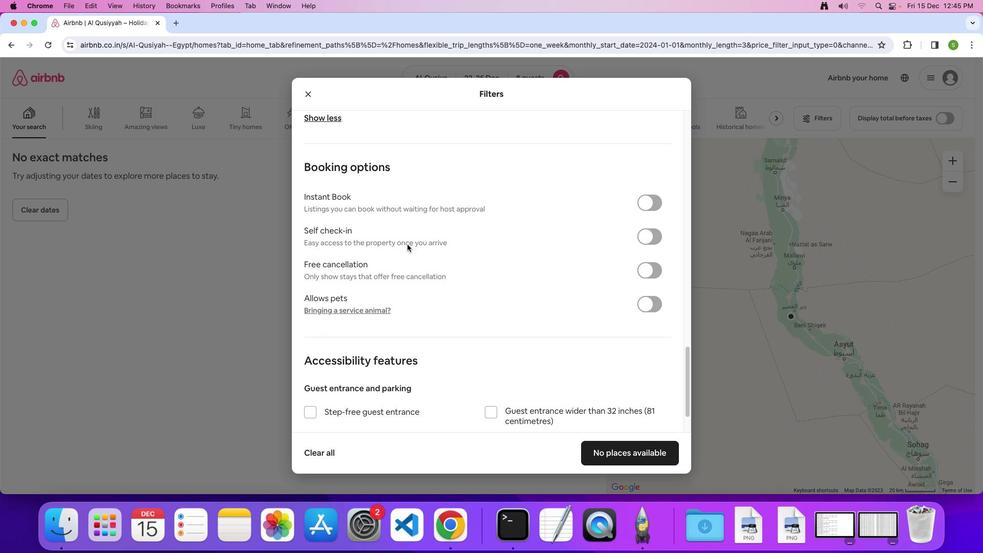 
Action: Mouse scrolled (407, 244) with delta (0, -1)
Screenshot: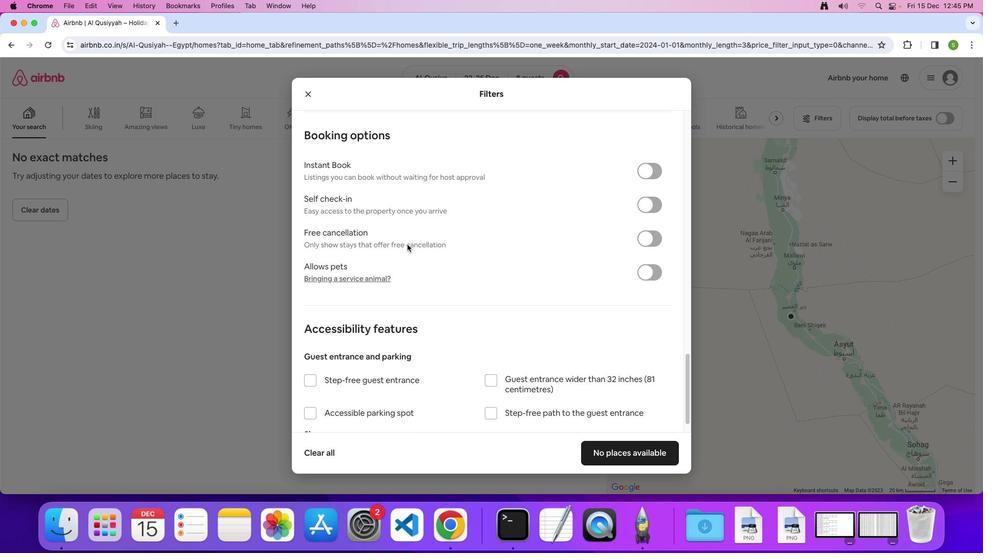 
Action: Mouse scrolled (407, 244) with delta (0, 0)
Screenshot: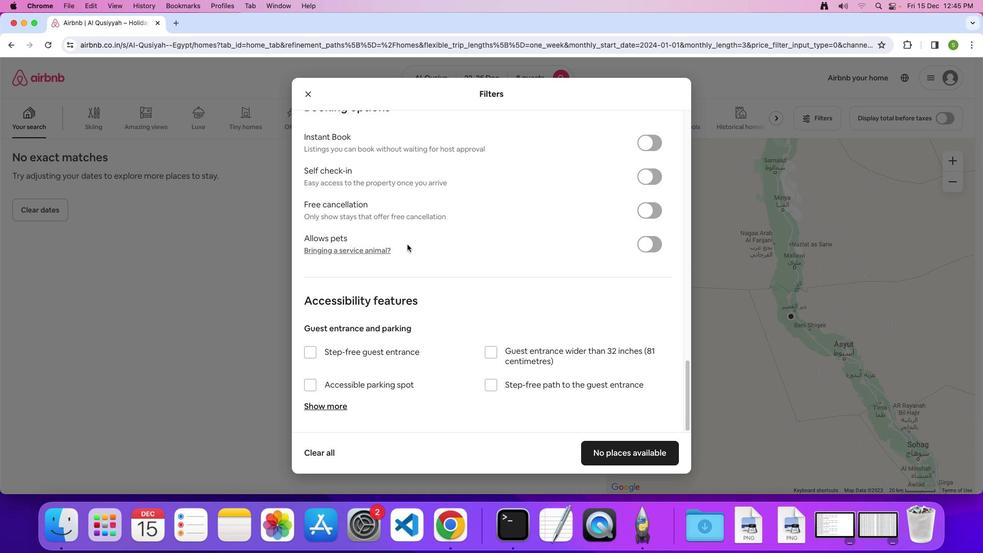
Action: Mouse scrolled (407, 244) with delta (0, 0)
Screenshot: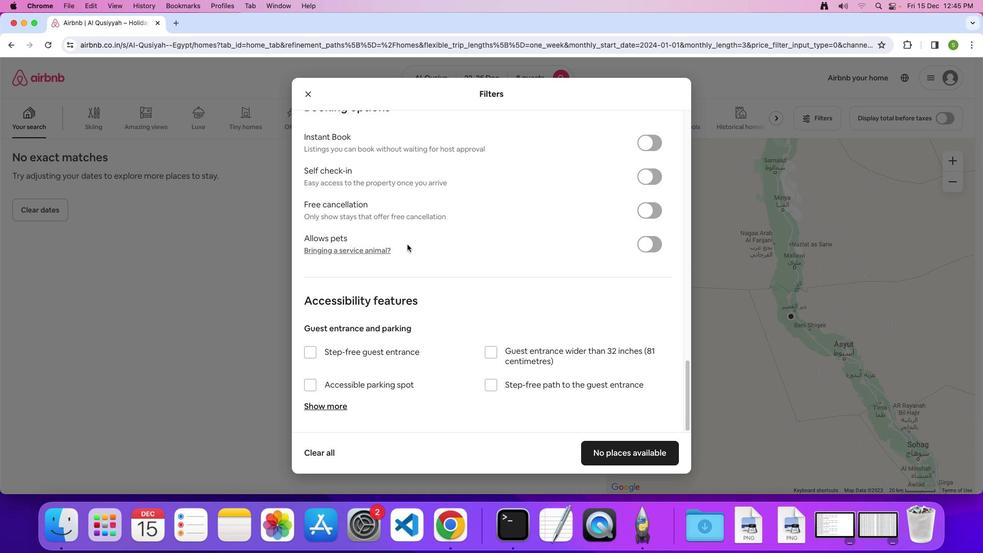 
Action: Mouse moved to (615, 452)
Screenshot: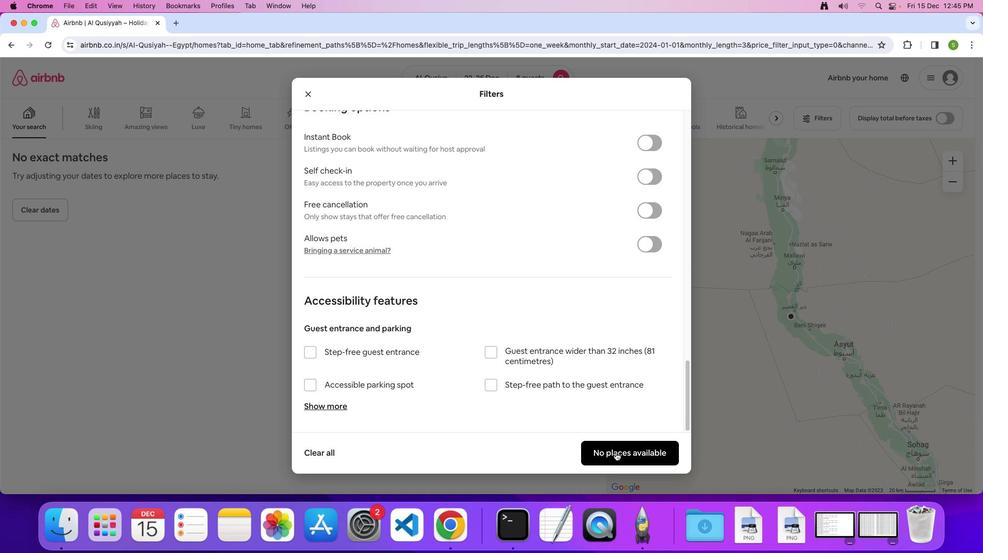 
Action: Mouse pressed left at (615, 452)
Screenshot: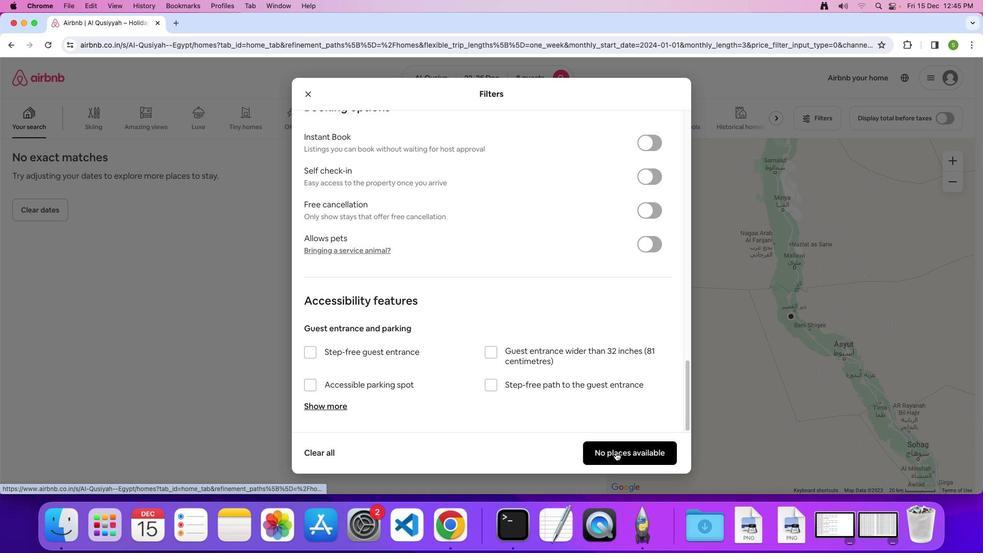 
Action: Mouse moved to (509, 226)
Screenshot: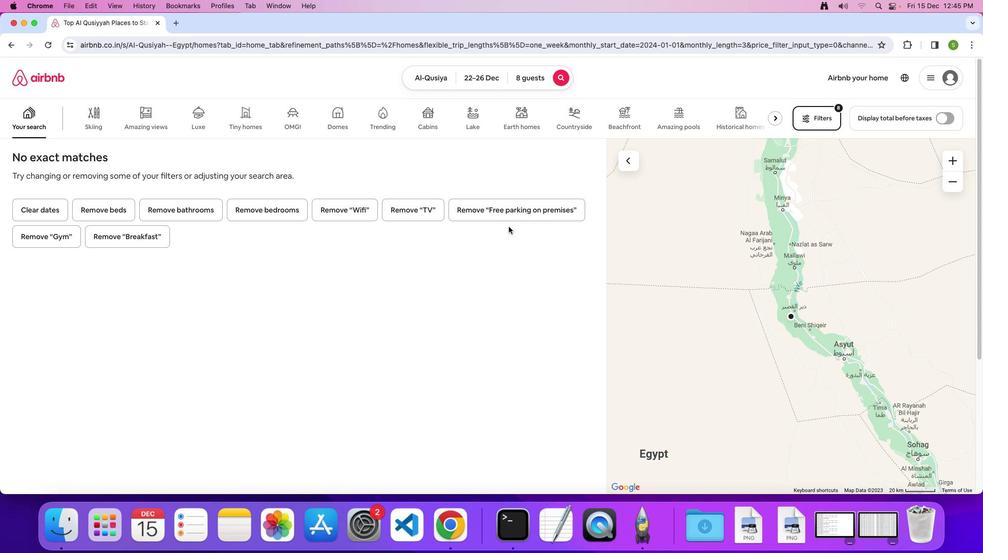 
